 Task: Send an email with the signature Kate Phillips with the subject Follow-up on a service enhancement and the message Can you confirm the delivery date for the new shipment of products? from softage.5@softage.net to softage.9@softage.net and move the email from Sent Items to the folder Sustainability
Action: Mouse moved to (61, 64)
Screenshot: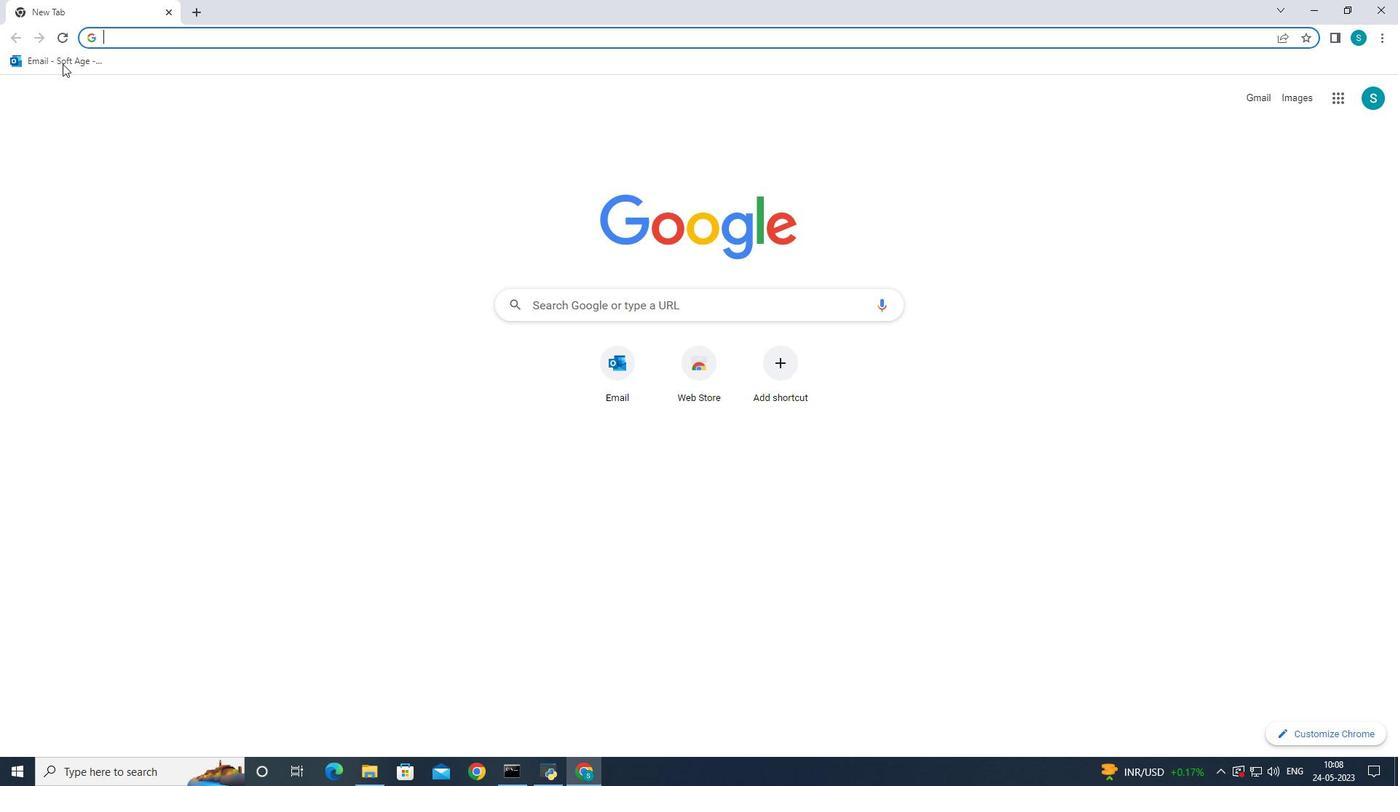 
Action: Mouse pressed left at (61, 64)
Screenshot: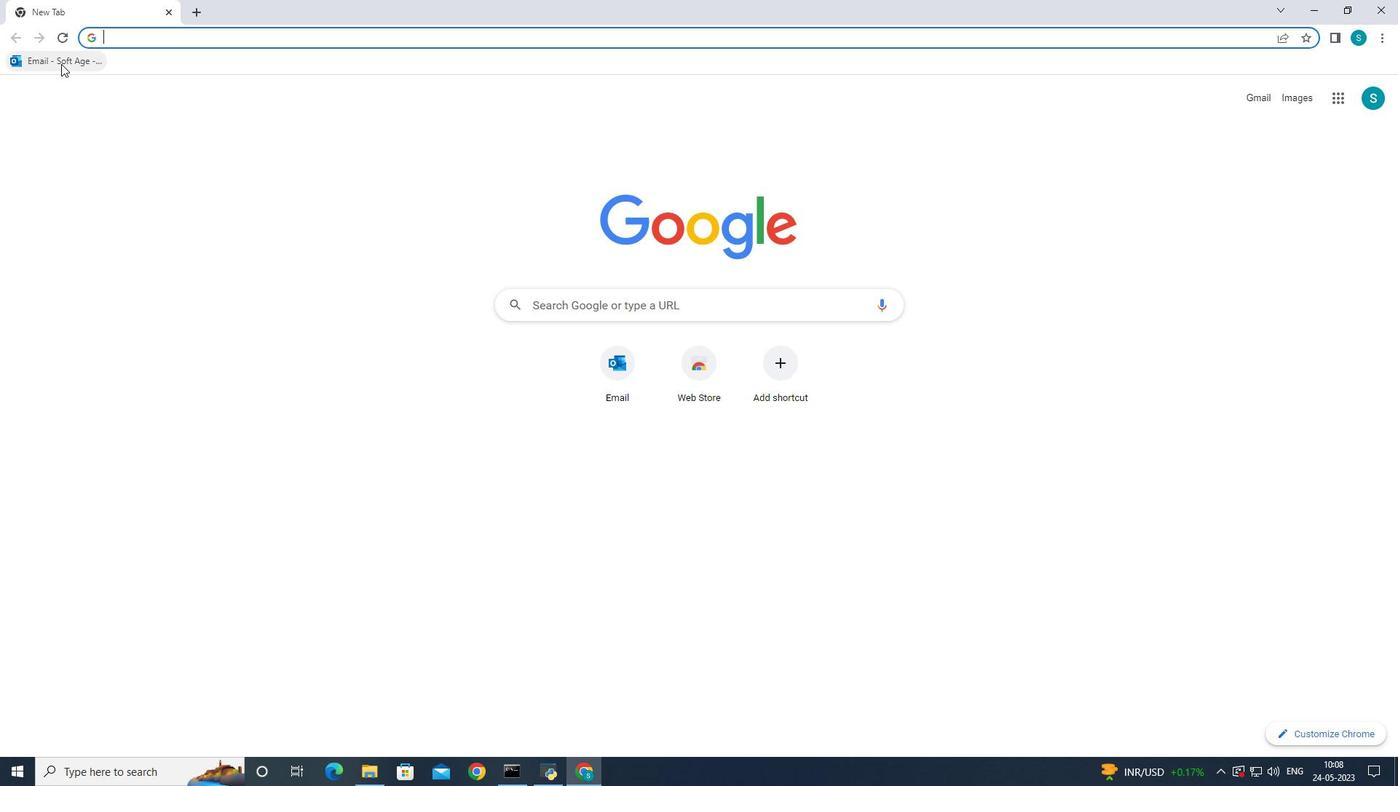 
Action: Mouse moved to (198, 117)
Screenshot: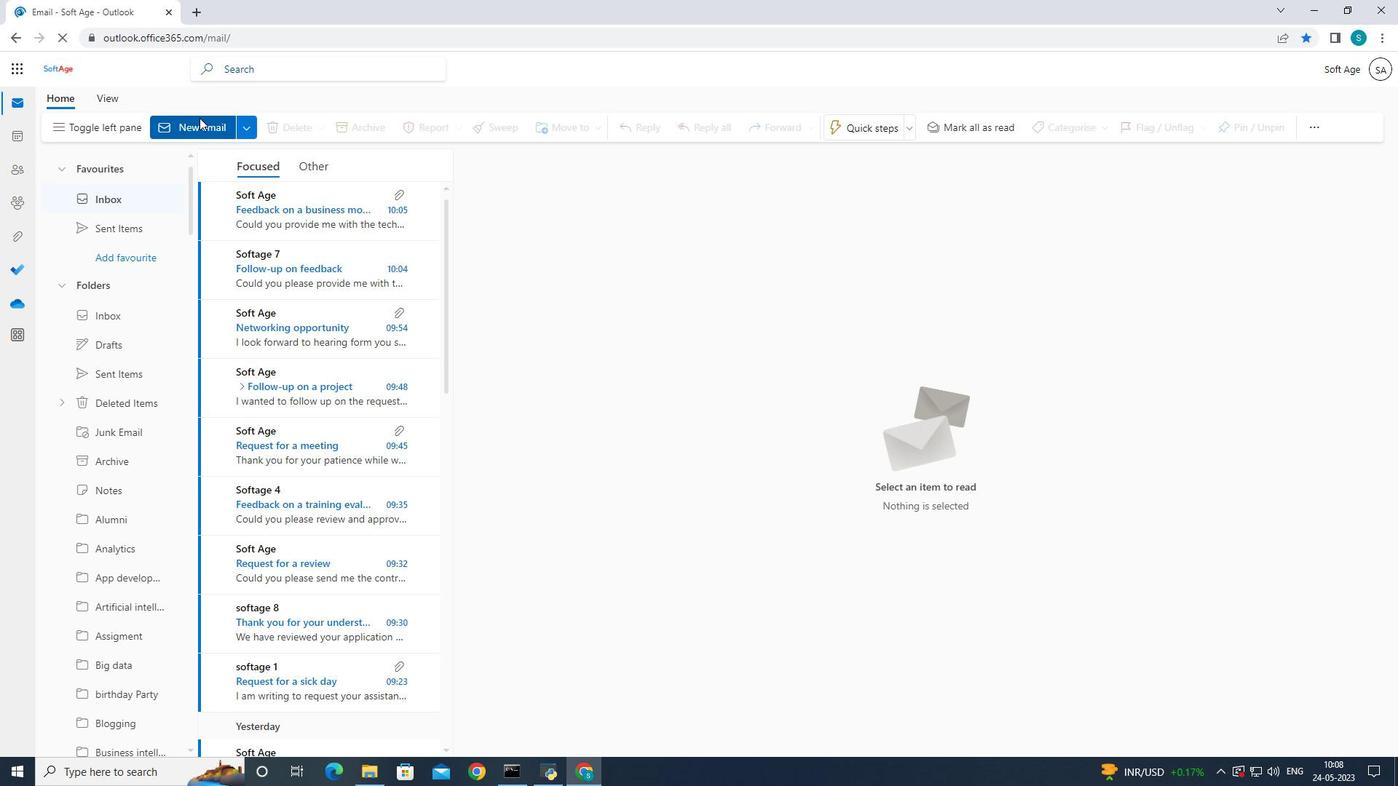 
Action: Mouse pressed left at (198, 117)
Screenshot: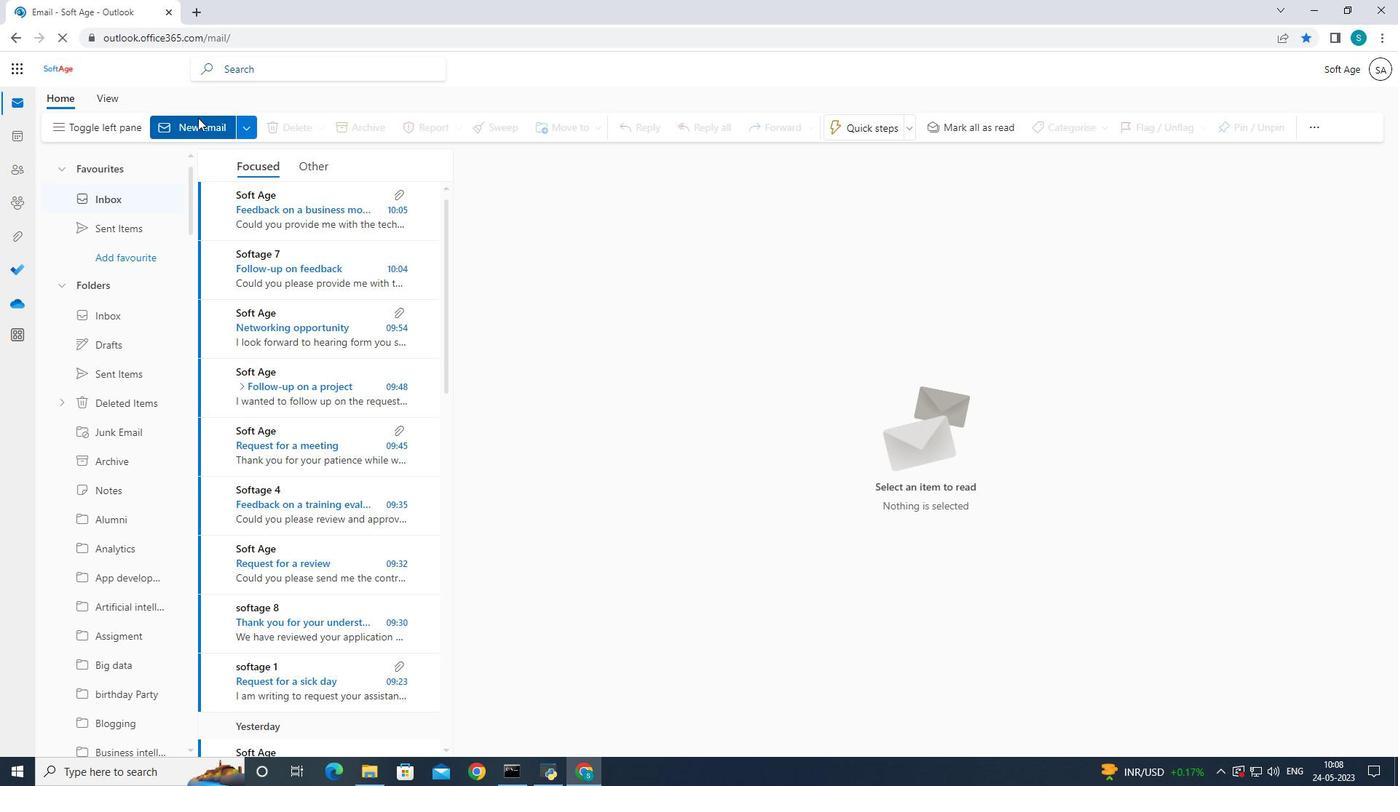 
Action: Mouse pressed left at (198, 117)
Screenshot: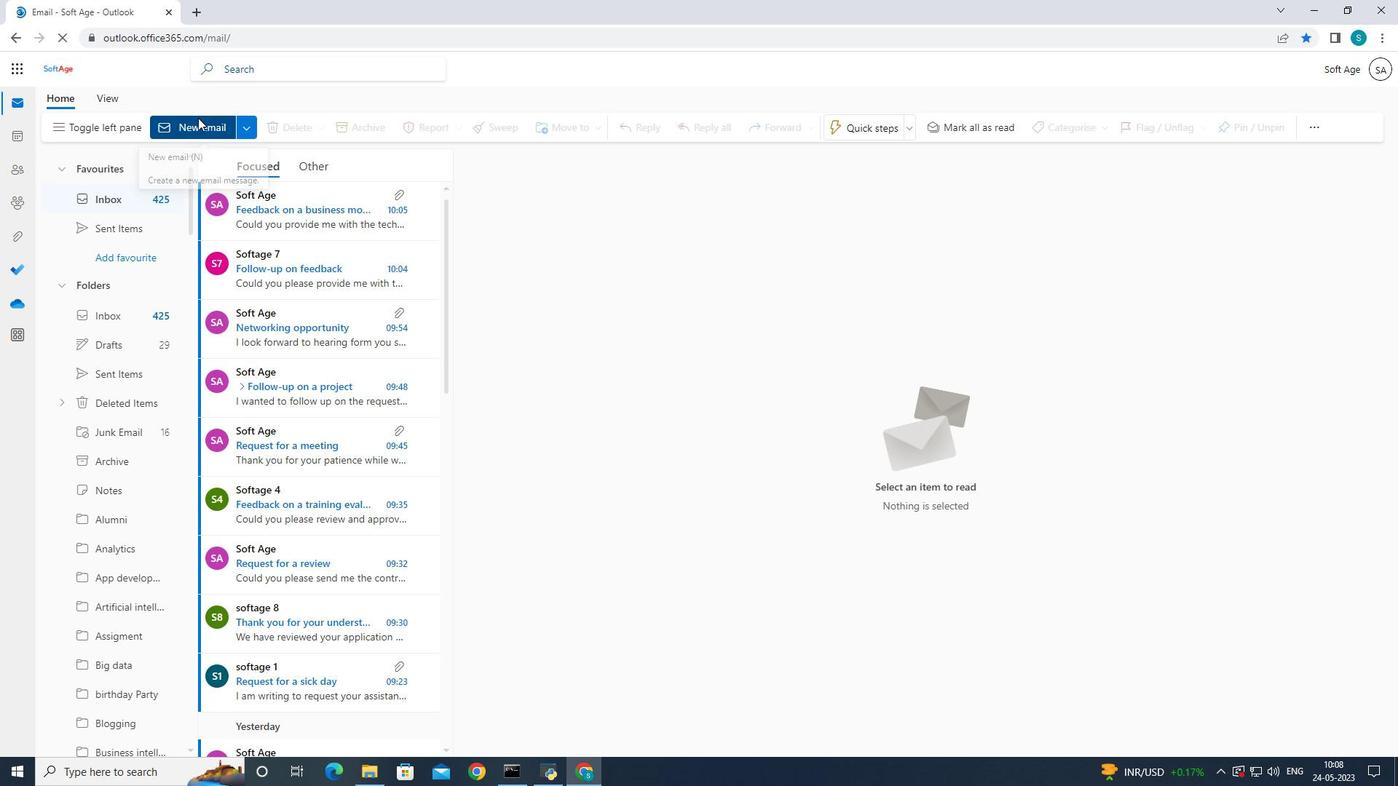 
Action: Mouse moved to (948, 127)
Screenshot: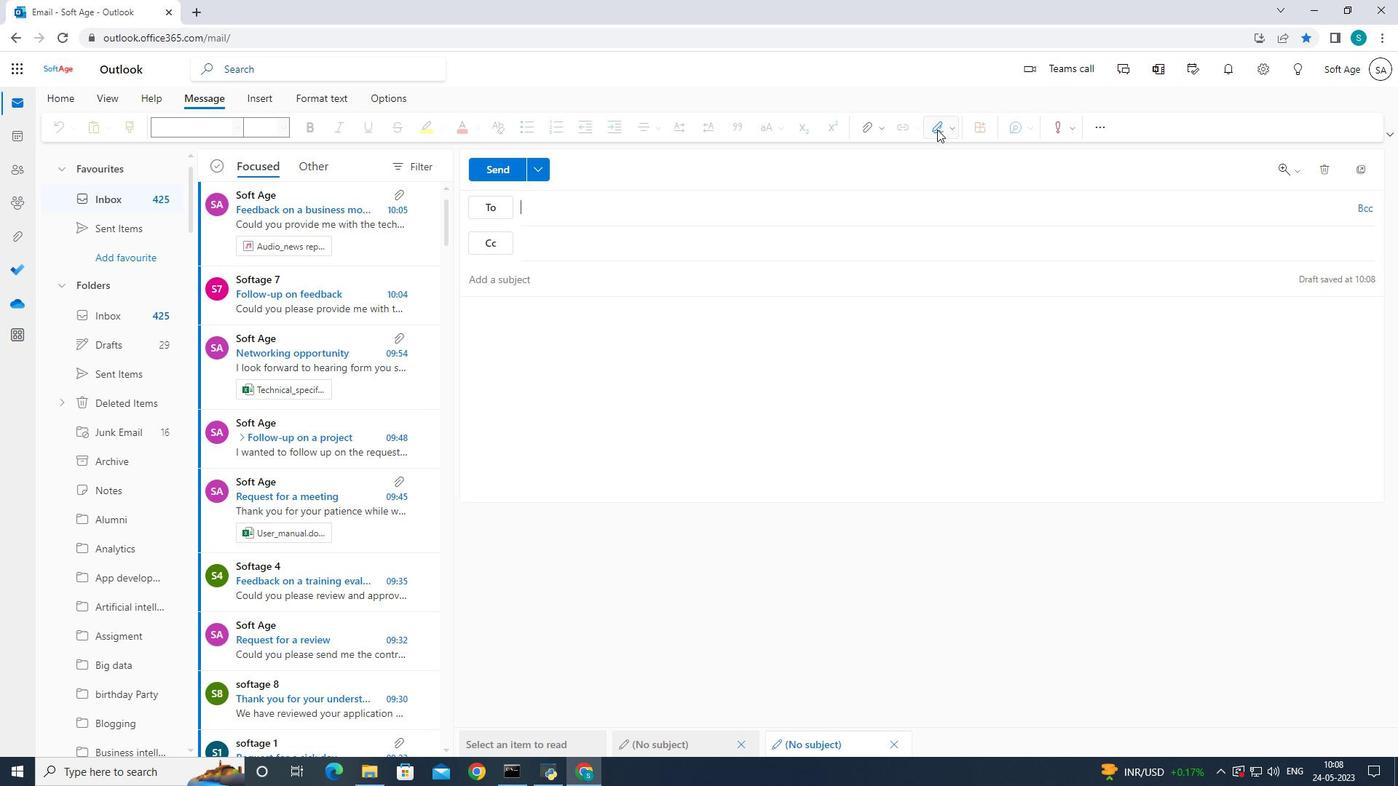 
Action: Mouse pressed left at (948, 127)
Screenshot: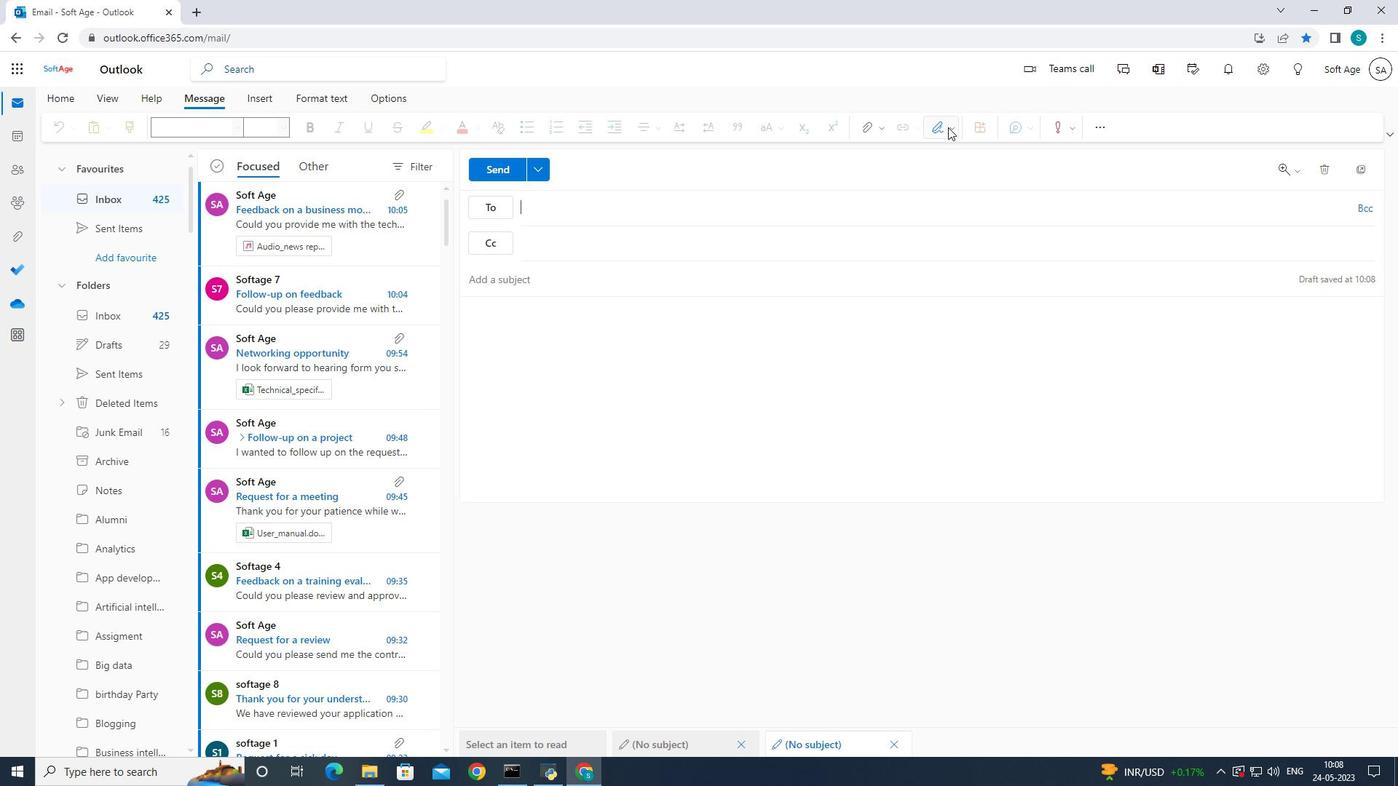 
Action: Mouse moved to (912, 192)
Screenshot: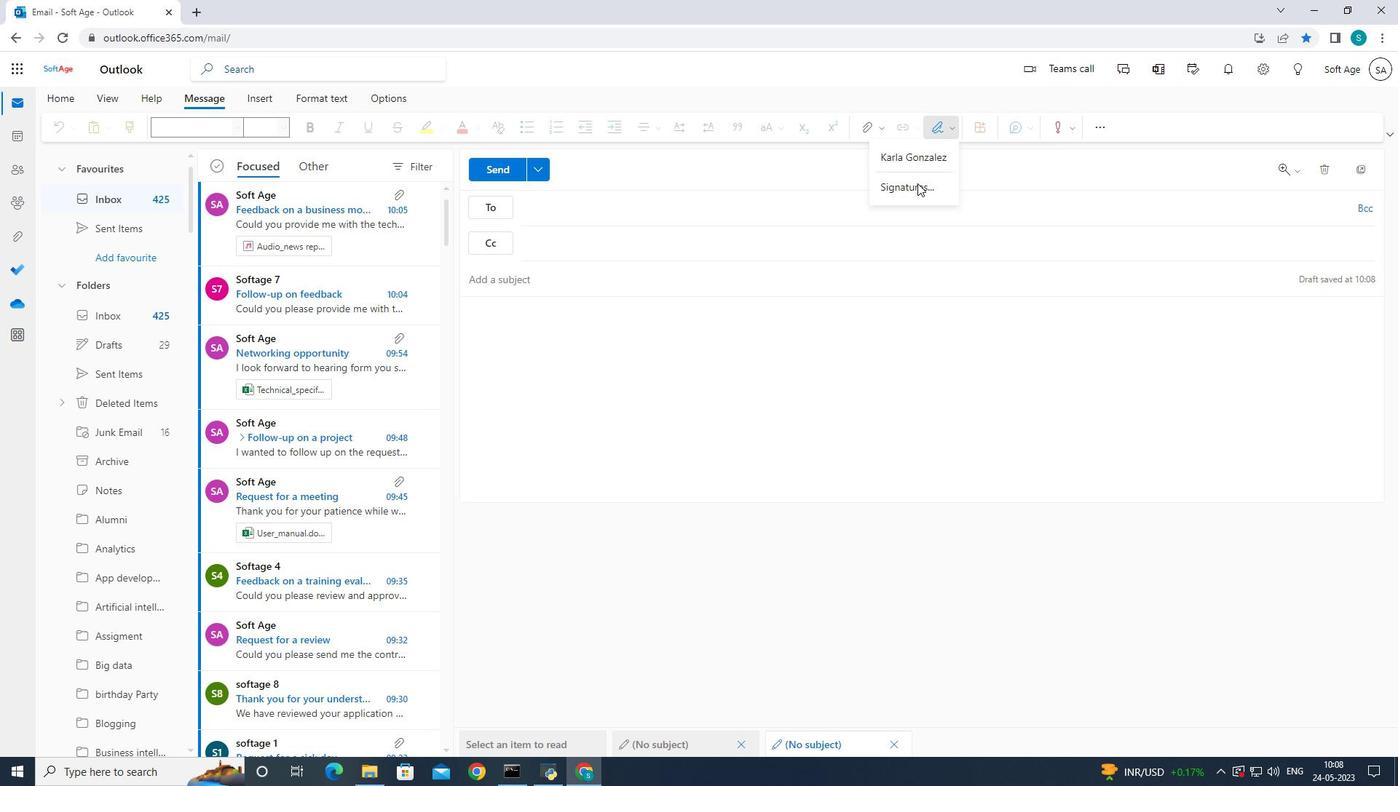 
Action: Mouse pressed left at (912, 192)
Screenshot: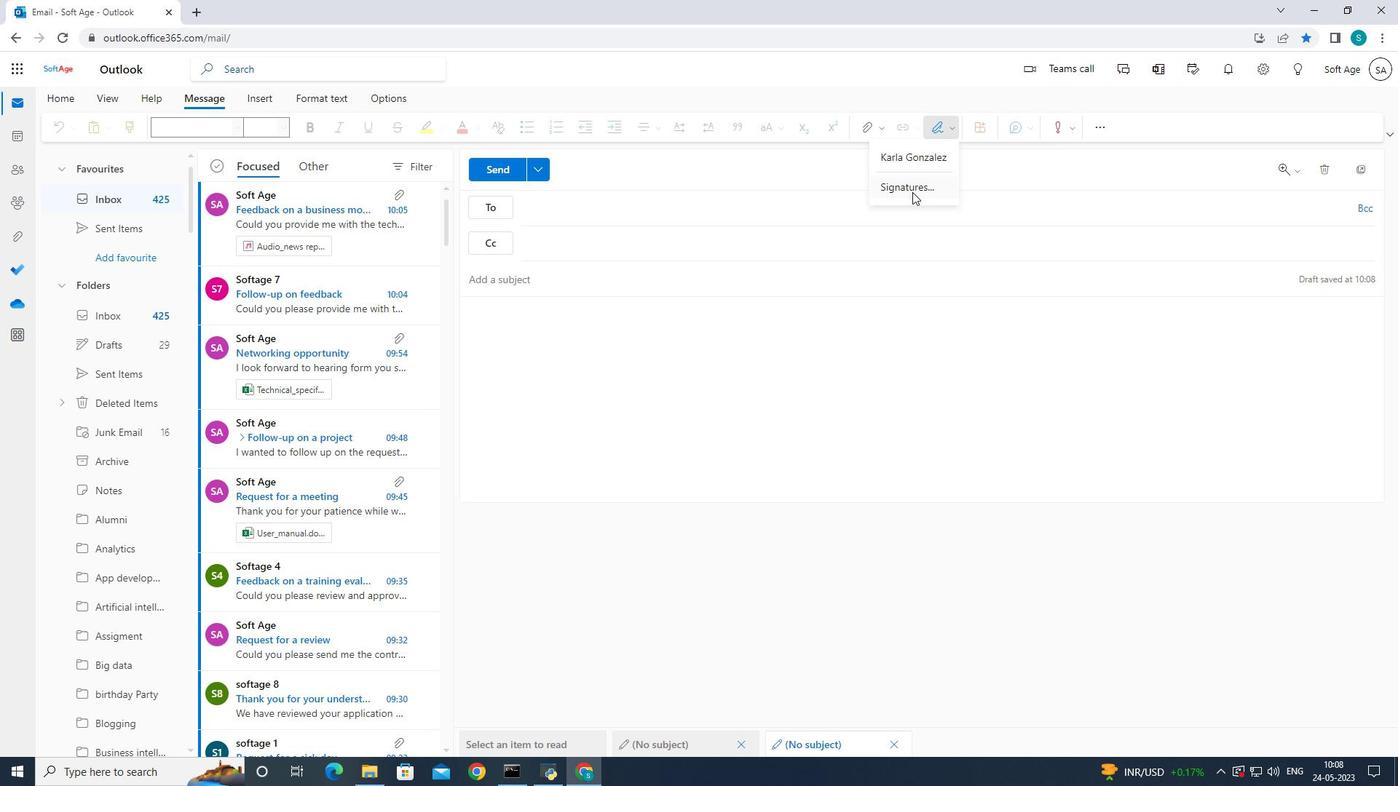 
Action: Mouse moved to (999, 243)
Screenshot: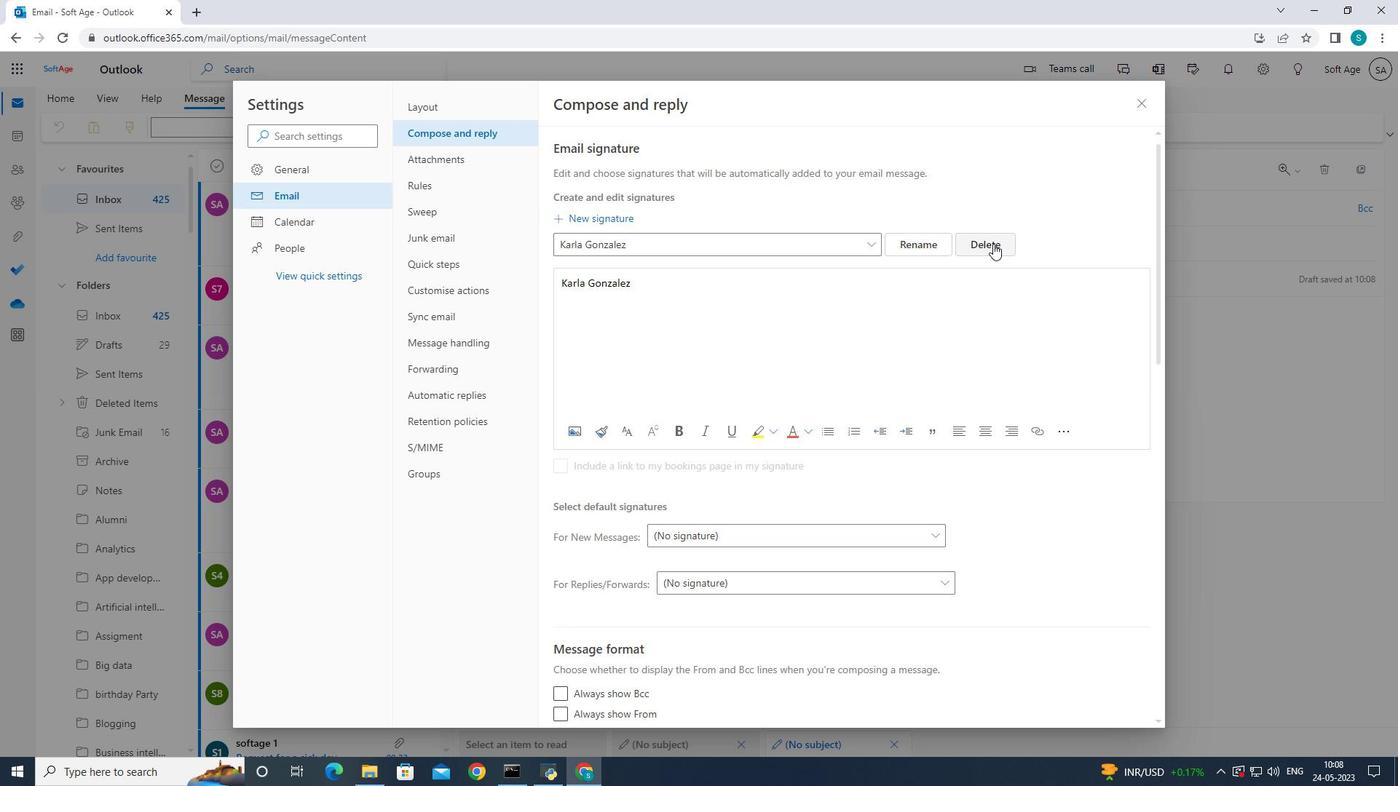 
Action: Mouse pressed left at (999, 243)
Screenshot: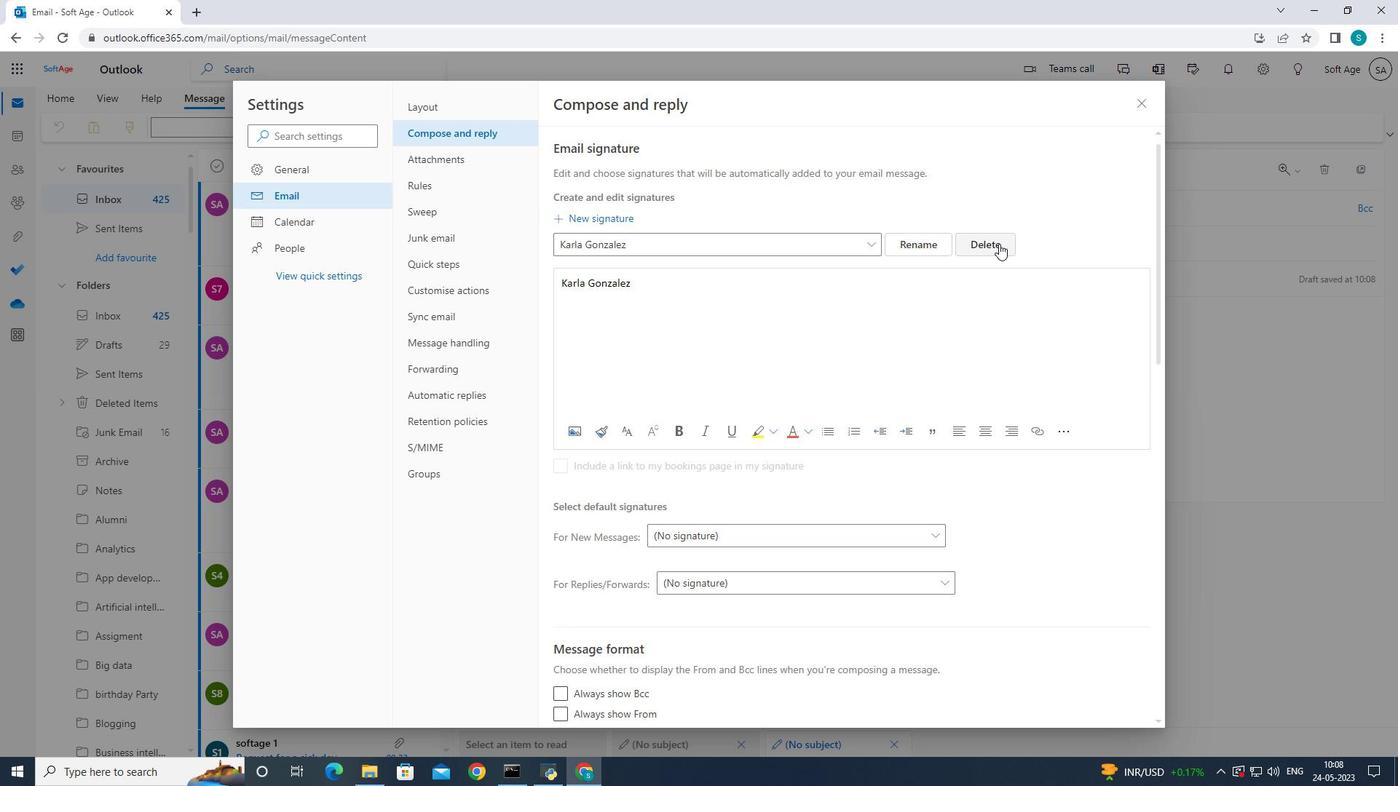
Action: Mouse moved to (943, 239)
Screenshot: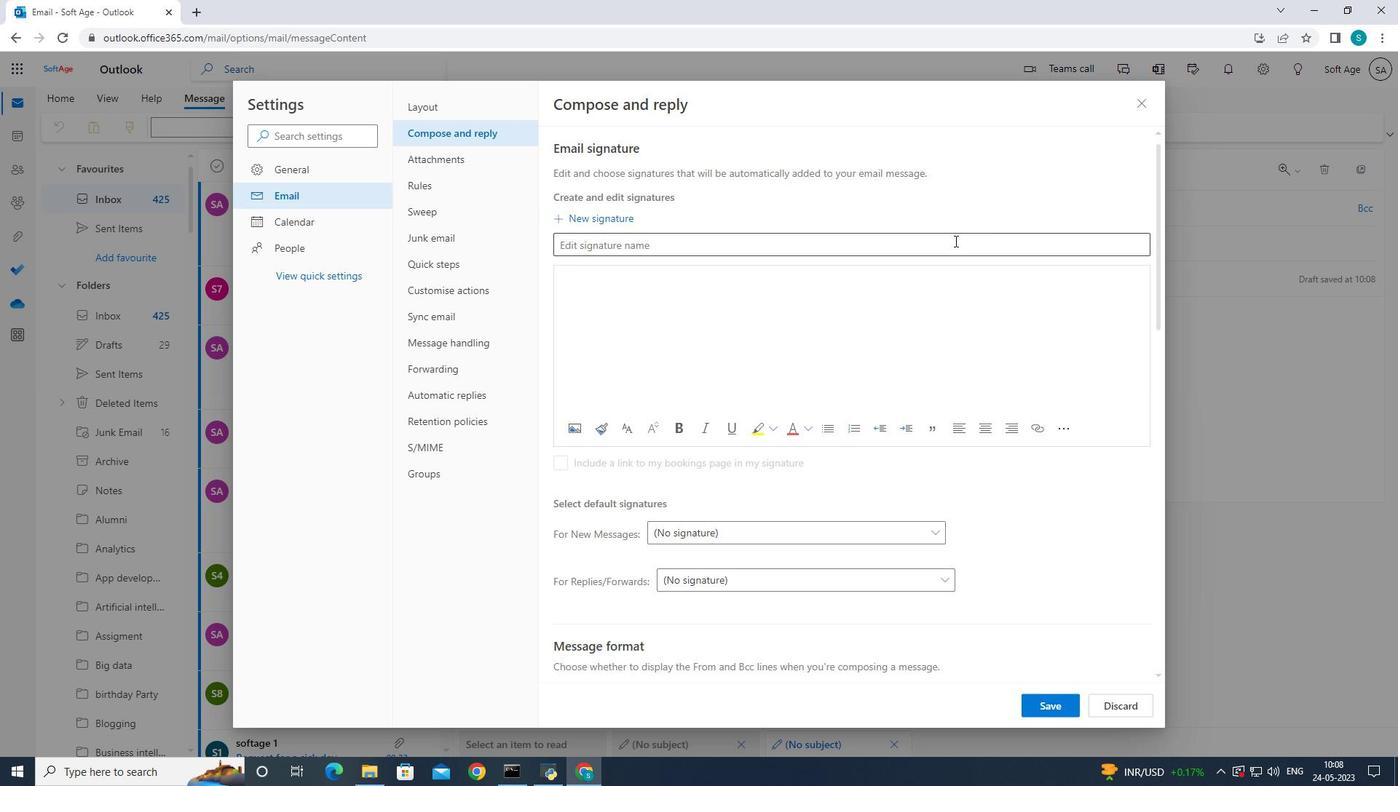 
Action: Mouse pressed left at (943, 239)
Screenshot: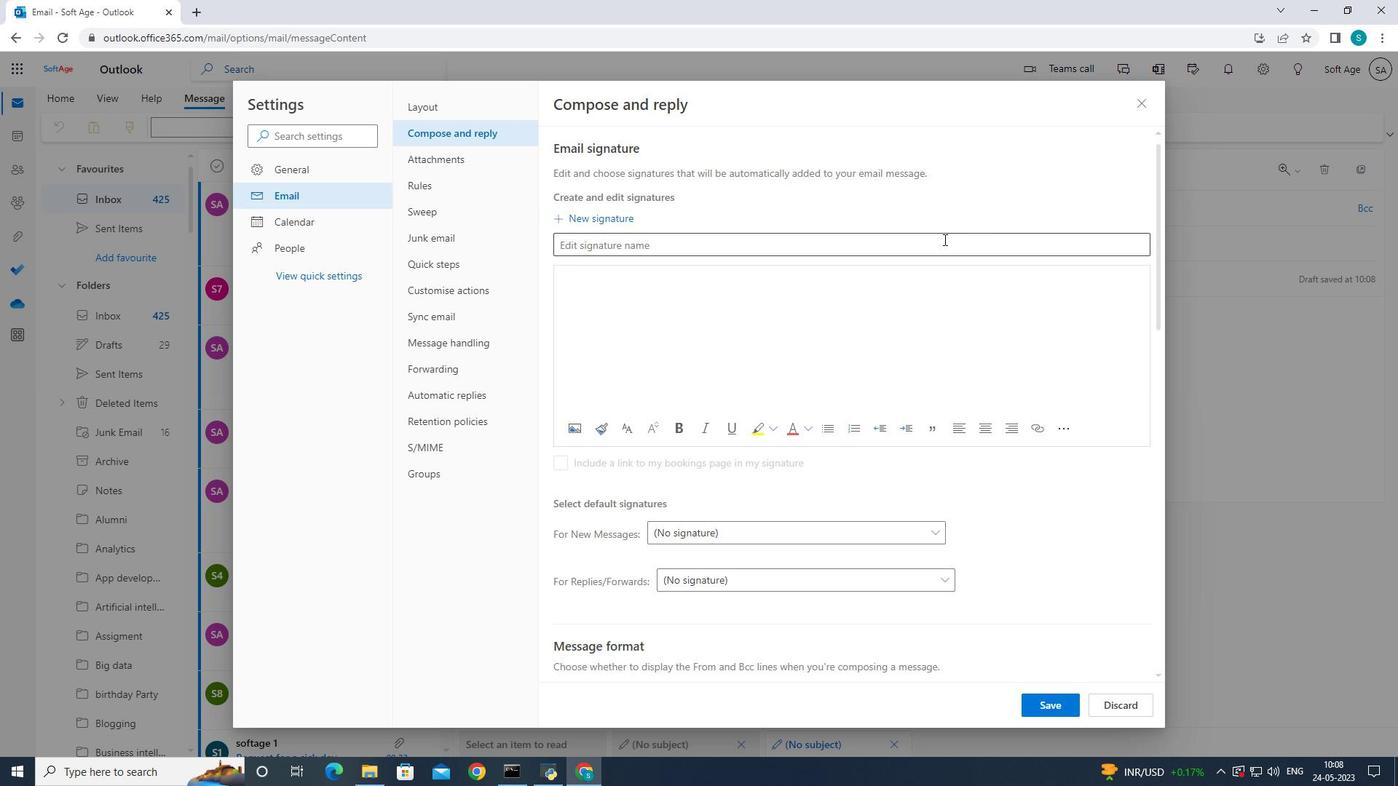 
Action: Mouse moved to (961, 243)
Screenshot: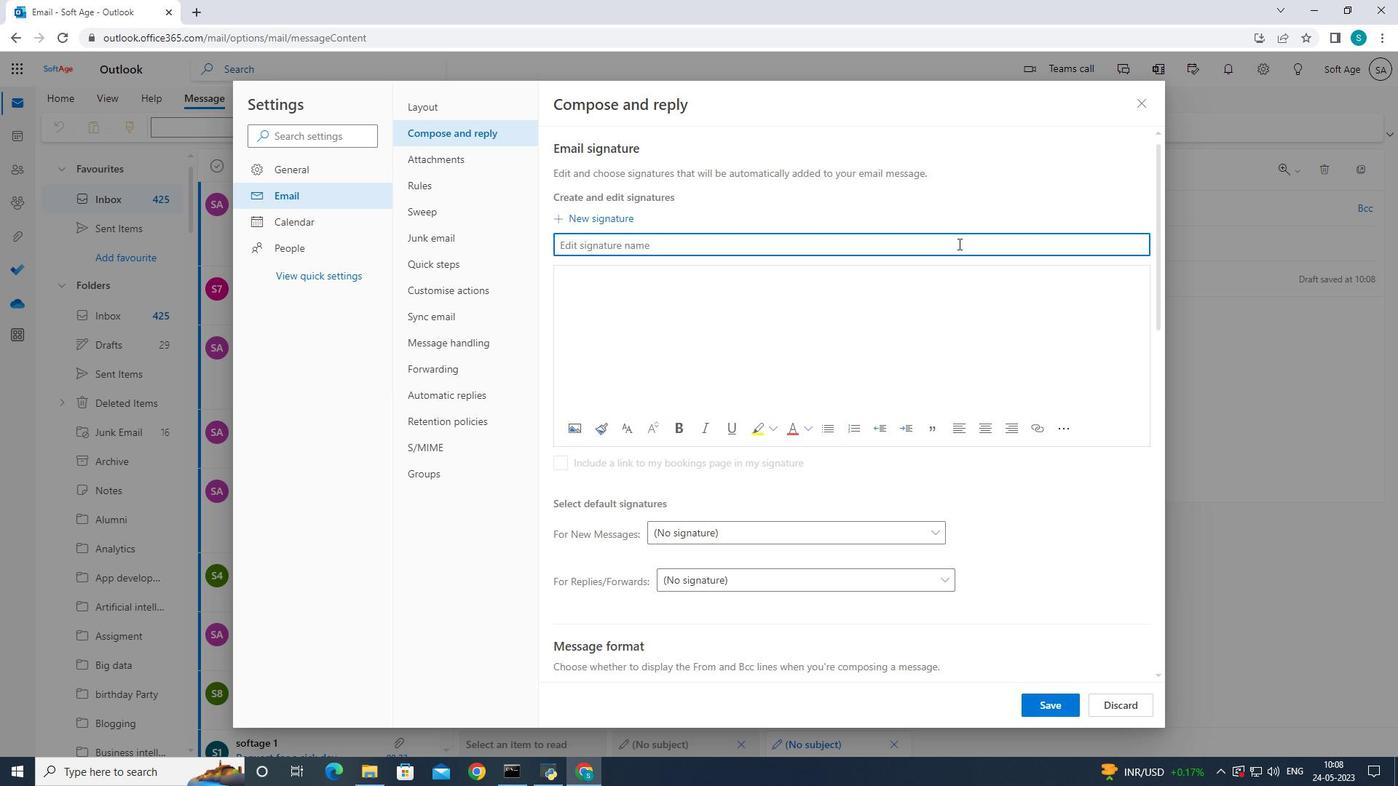 
Action: Key pressed <Key.caps_lock>K<Key.caps_lock>ate<Key.space><Key.caps_lock>P<Key.caps_lock>hillips
Screenshot: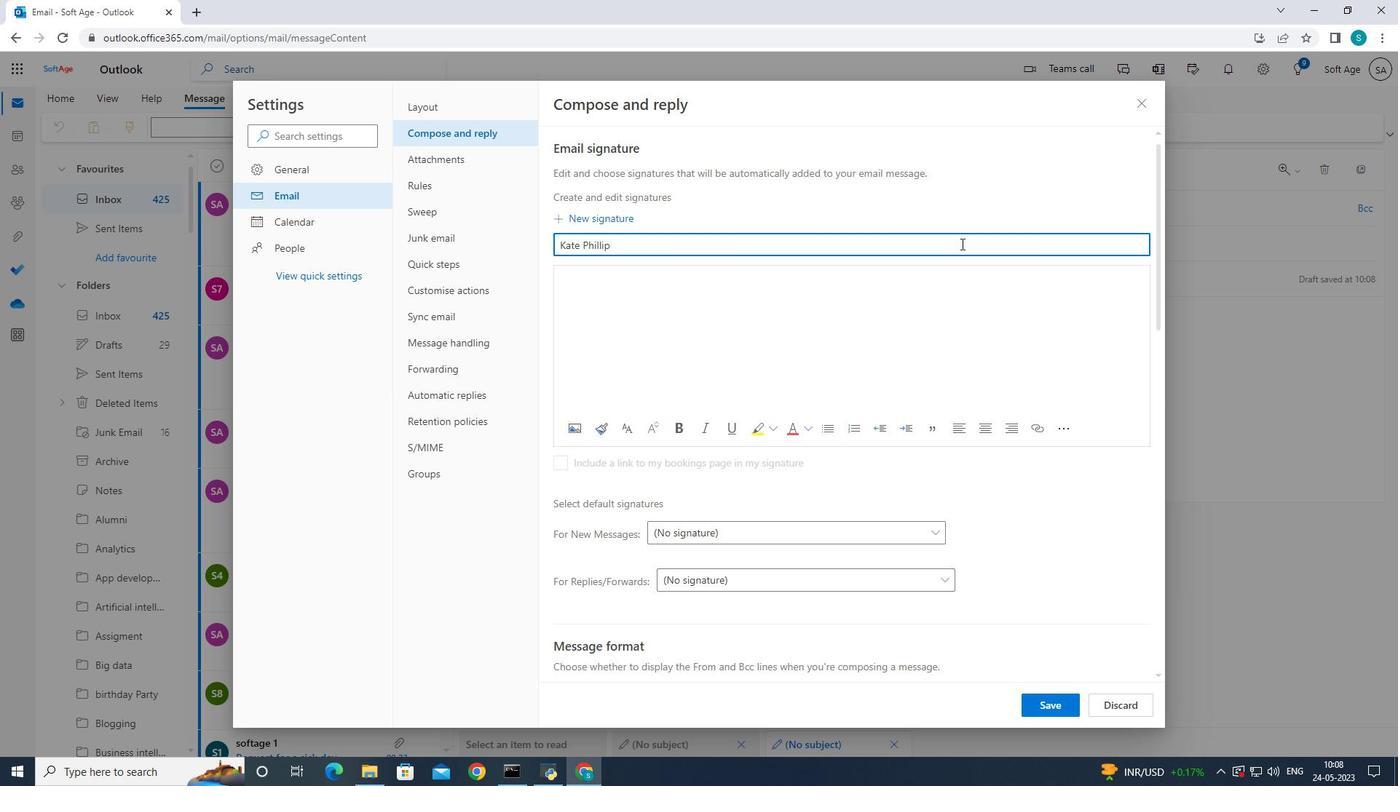 
Action: Mouse moved to (717, 286)
Screenshot: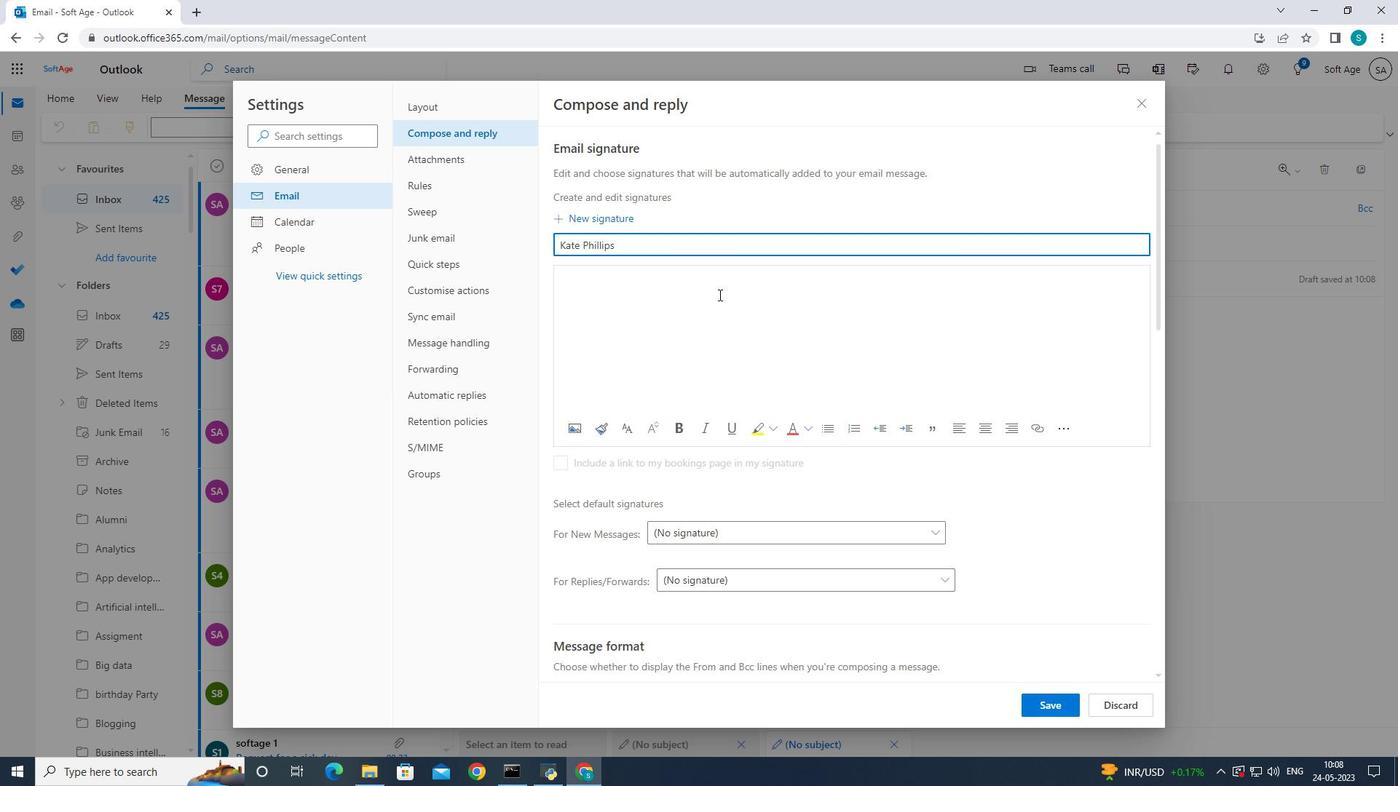 
Action: Mouse pressed left at (717, 286)
Screenshot: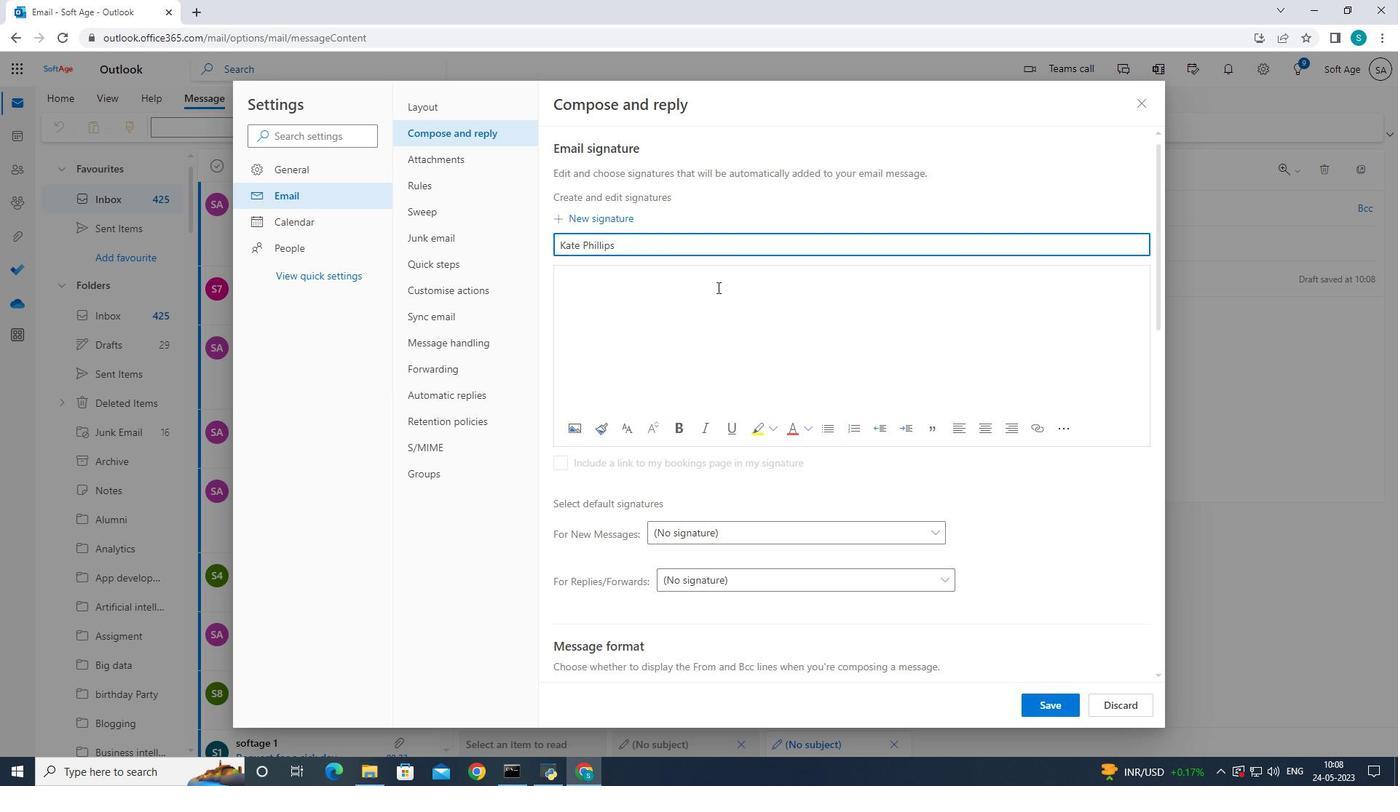 
Action: Mouse moved to (812, 255)
Screenshot: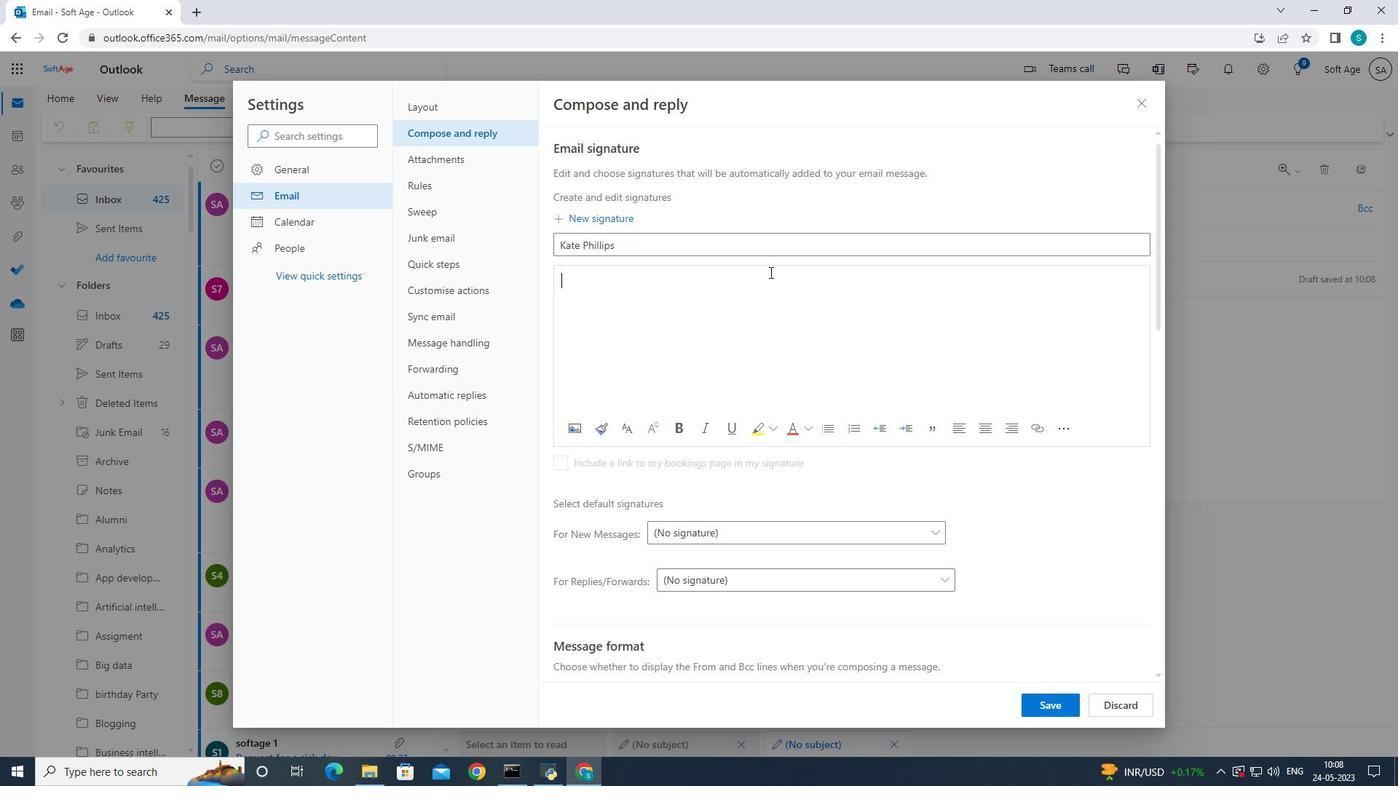 
Action: Key pressed <Key.caps_lock>K<Key.caps_lock>ate<Key.space><Key.caps_lock>P<Key.caps_lock>hillips
Screenshot: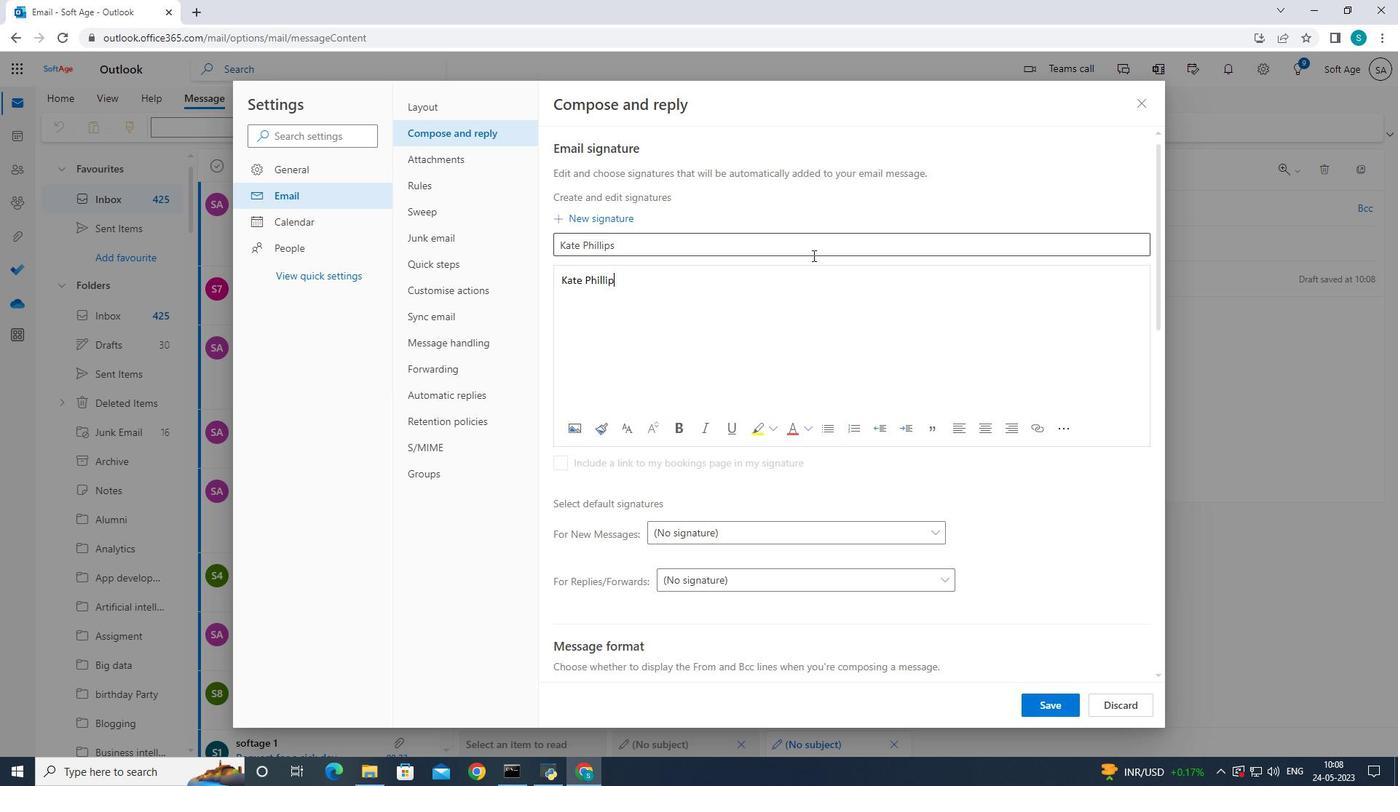 
Action: Mouse moved to (1038, 700)
Screenshot: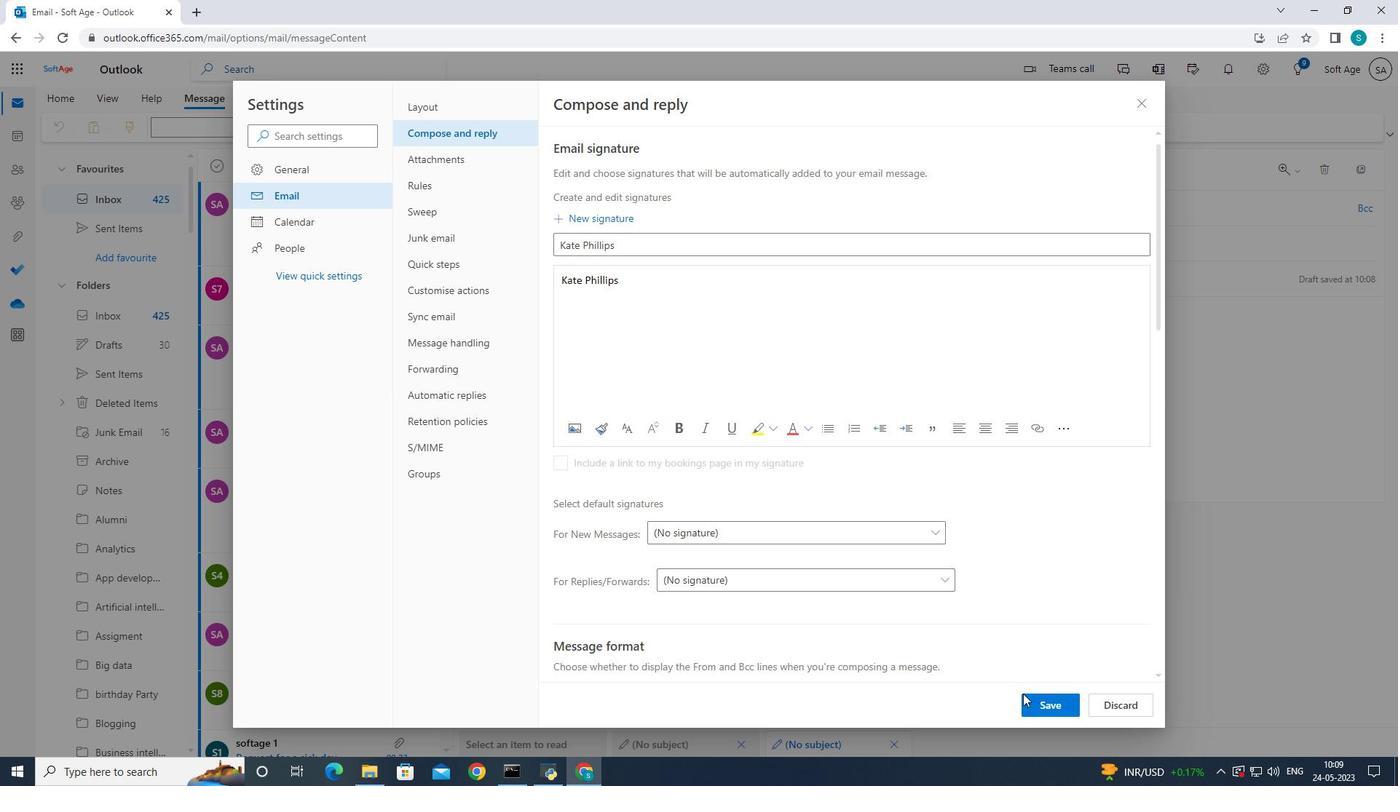 
Action: Mouse pressed left at (1038, 700)
Screenshot: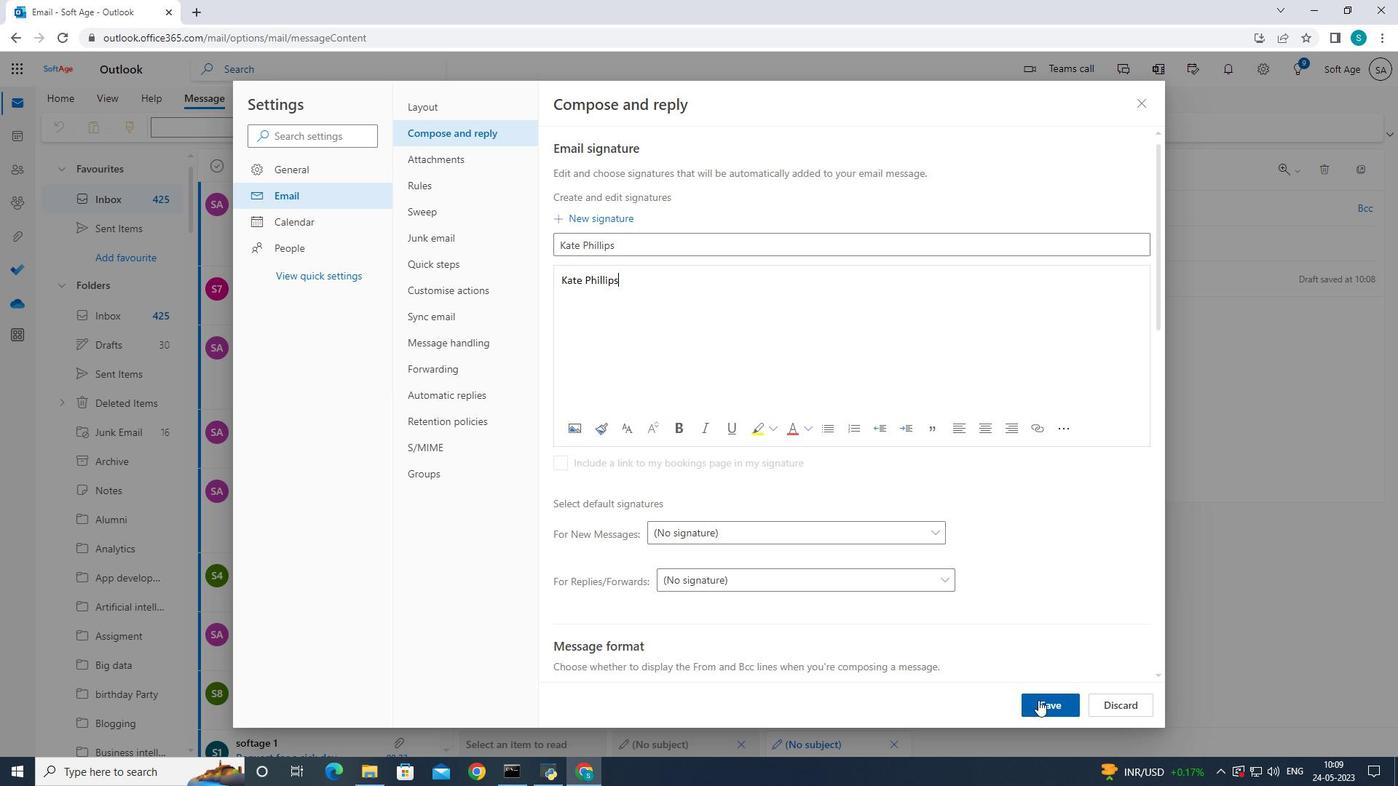 
Action: Mouse moved to (1146, 101)
Screenshot: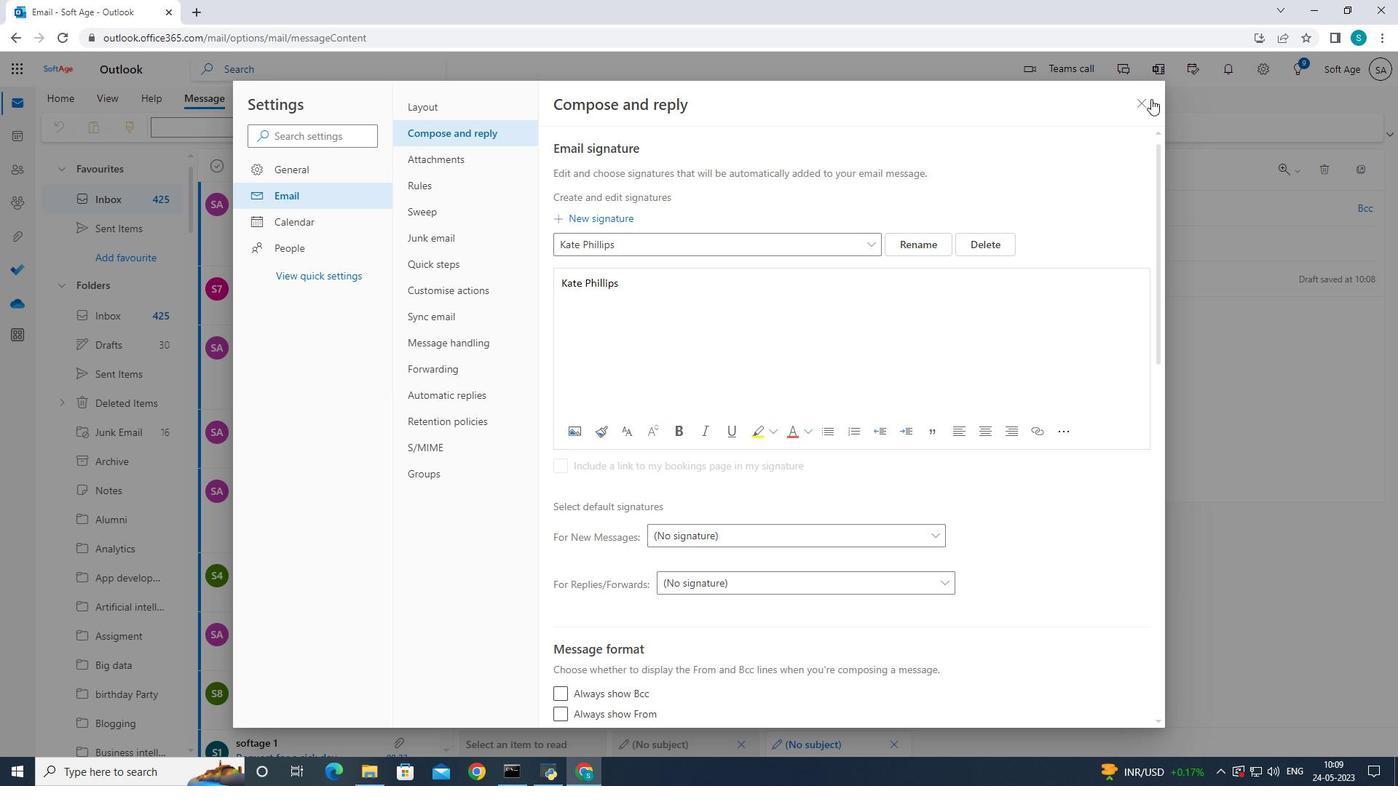
Action: Mouse pressed left at (1146, 101)
Screenshot: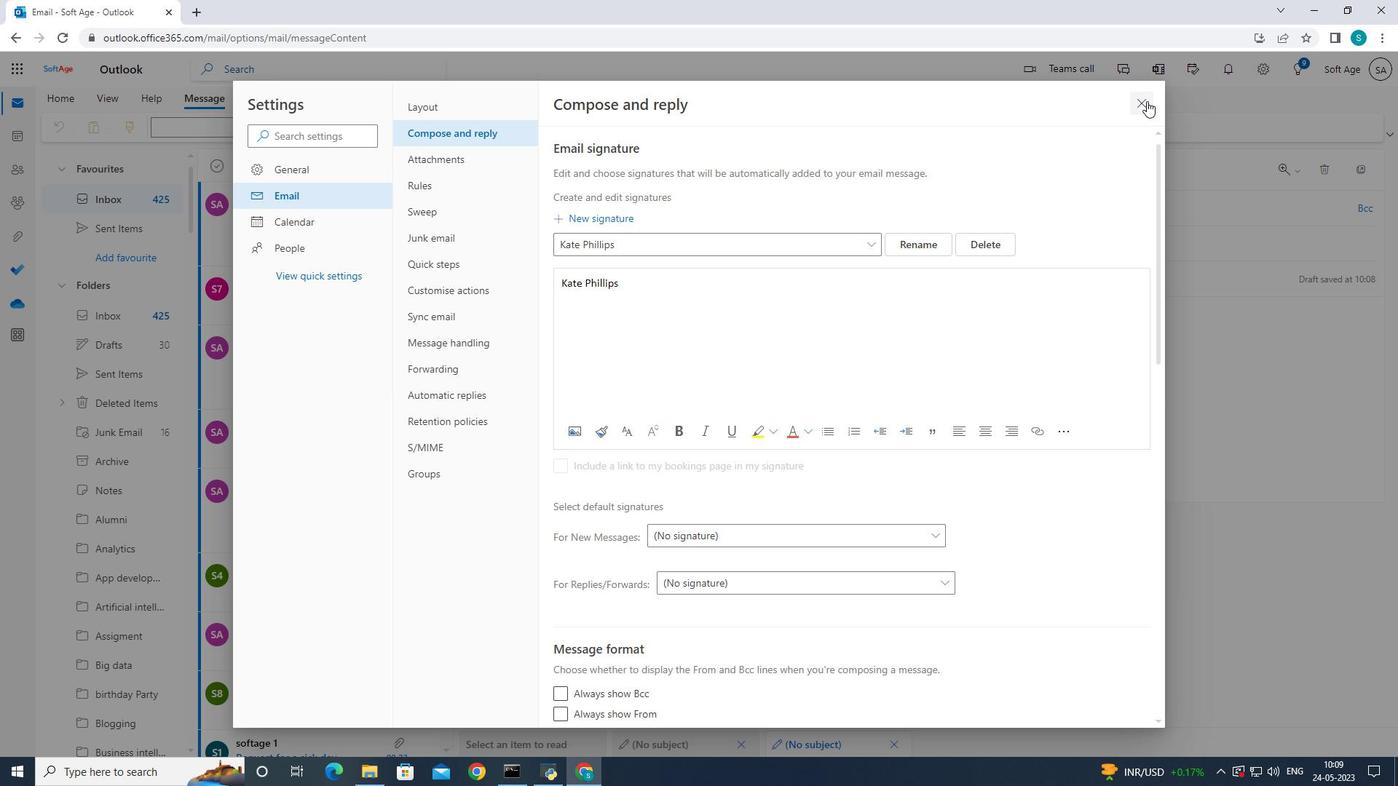 
Action: Mouse moved to (559, 318)
Screenshot: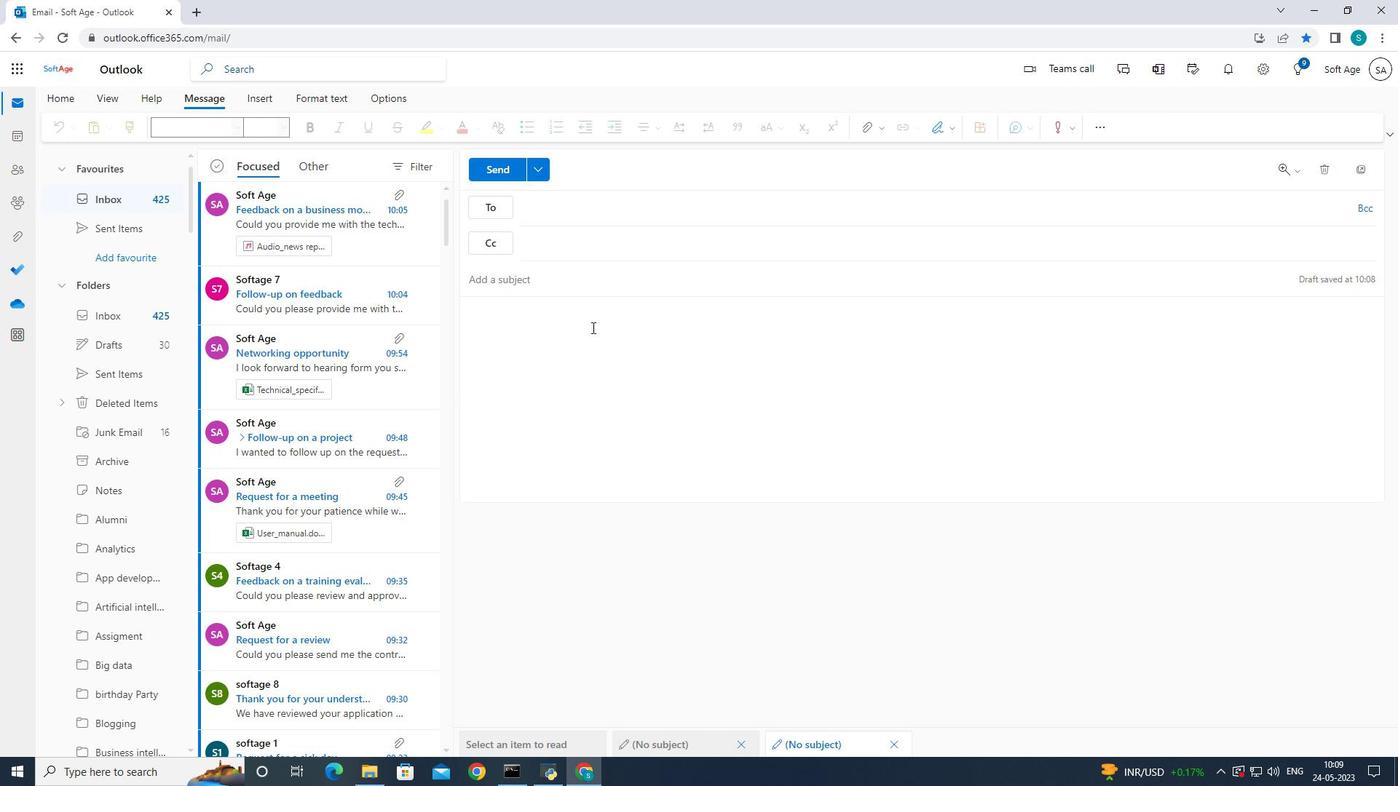 
Action: Mouse pressed left at (559, 318)
Screenshot: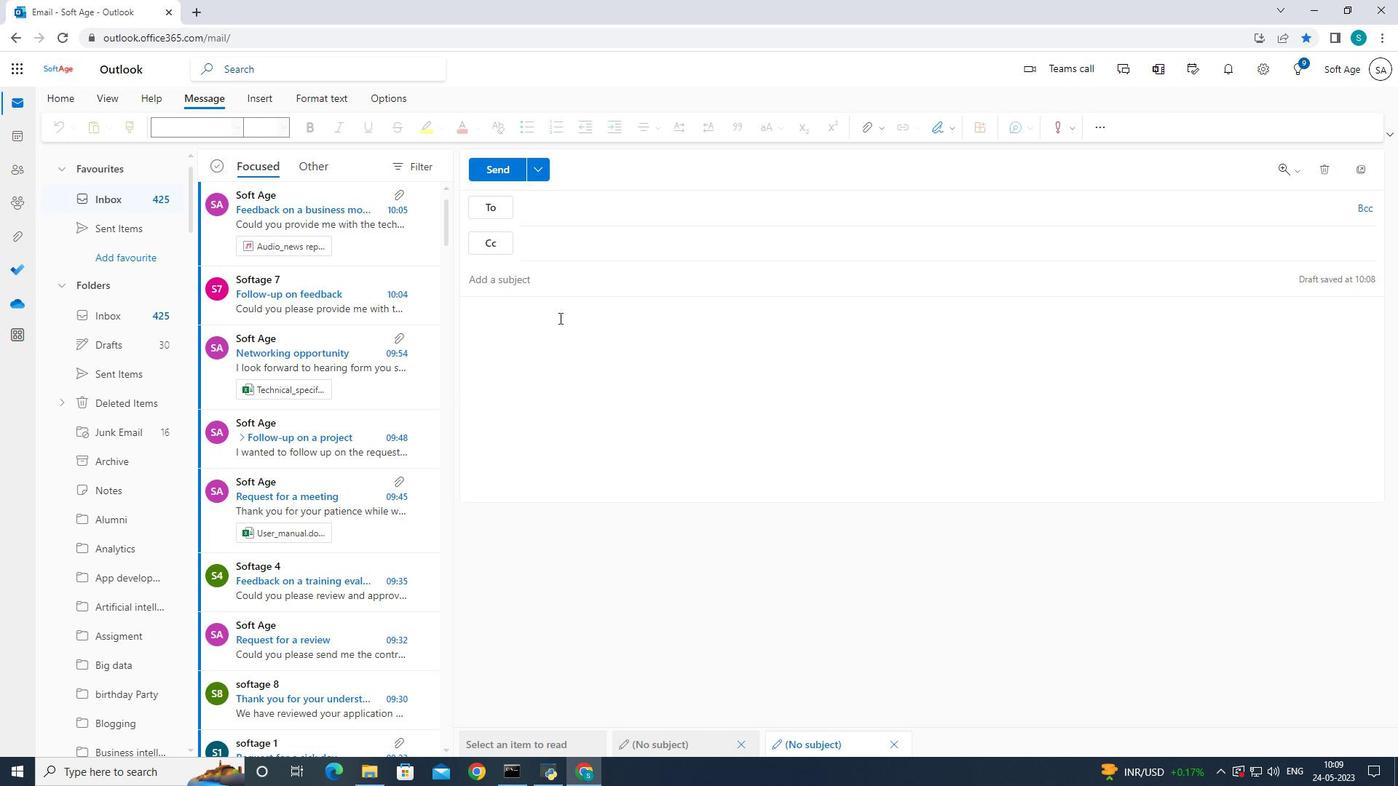 
Action: Mouse moved to (945, 133)
Screenshot: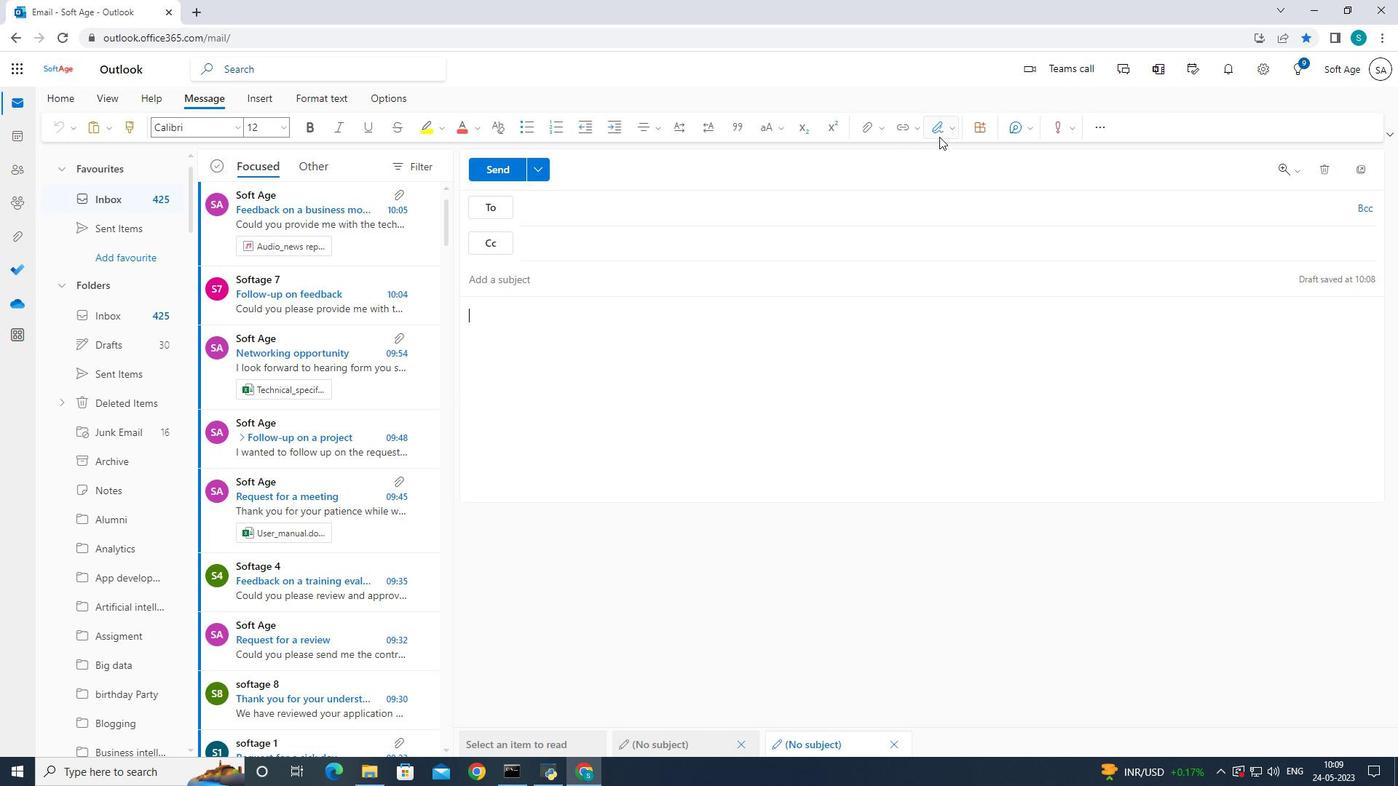 
Action: Mouse pressed left at (945, 133)
Screenshot: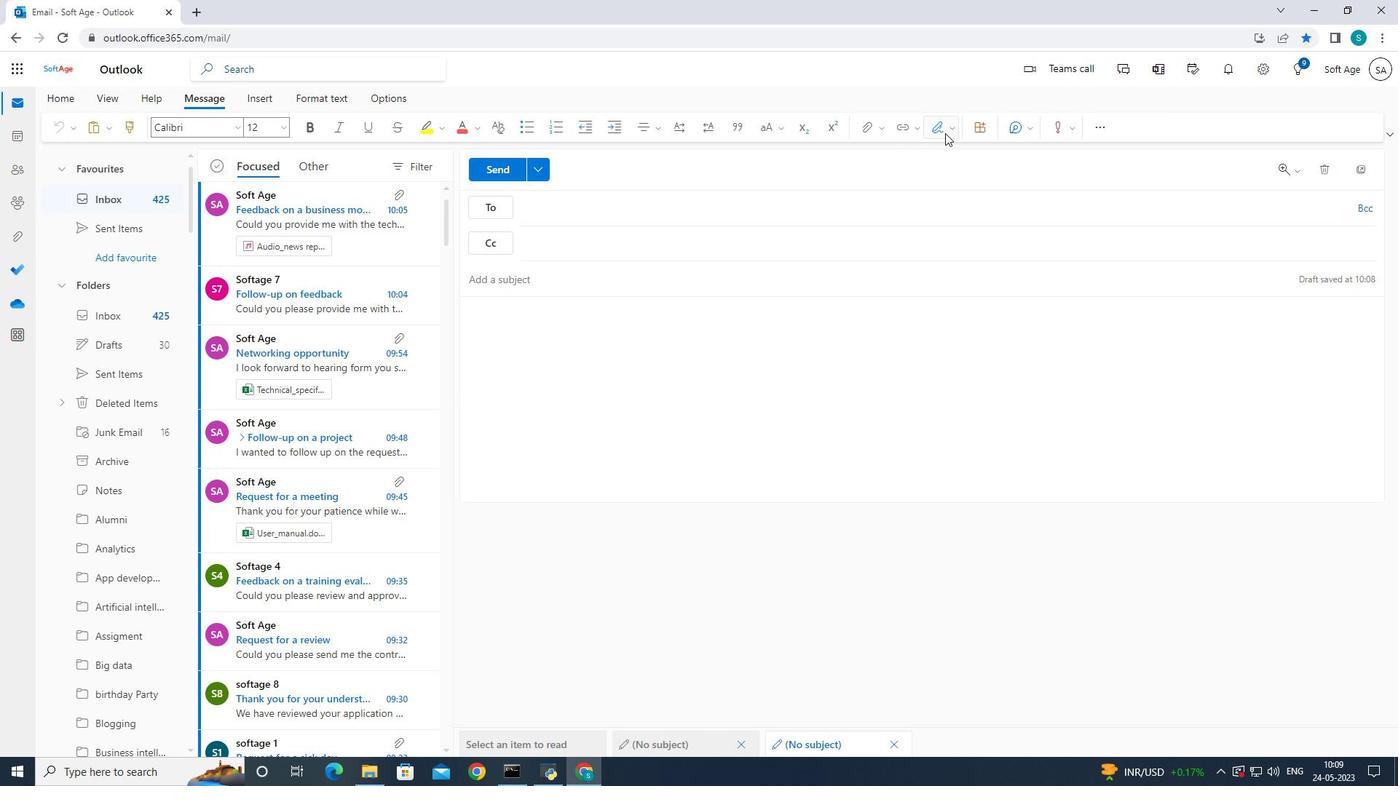 
Action: Mouse moved to (939, 152)
Screenshot: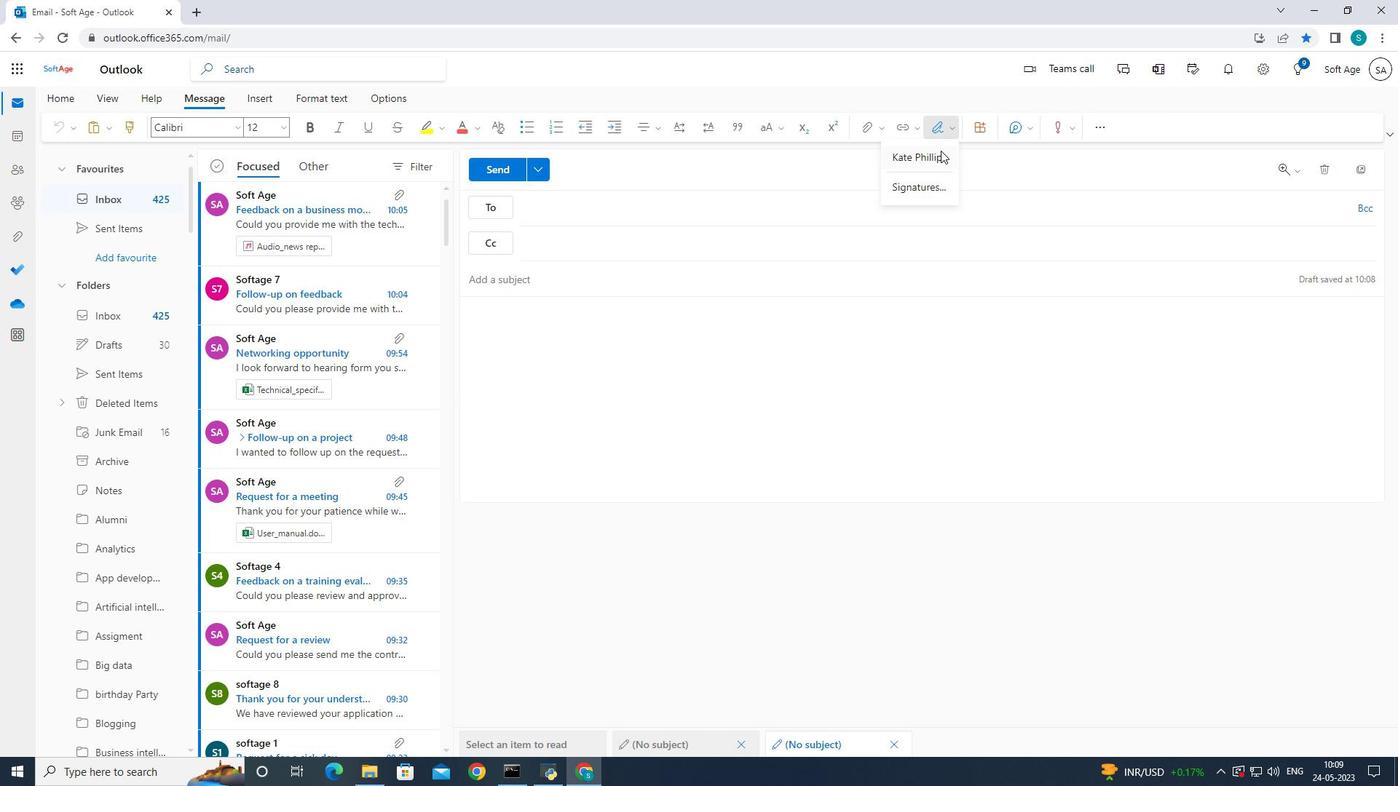 
Action: Mouse pressed left at (939, 152)
Screenshot: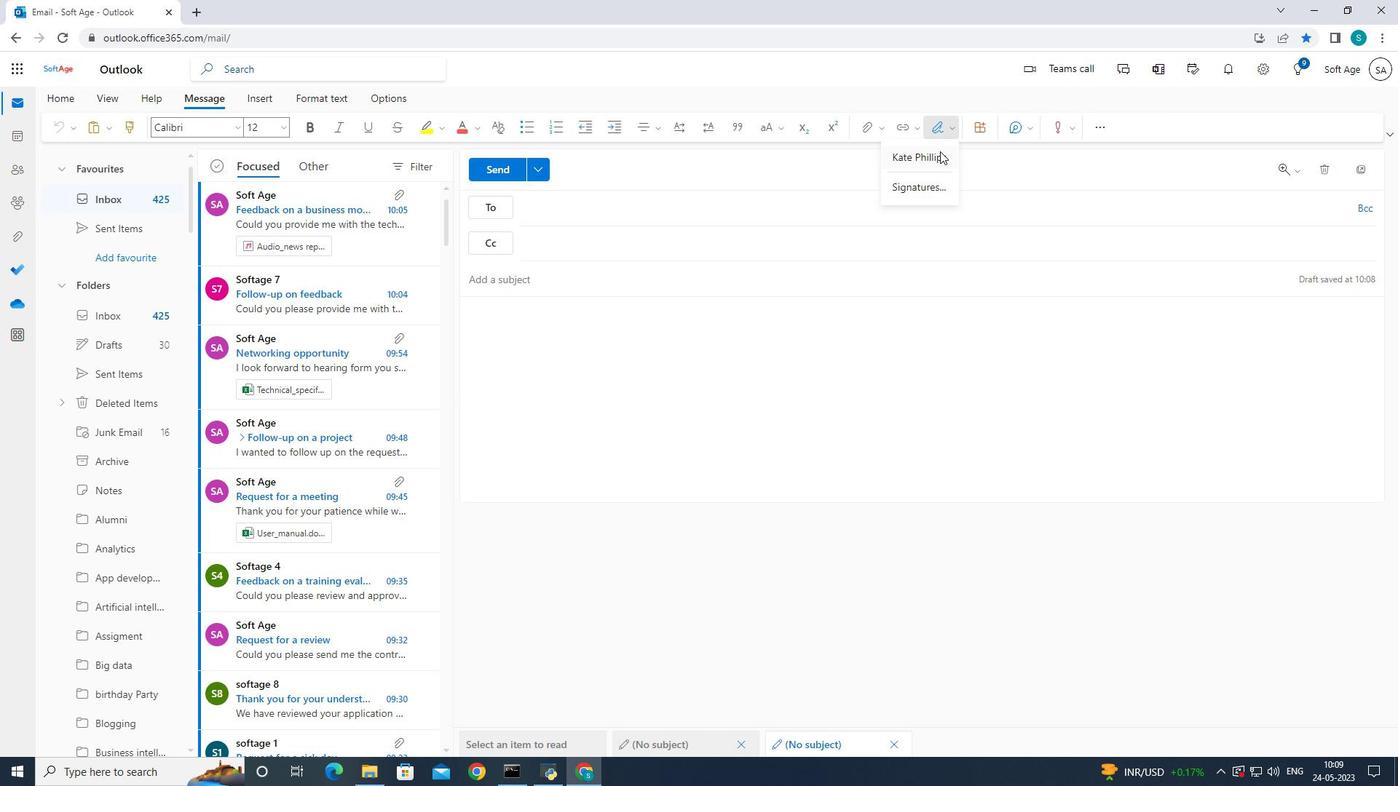 
Action: Mouse moved to (589, 274)
Screenshot: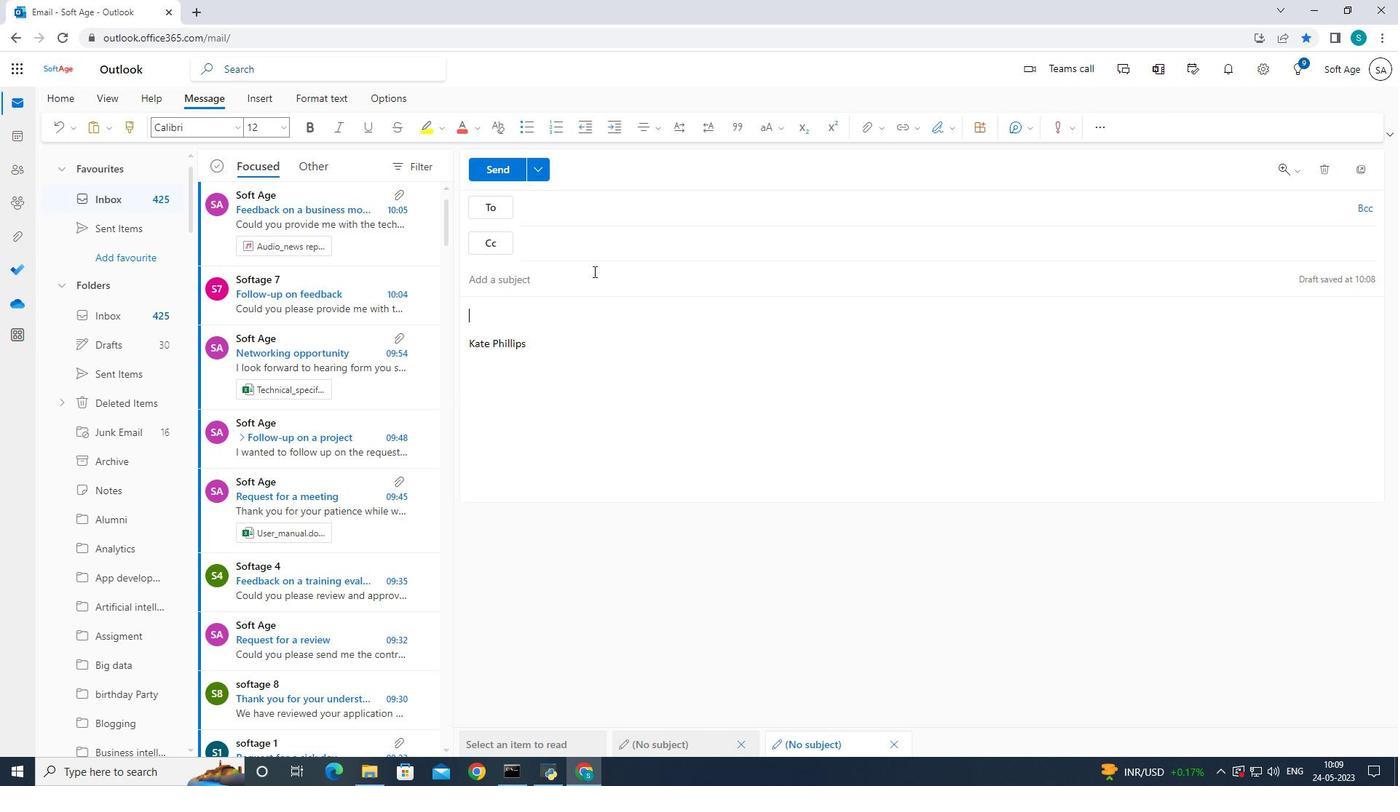 
Action: Mouse pressed left at (589, 274)
Screenshot: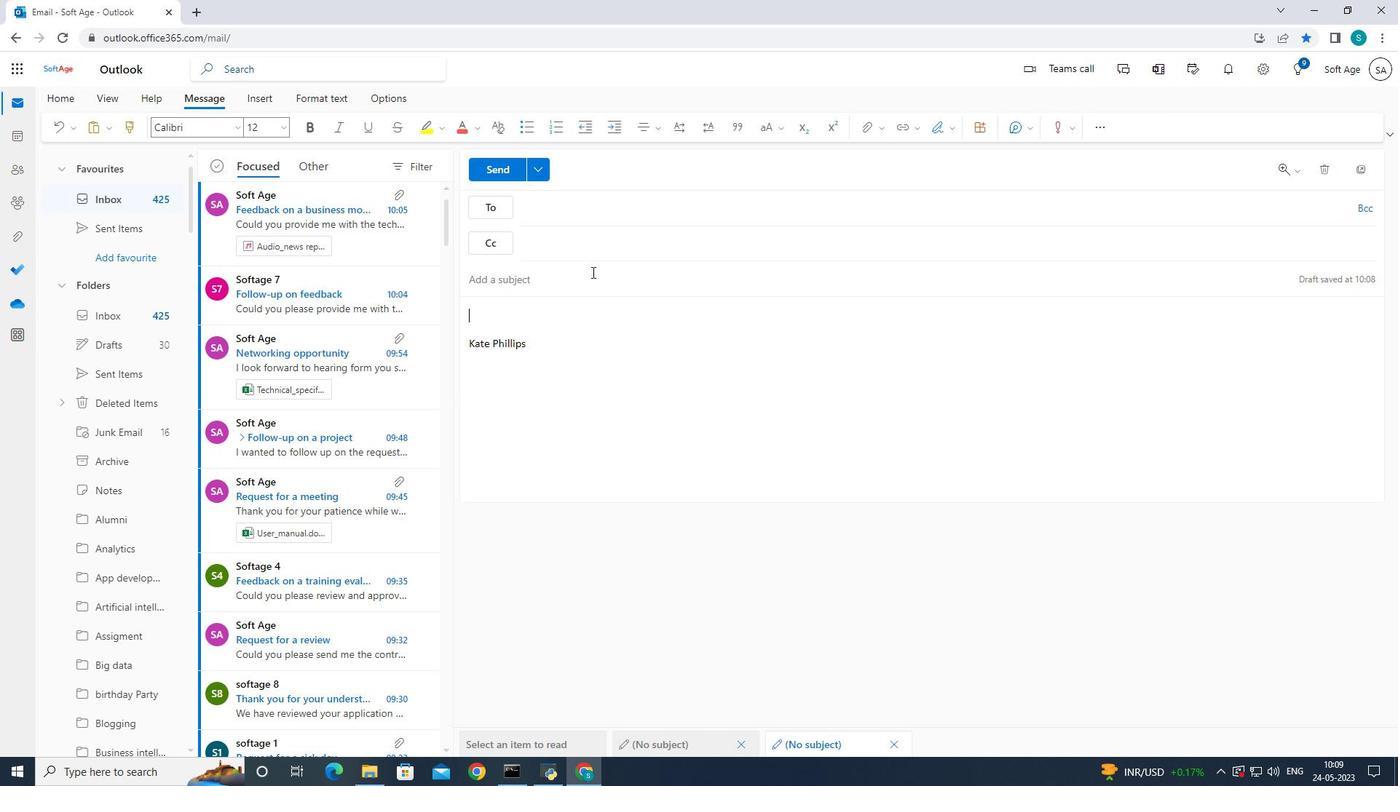 
Action: Mouse moved to (694, 318)
Screenshot: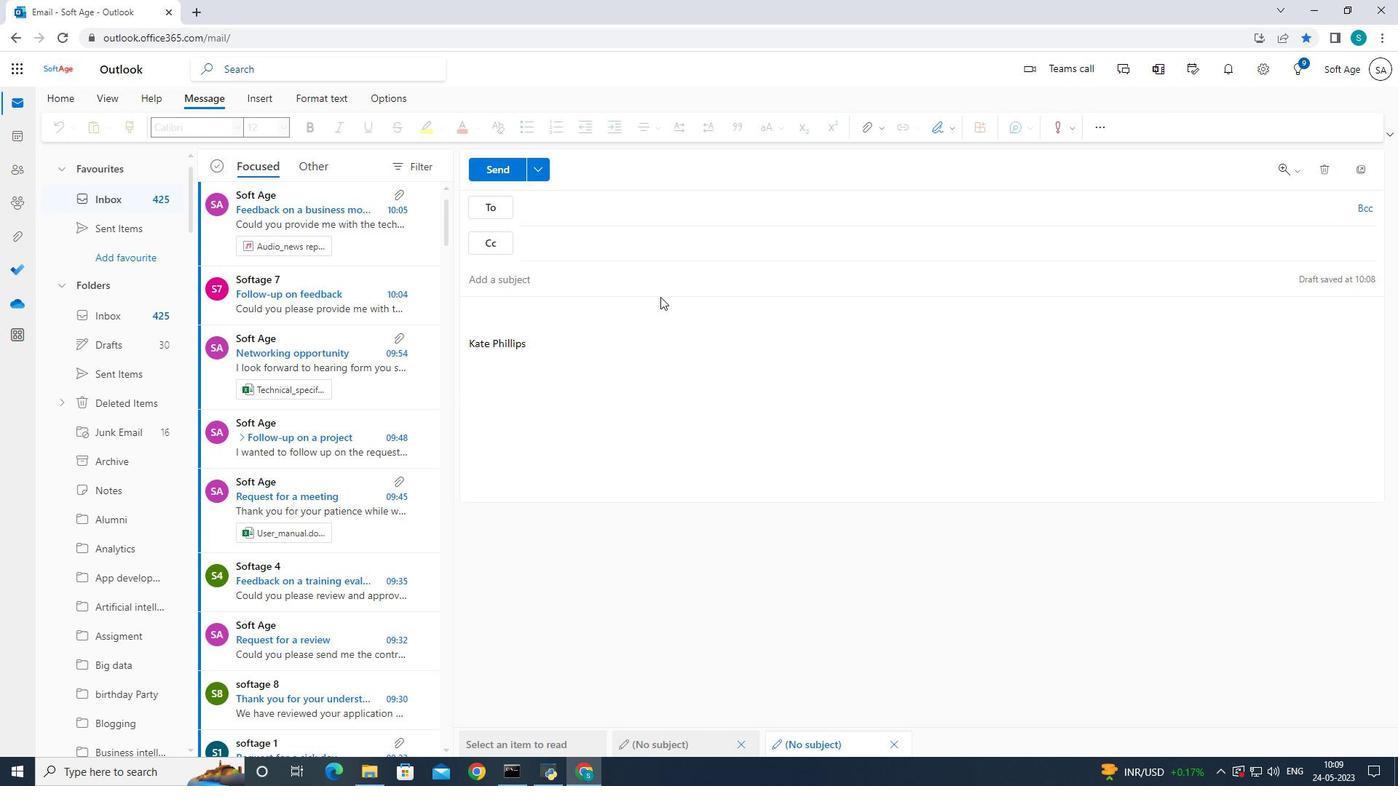 
Action: Key pressed <Key.caps_lock>F<Key.caps_lock>olo<Key.backspace>low-up<Key.space>on<Key.space>aservice<Key.left><Key.left><Key.left><Key.left><Key.left><Key.left><Key.left><Key.space><Key.right><Key.right><Key.right><Key.right><Key.right><Key.right><Key.right><Key.right><Key.space>enhancement
Screenshot: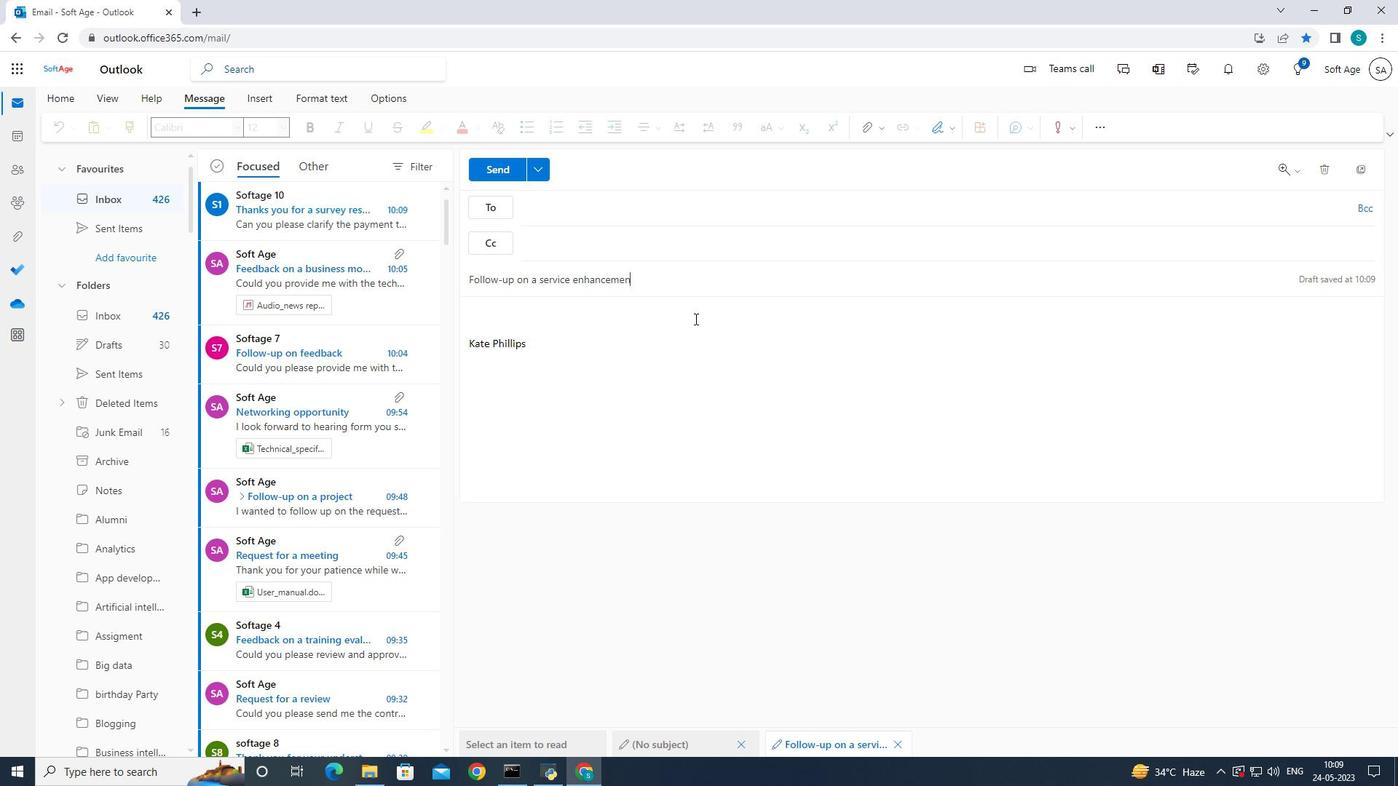 
Action: Mouse moved to (599, 322)
Screenshot: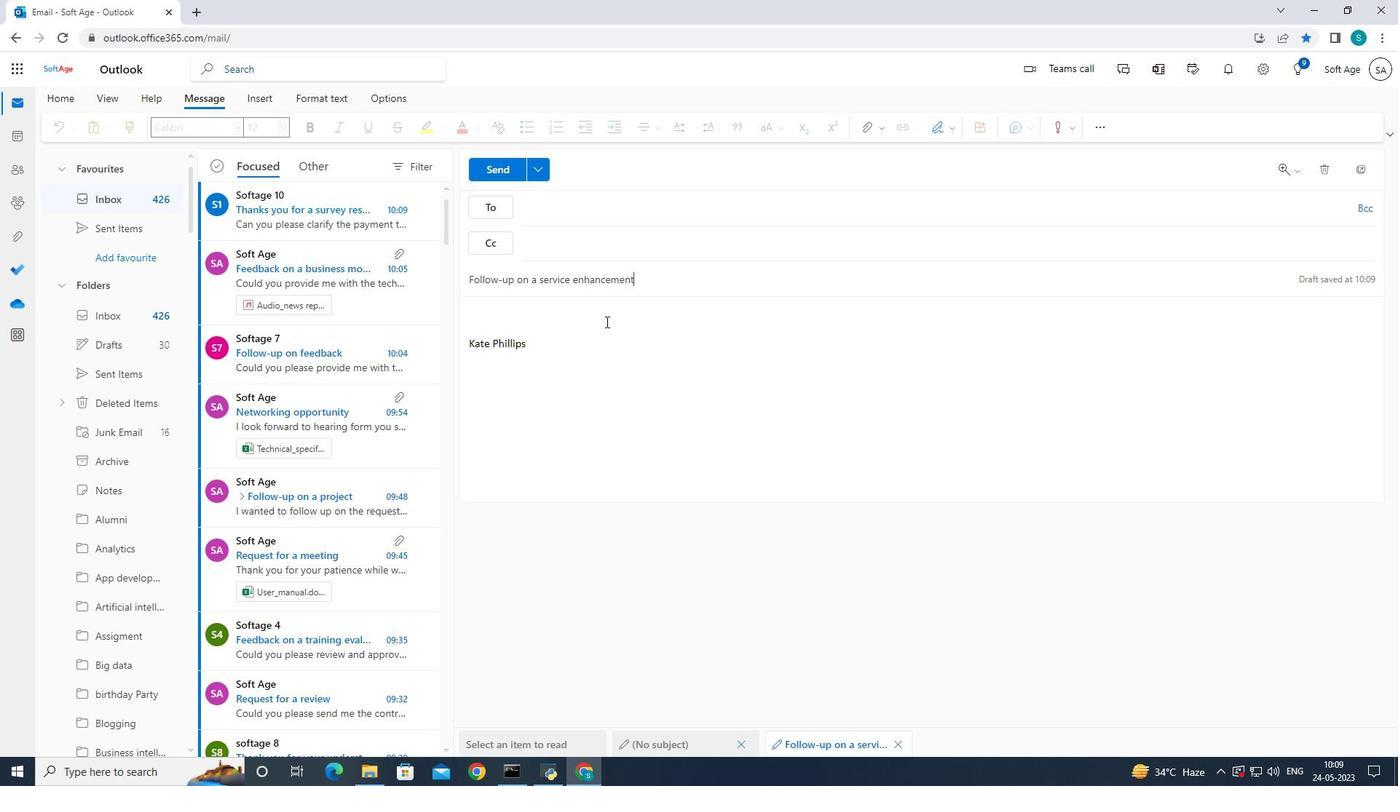 
Action: Mouse pressed left at (599, 322)
Screenshot: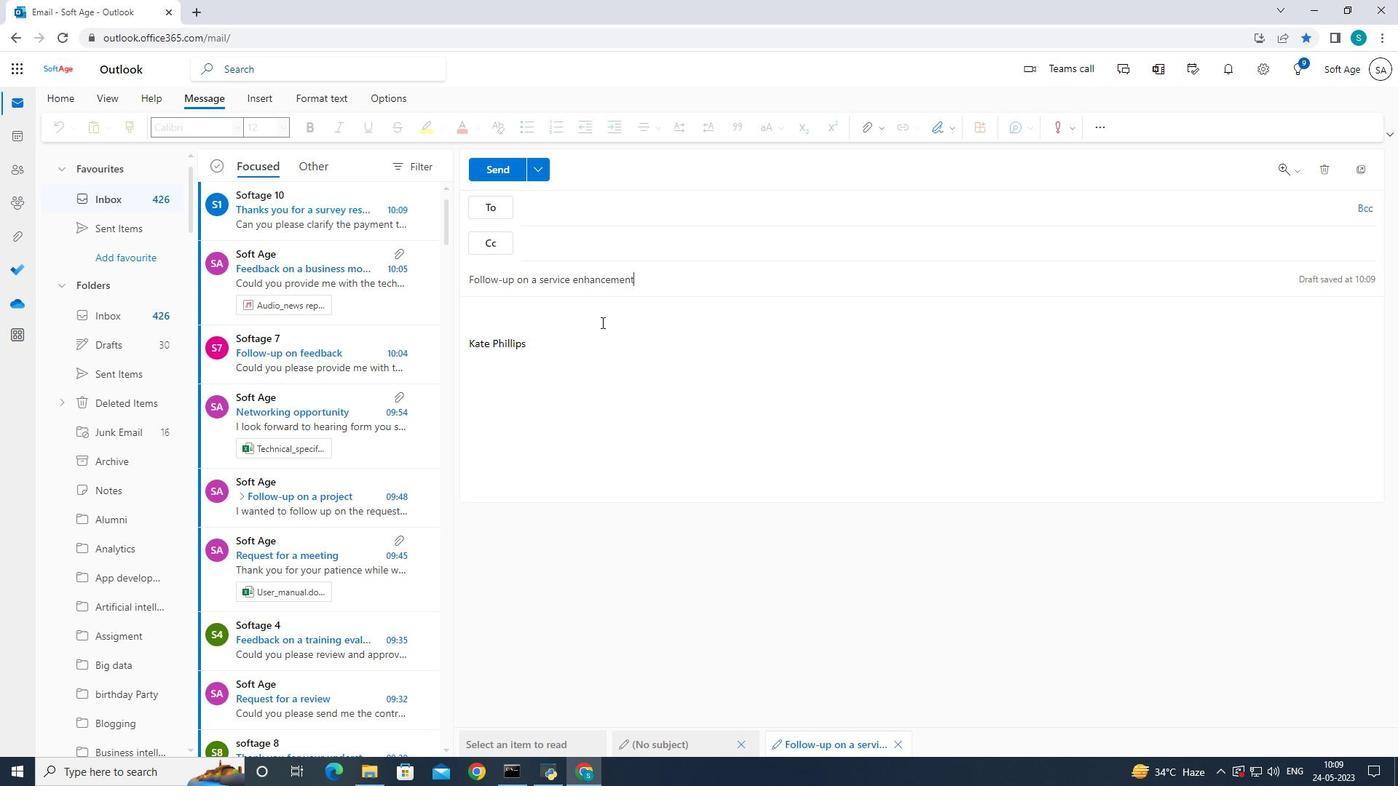 
Action: Mouse moved to (785, 351)
Screenshot: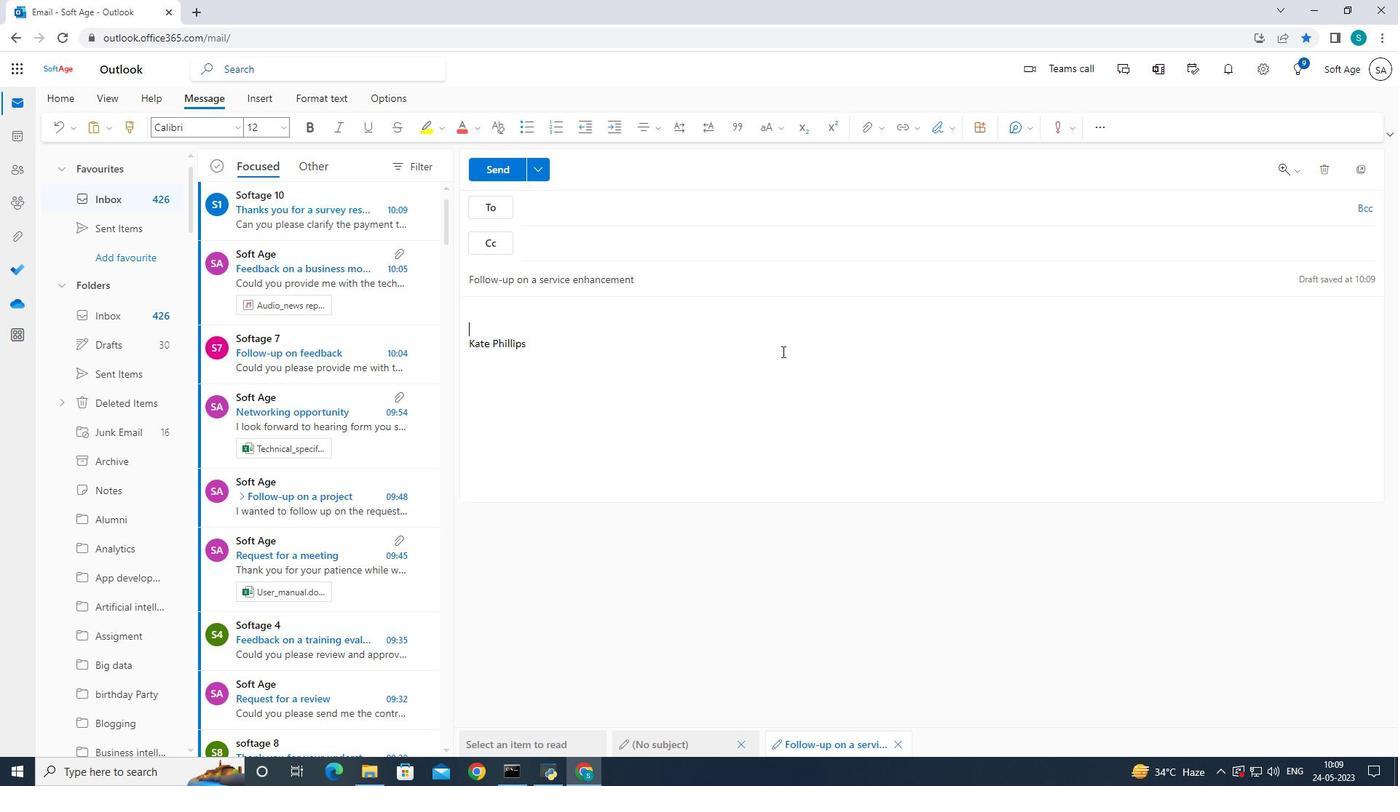 
Action: Key pressed <Key.caps_lock>C<Key.caps_lock>an<Key.space>you<Key.space>confie<Key.backspace>rm<Key.space>the<Key.space>di<Key.backspace>elivery<Key.space>data<Key.space>for<Key.space>the<Key.space>new<Key.space>shipment<Key.space>of<Key.space>product<Key.shift_r><Key.shift_r>?
Screenshot: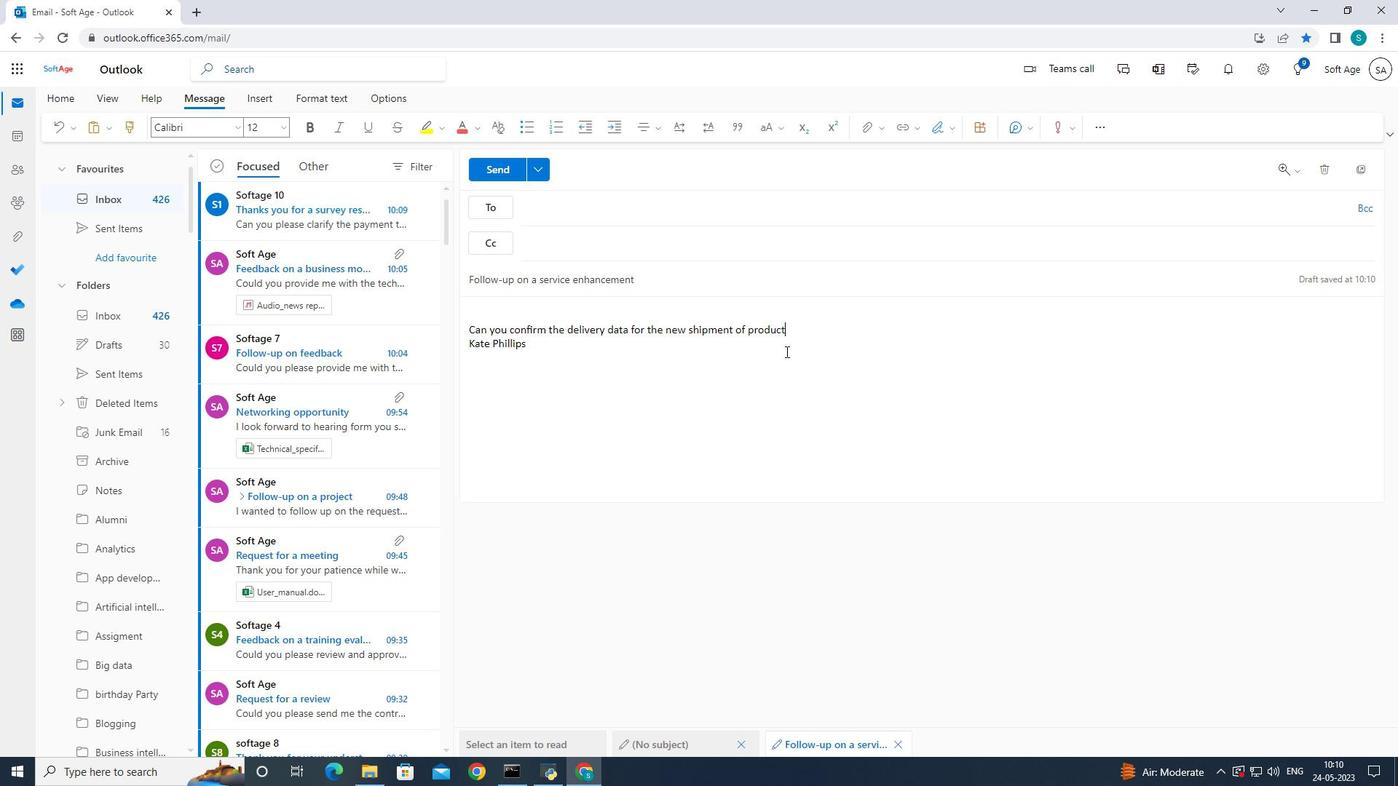 
Action: Mouse moved to (608, 208)
Screenshot: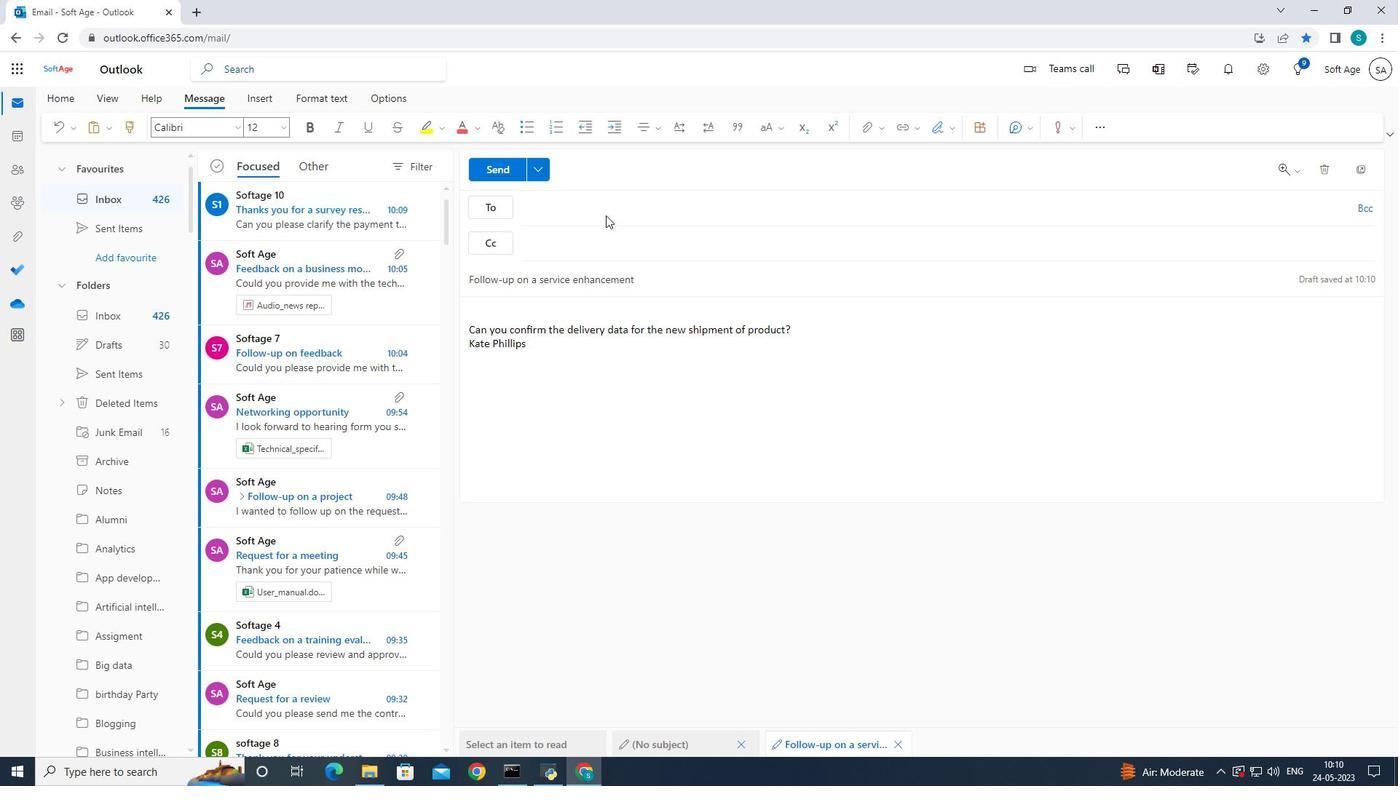 
Action: Mouse pressed left at (608, 208)
Screenshot: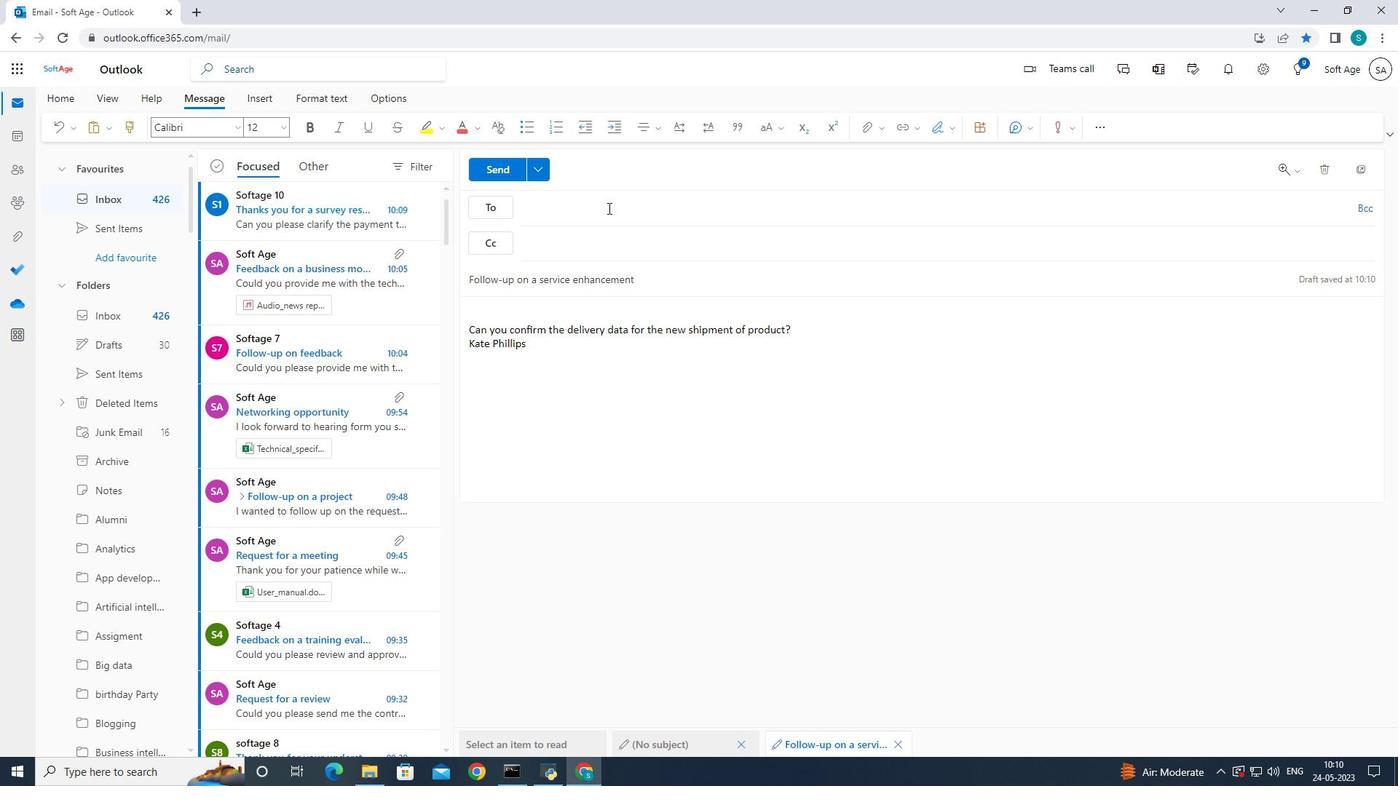 
Action: Mouse moved to (823, 246)
Screenshot: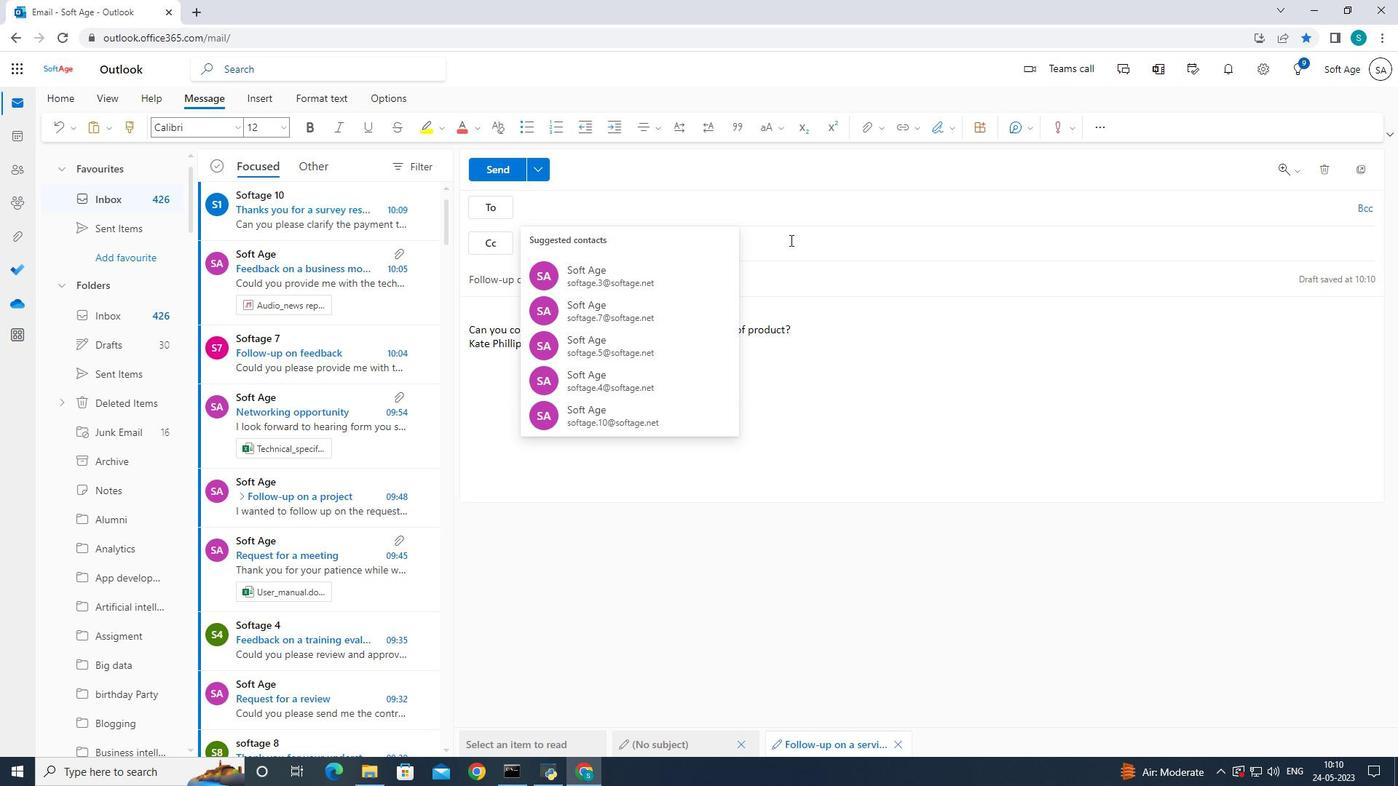 
Action: Key pressed softage.9<Key.shift>@sog<Key.backspace>ftage.net
Screenshot: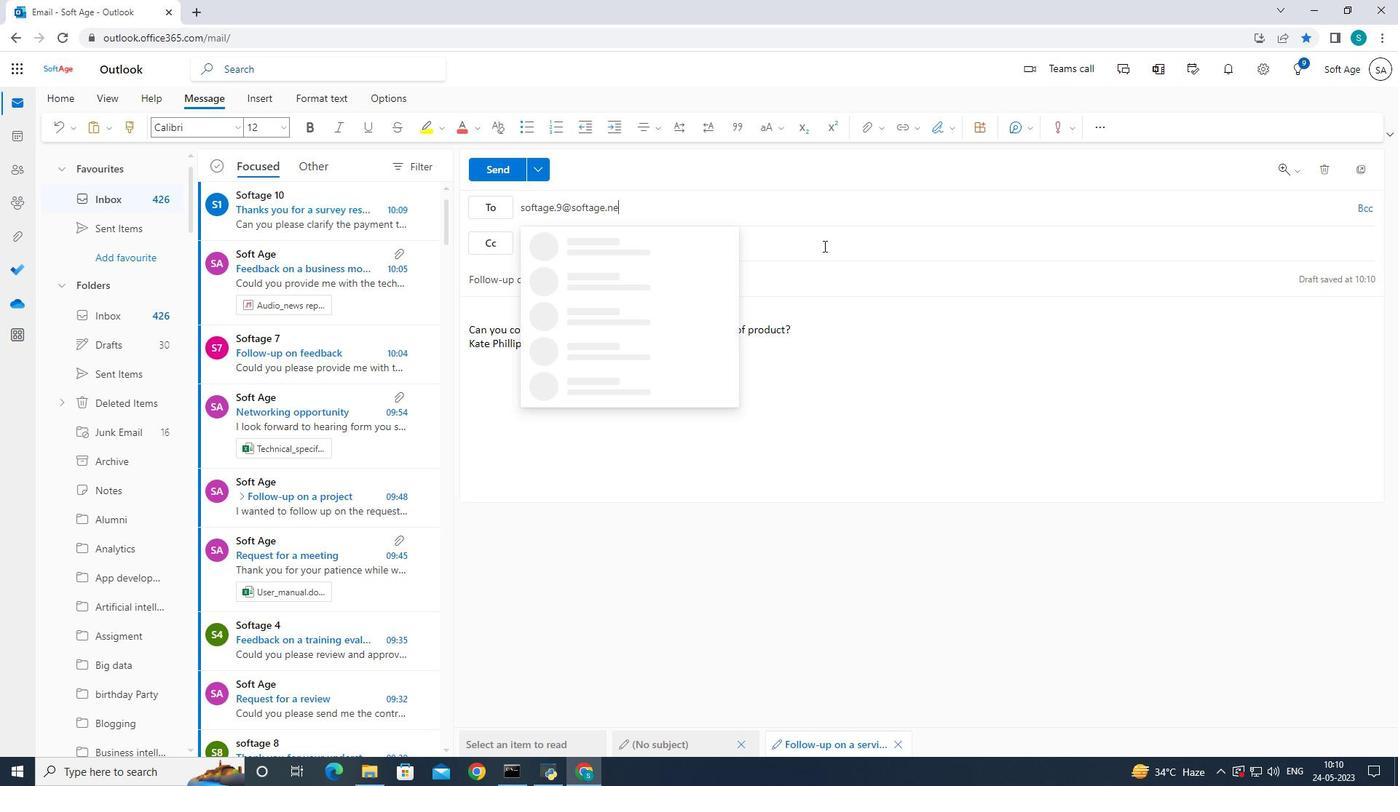 
Action: Mouse moved to (642, 235)
Screenshot: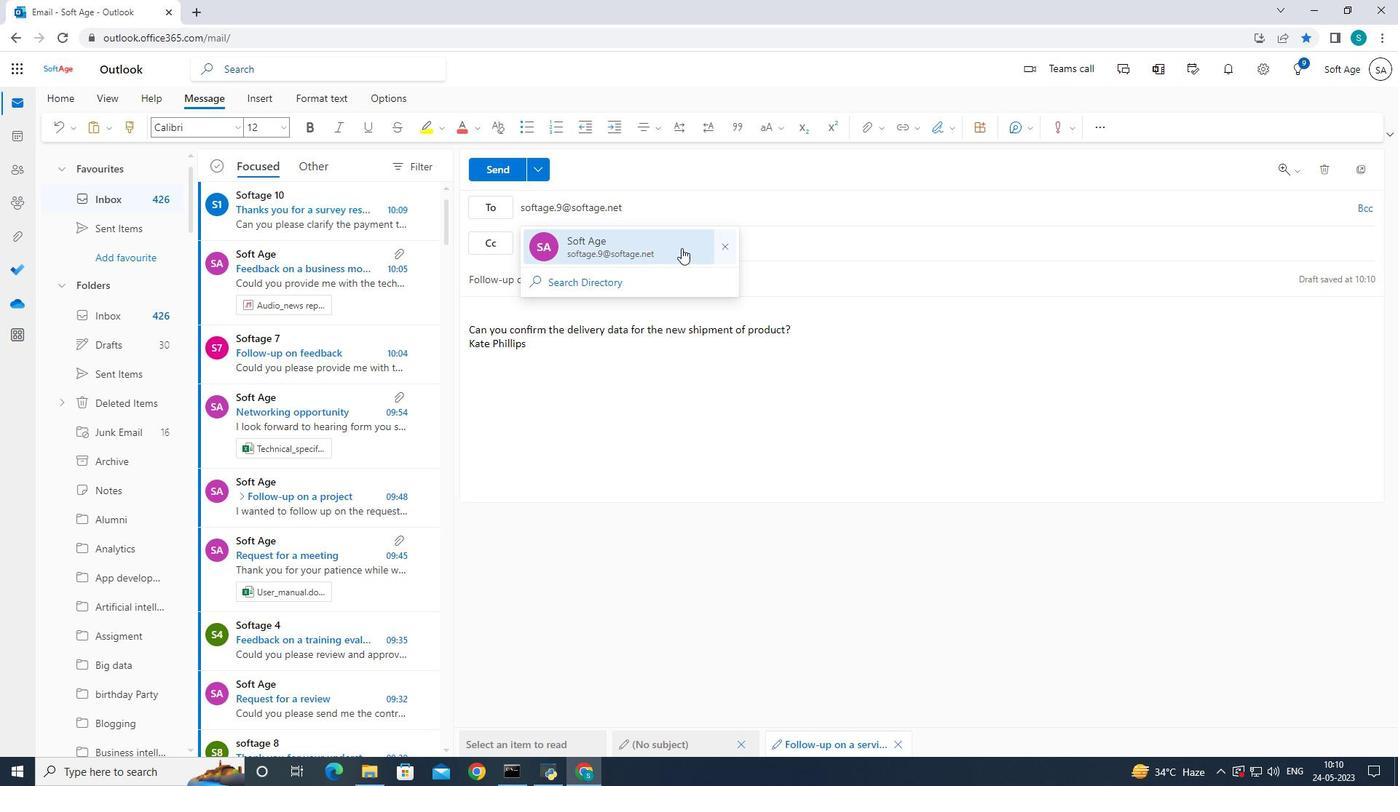 
Action: Mouse pressed left at (642, 235)
Screenshot: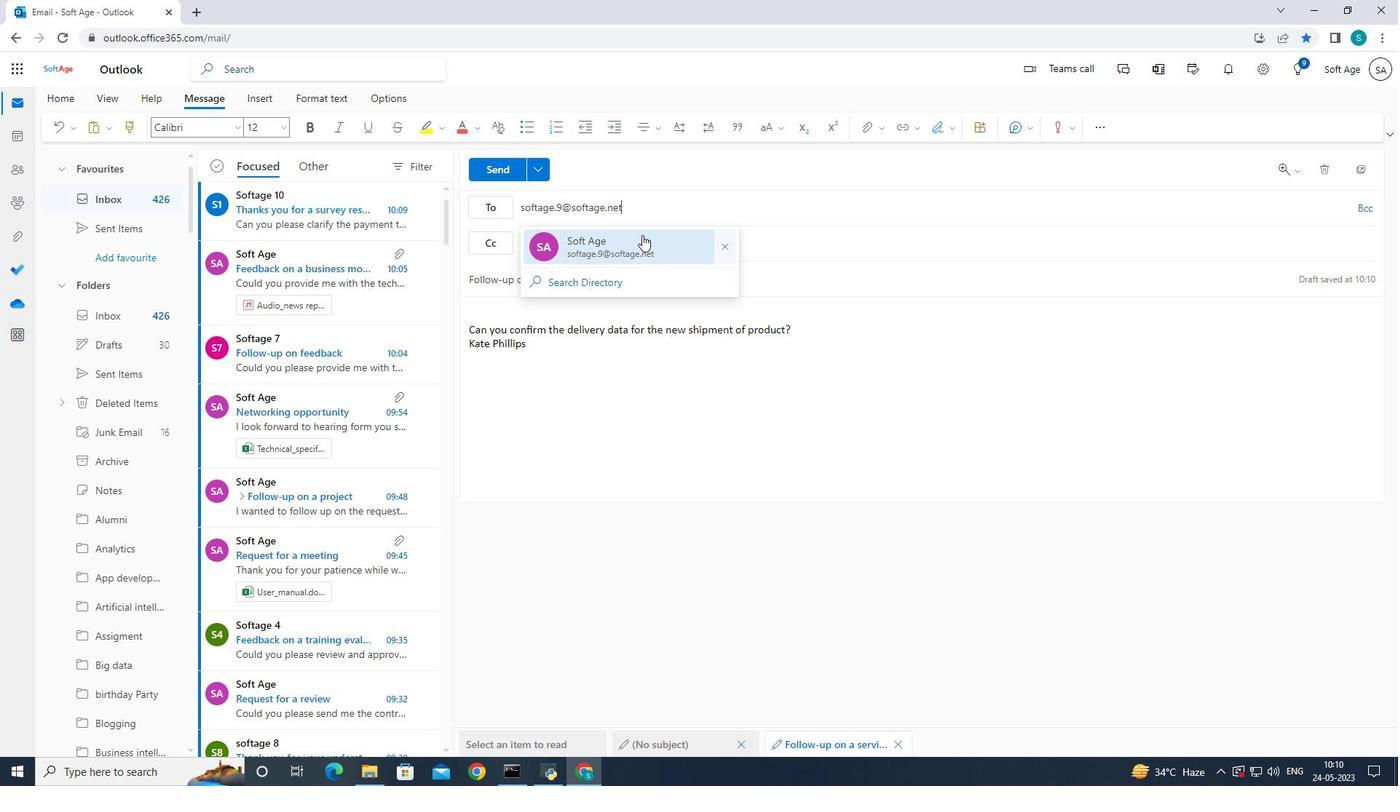 
Action: Mouse moved to (168, 417)
Screenshot: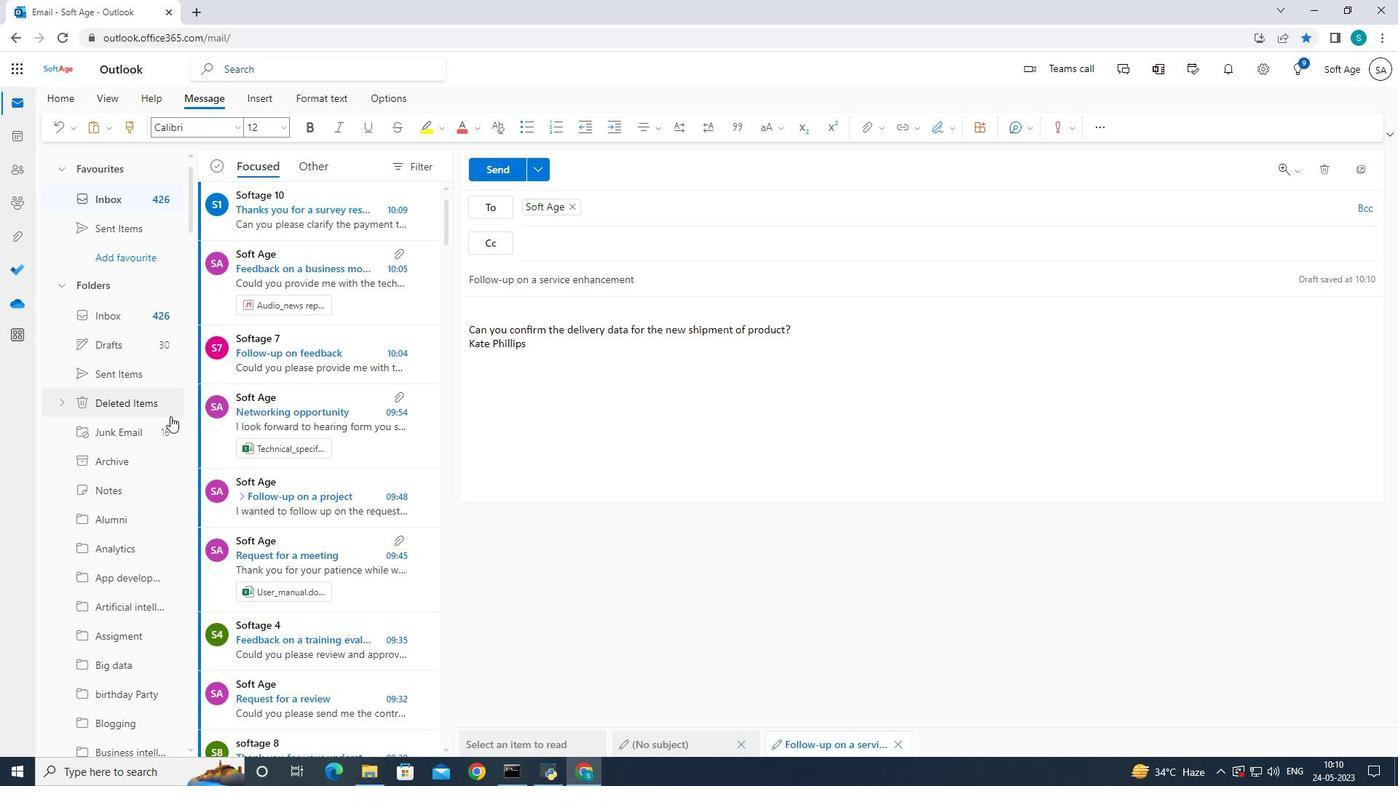 
Action: Mouse scrolled (168, 416) with delta (0, 0)
Screenshot: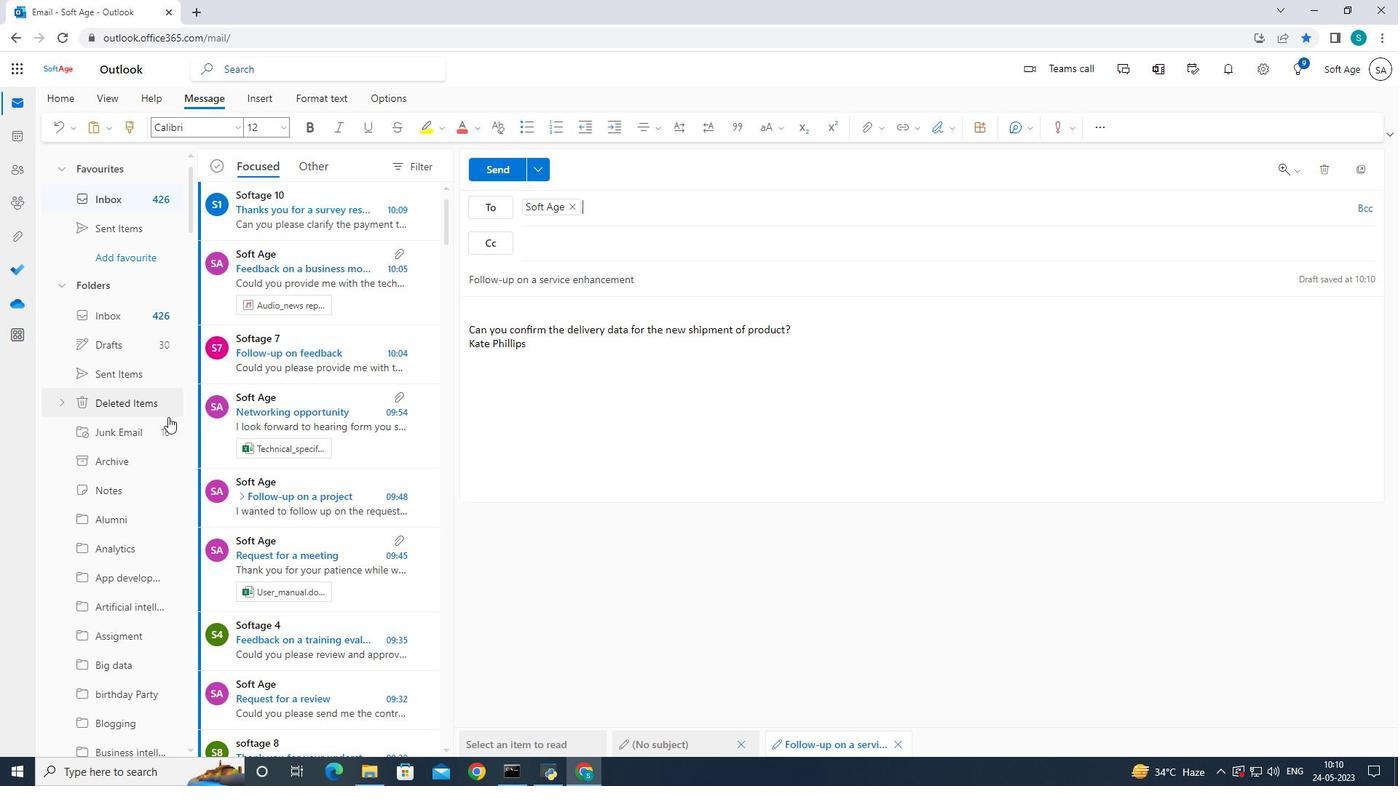 
Action: Mouse scrolled (168, 416) with delta (0, 0)
Screenshot: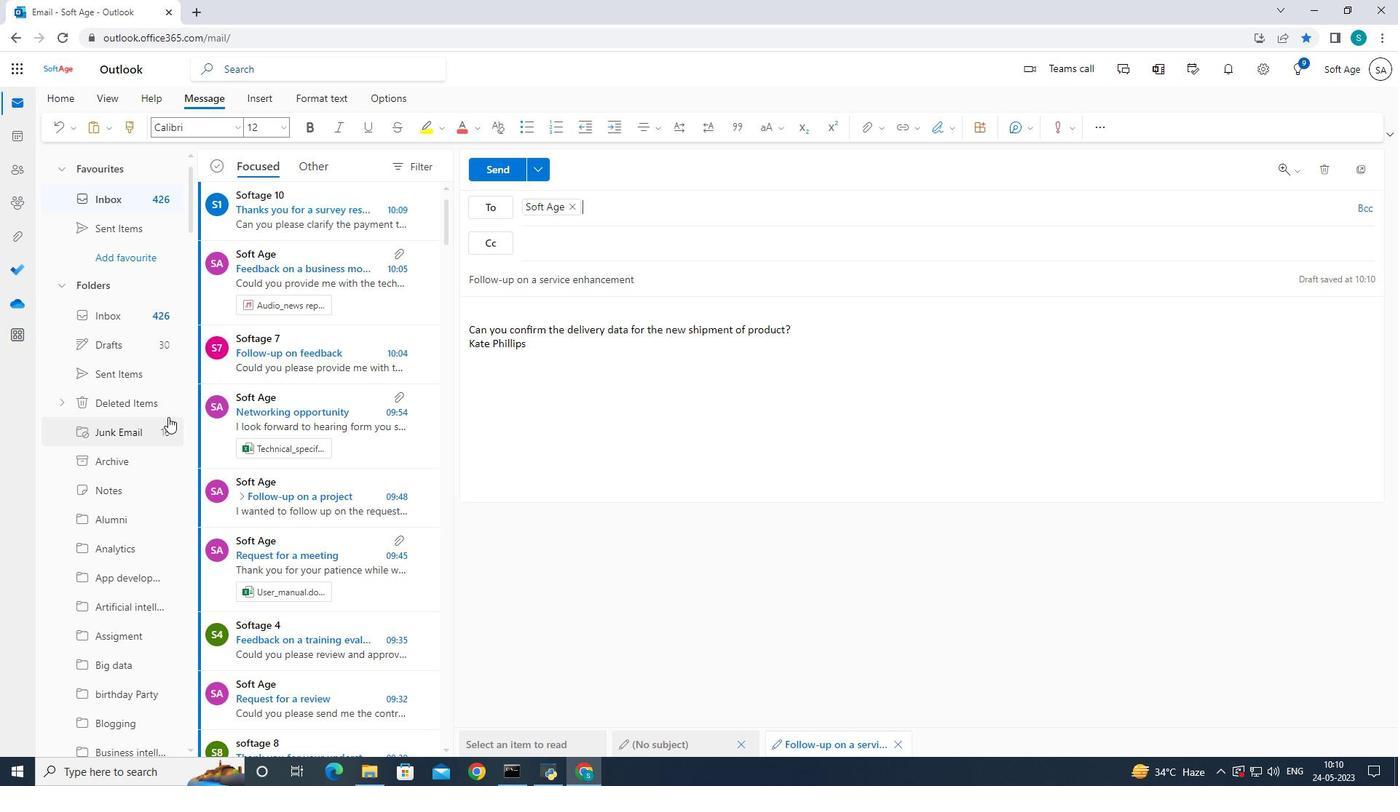 
Action: Mouse scrolled (168, 416) with delta (0, 0)
Screenshot: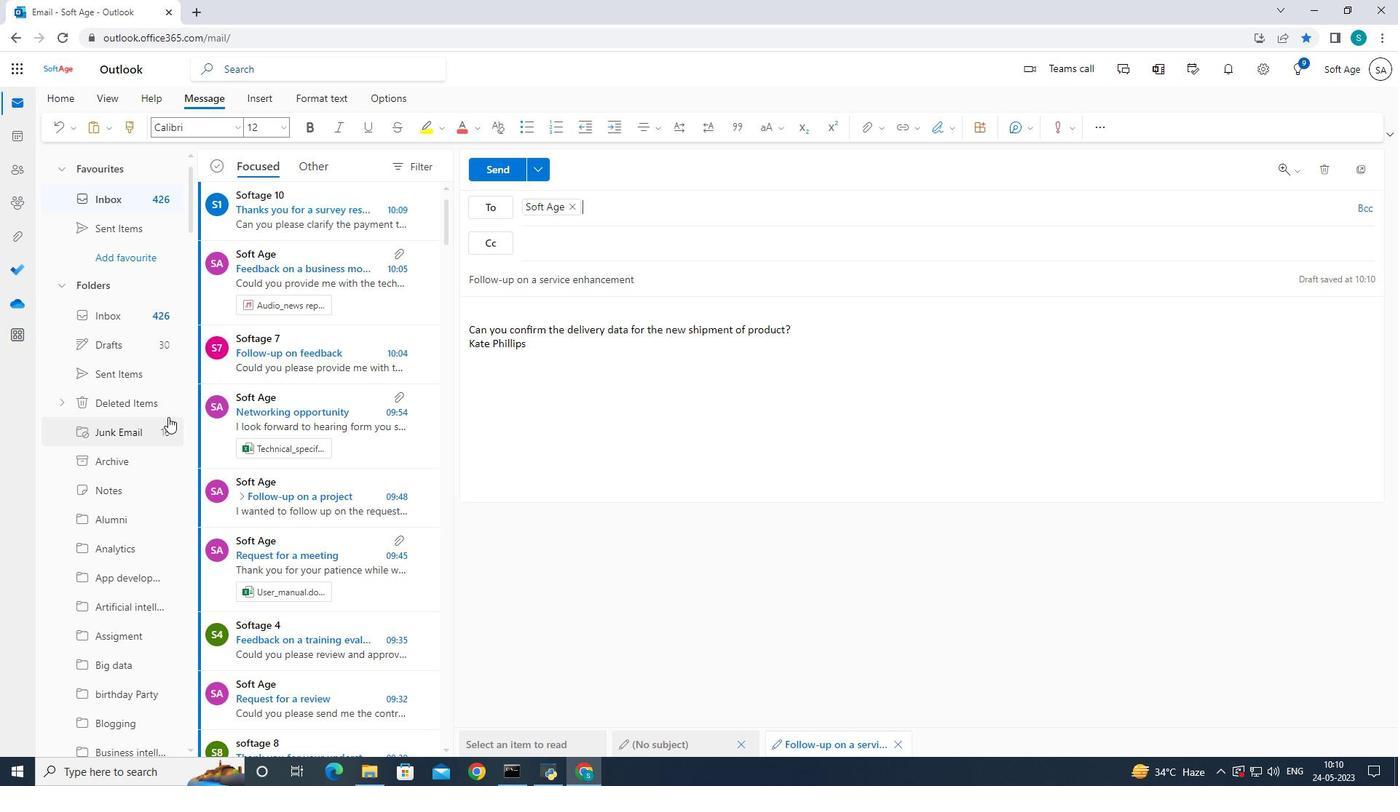 
Action: Mouse moved to (168, 416)
Screenshot: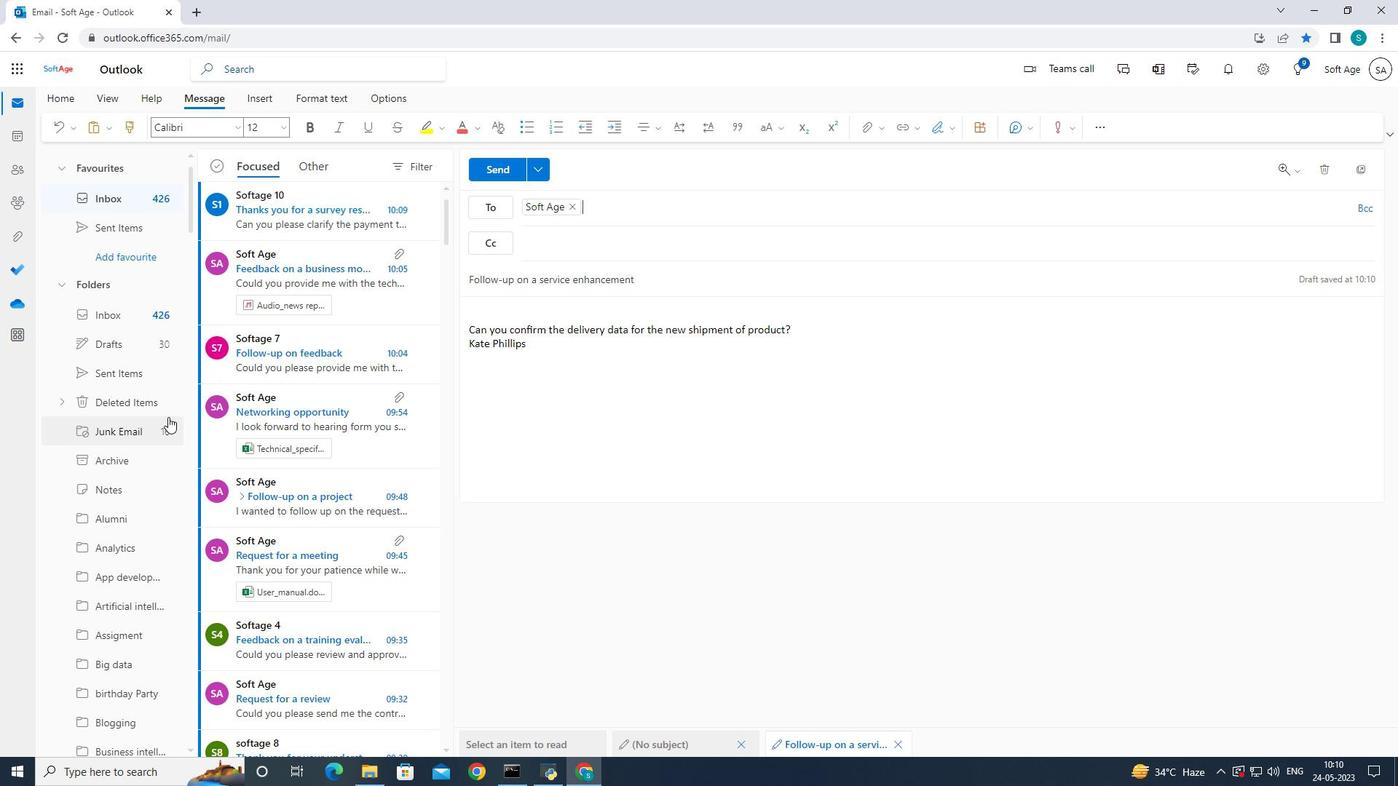 
Action: Mouse scrolled (168, 415) with delta (0, 0)
Screenshot: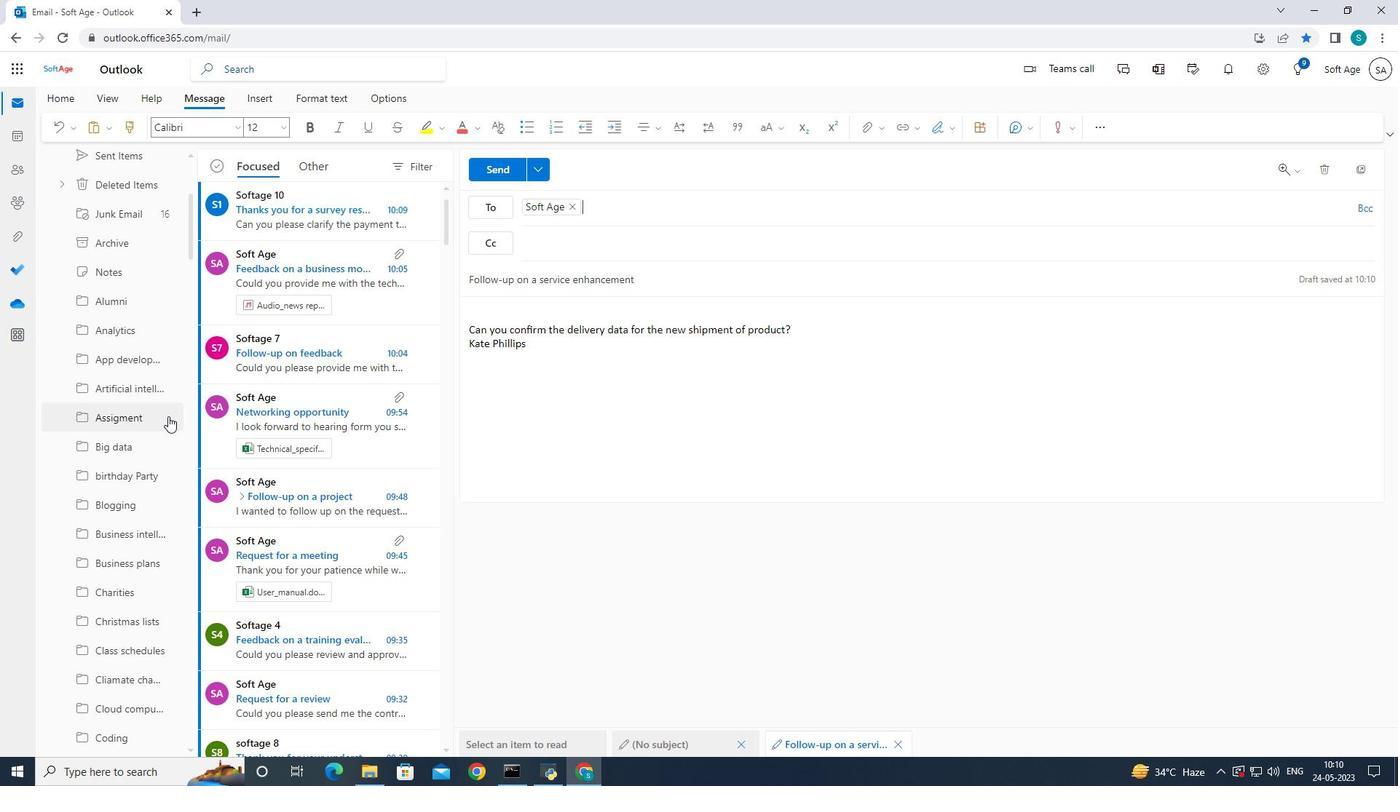 
Action: Mouse scrolled (168, 415) with delta (0, 0)
Screenshot: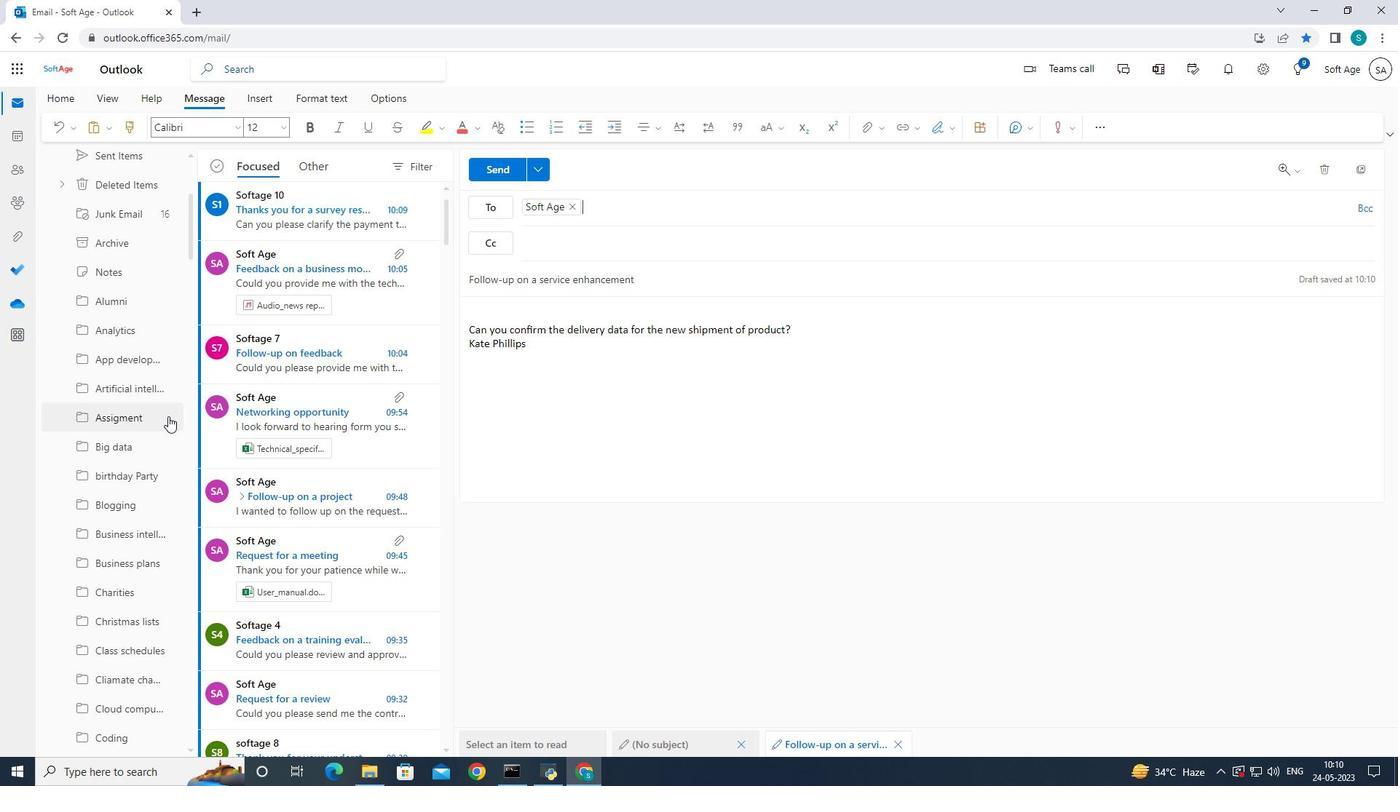 
Action: Mouse scrolled (168, 415) with delta (0, 0)
Screenshot: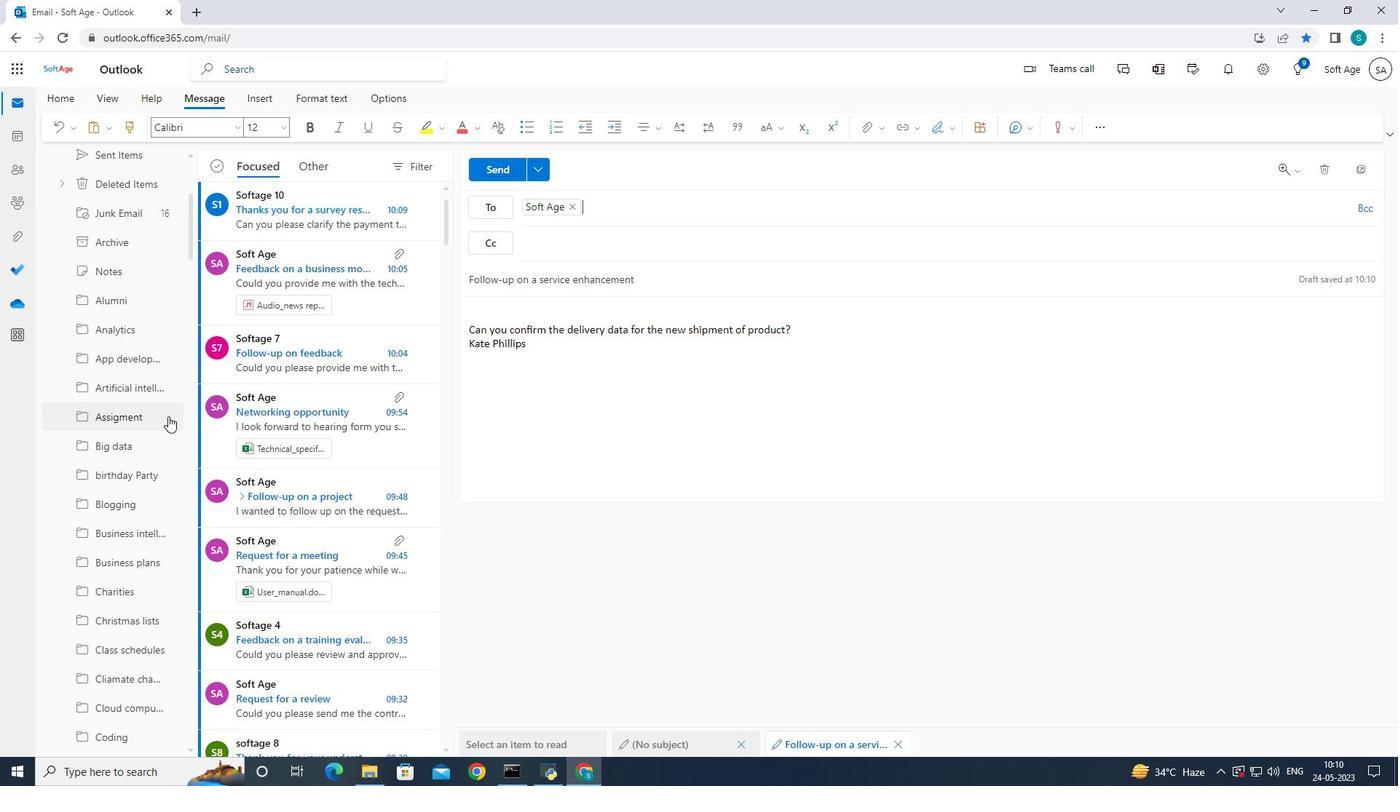 
Action: Mouse moved to (168, 415)
Screenshot: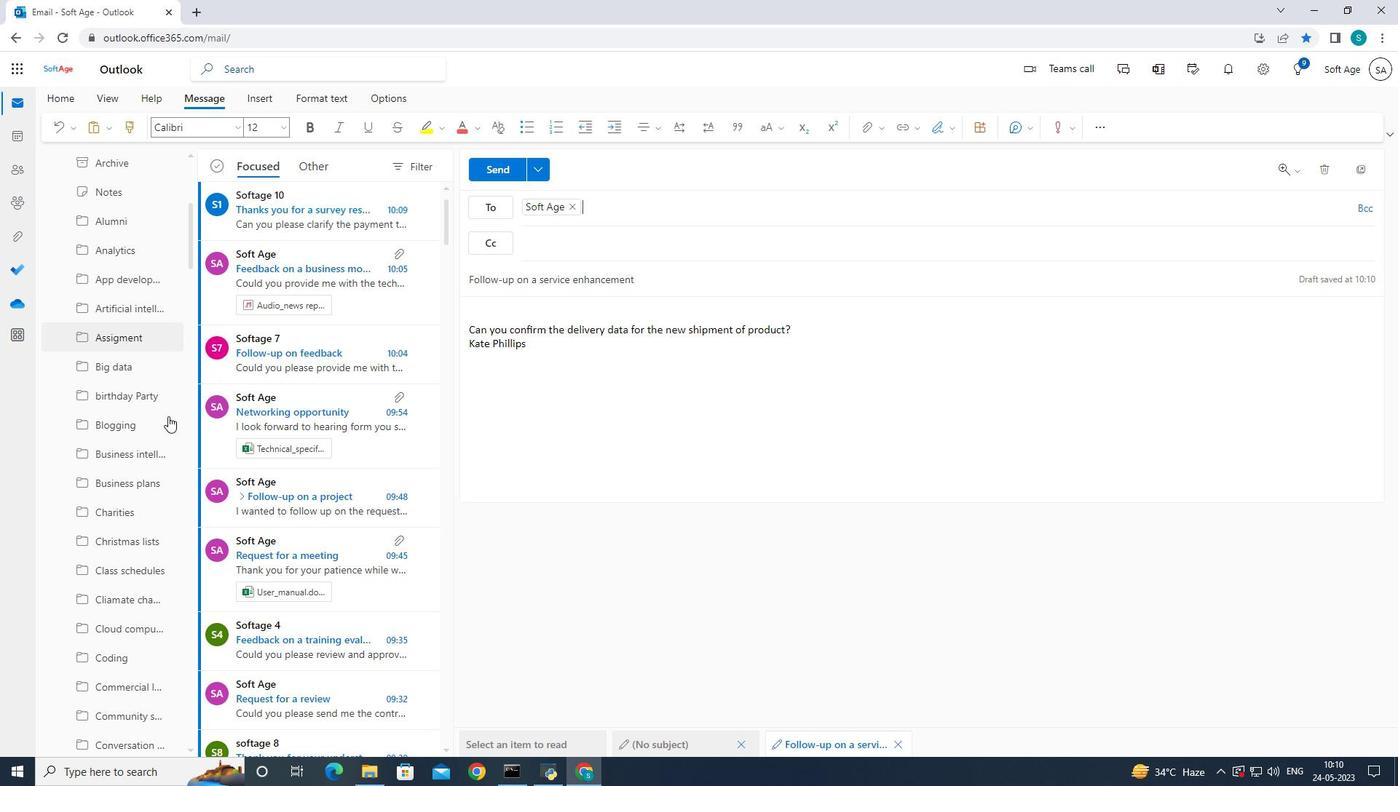 
Action: Mouse scrolled (168, 414) with delta (0, 0)
Screenshot: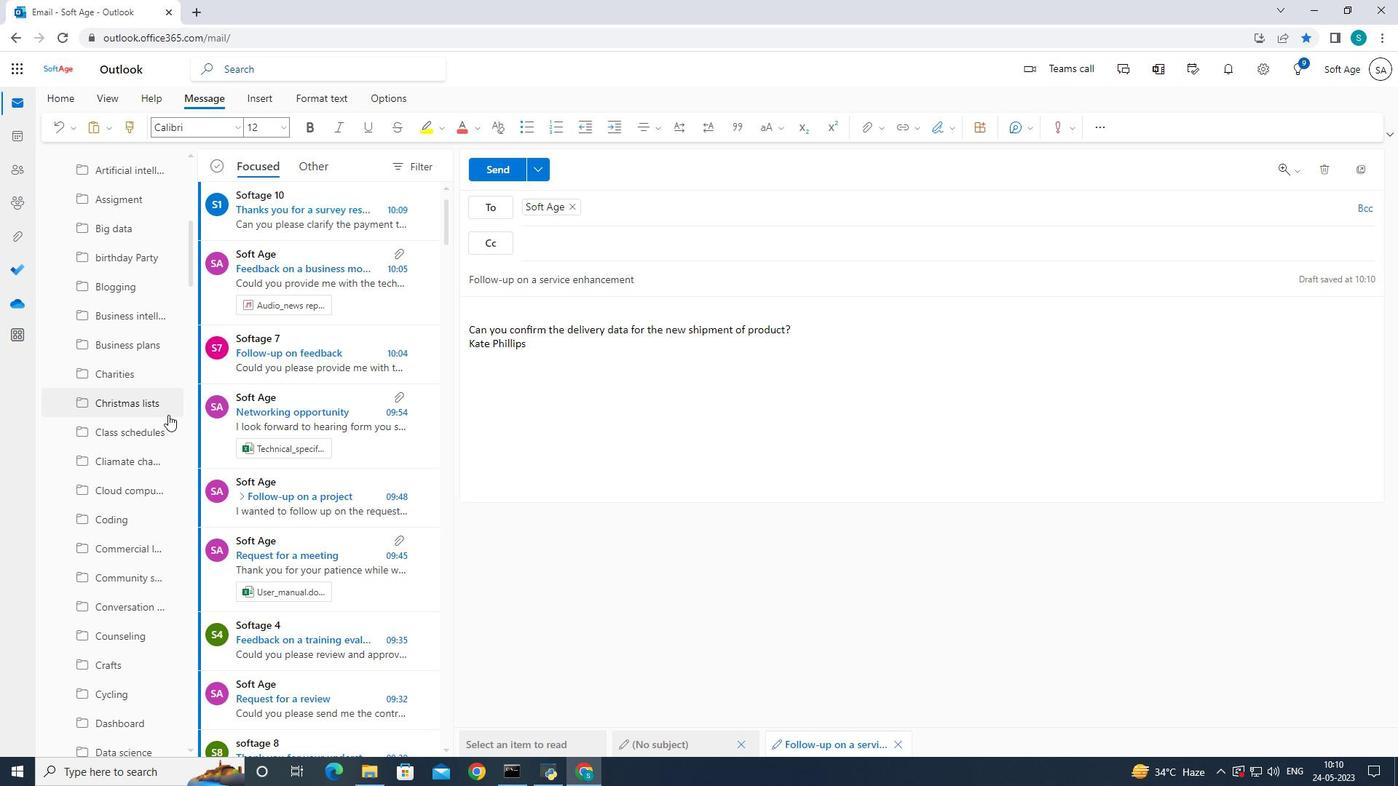 
Action: Mouse scrolled (168, 414) with delta (0, 0)
Screenshot: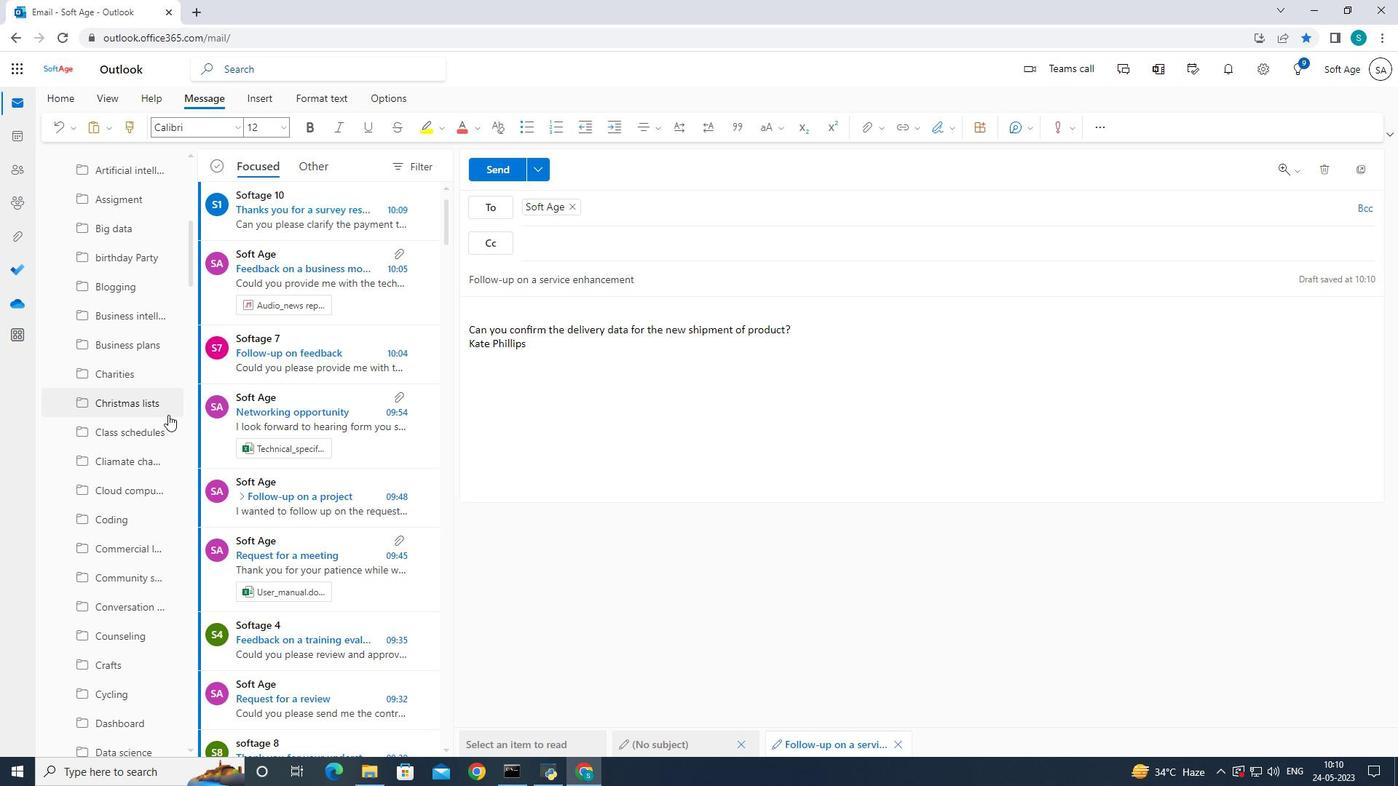 
Action: Mouse scrolled (168, 414) with delta (0, 0)
Screenshot: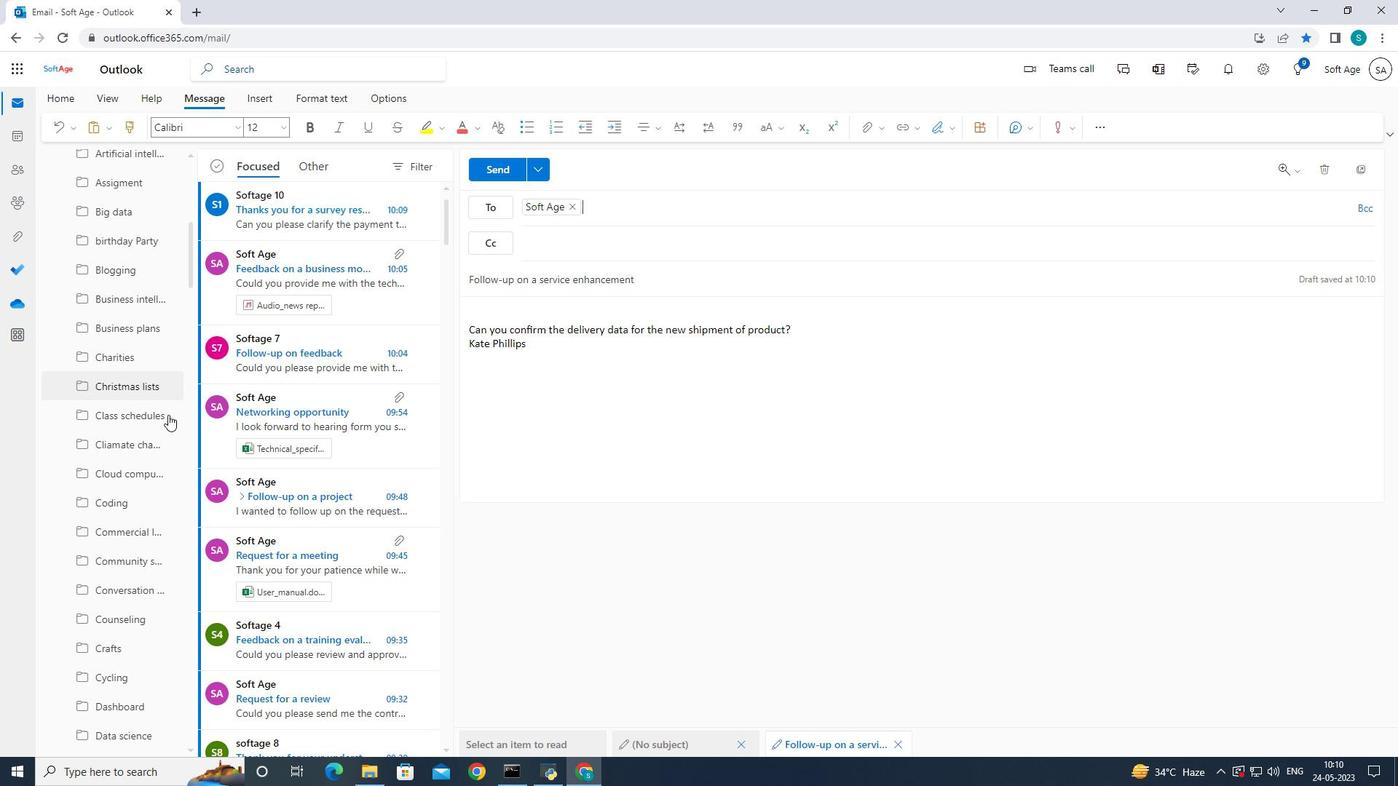 
Action: Mouse scrolled (168, 414) with delta (0, 0)
Screenshot: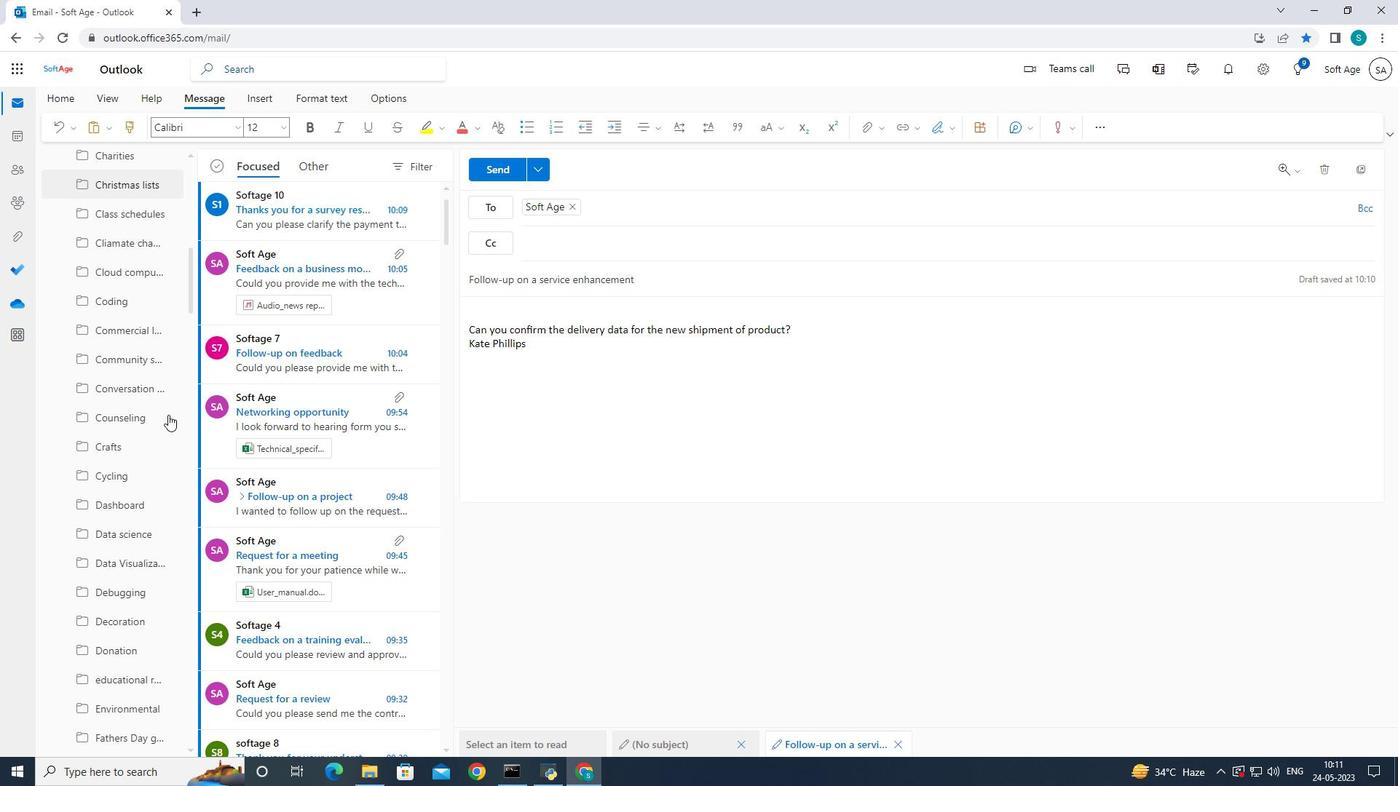 
Action: Mouse scrolled (168, 414) with delta (0, 0)
Screenshot: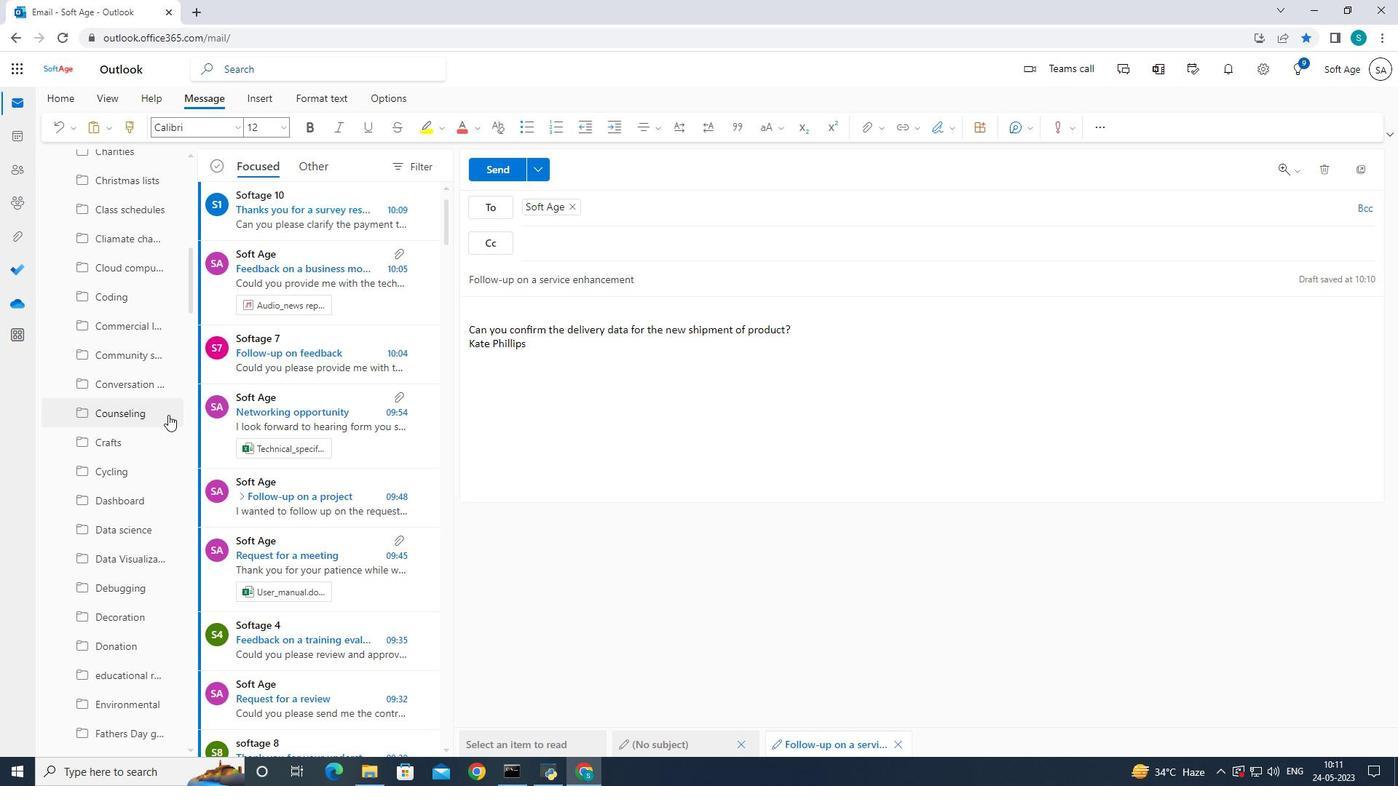 
Action: Mouse scrolled (168, 414) with delta (0, 0)
Screenshot: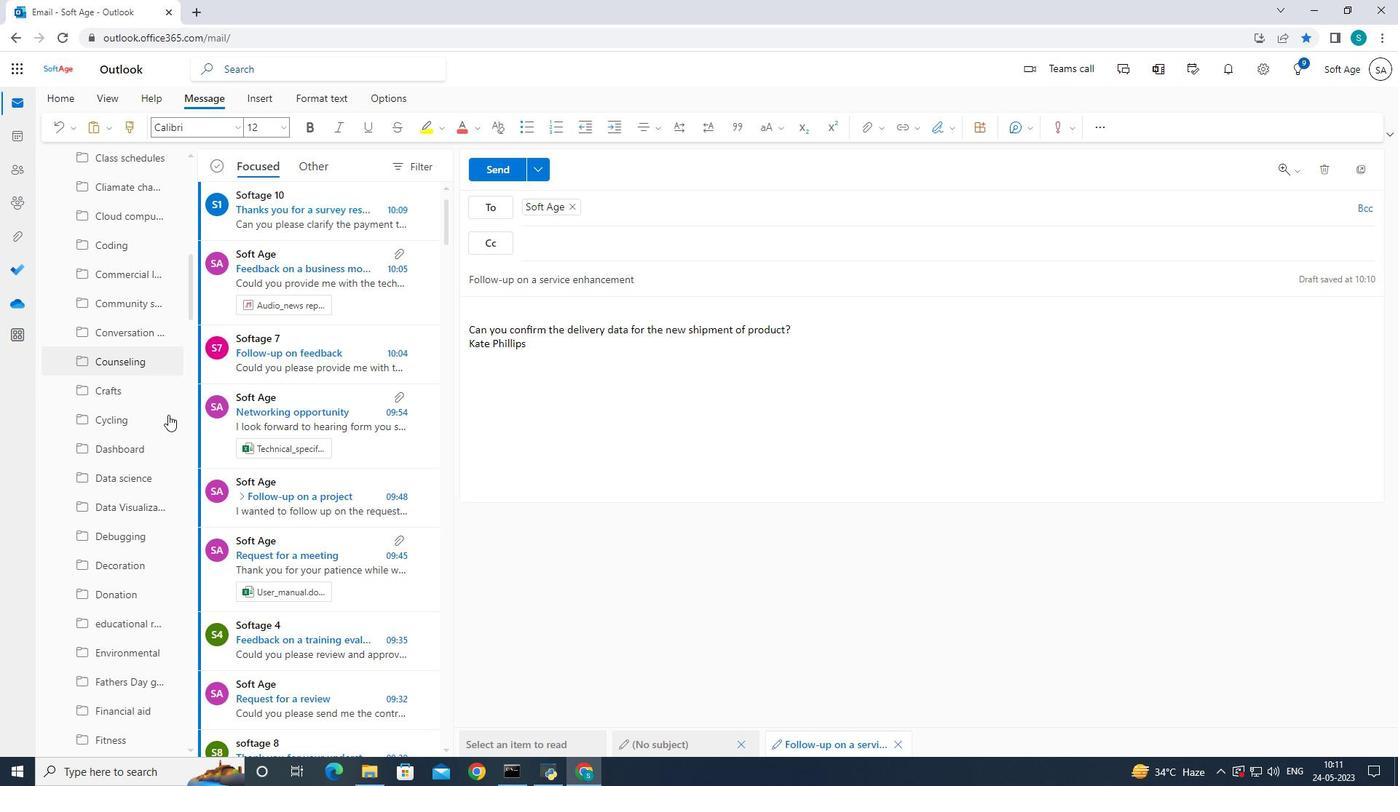 
Action: Mouse moved to (168, 412)
Screenshot: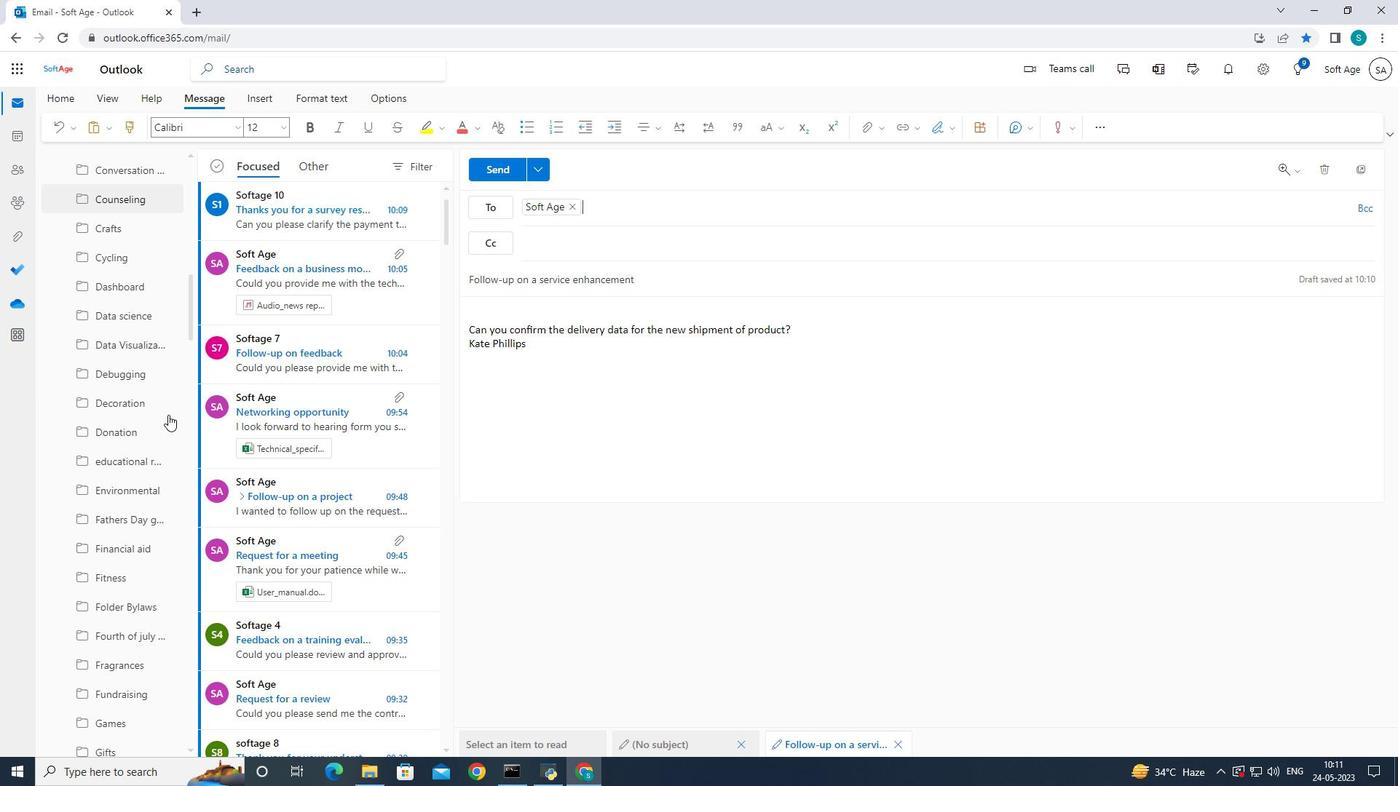 
Action: Mouse scrolled (168, 412) with delta (0, 0)
Screenshot: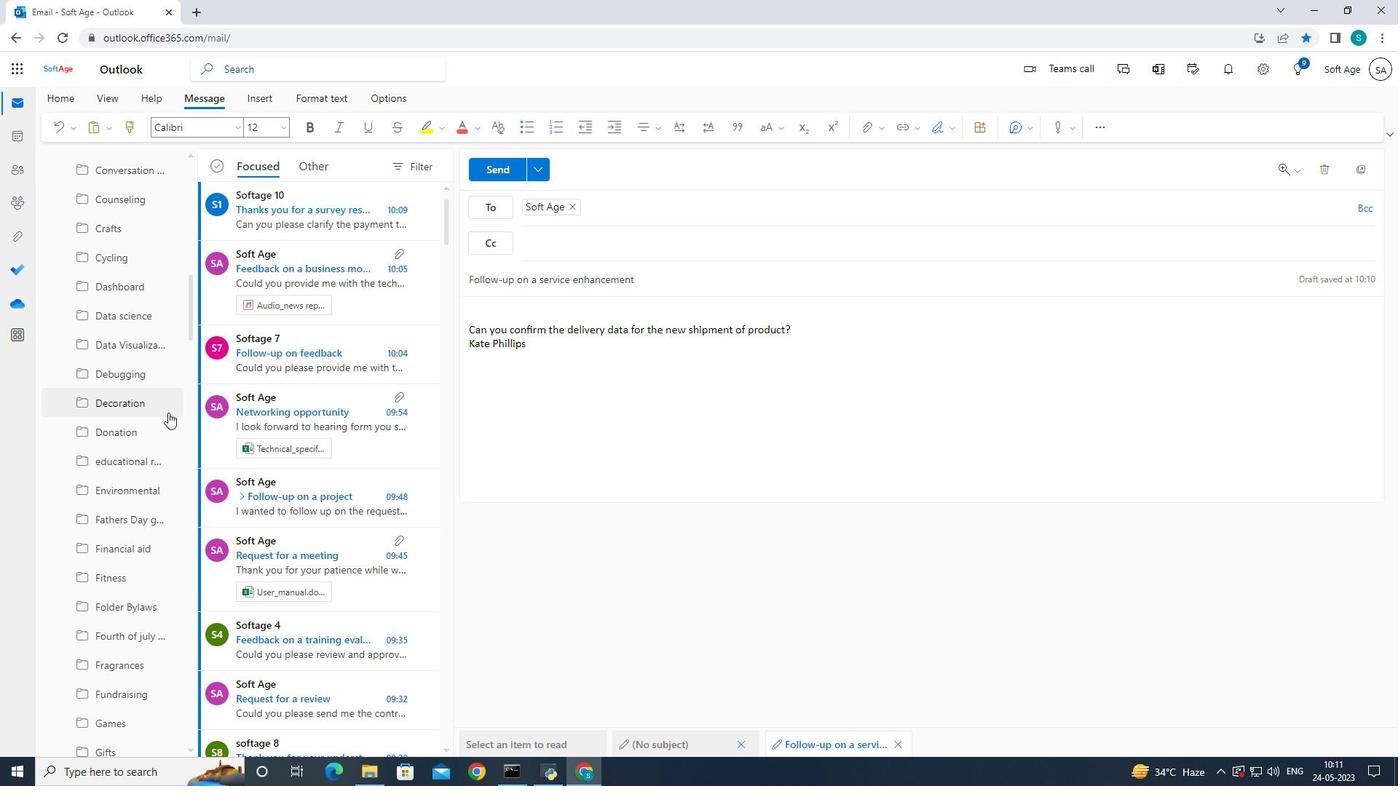 
Action: Mouse scrolled (168, 412) with delta (0, 0)
Screenshot: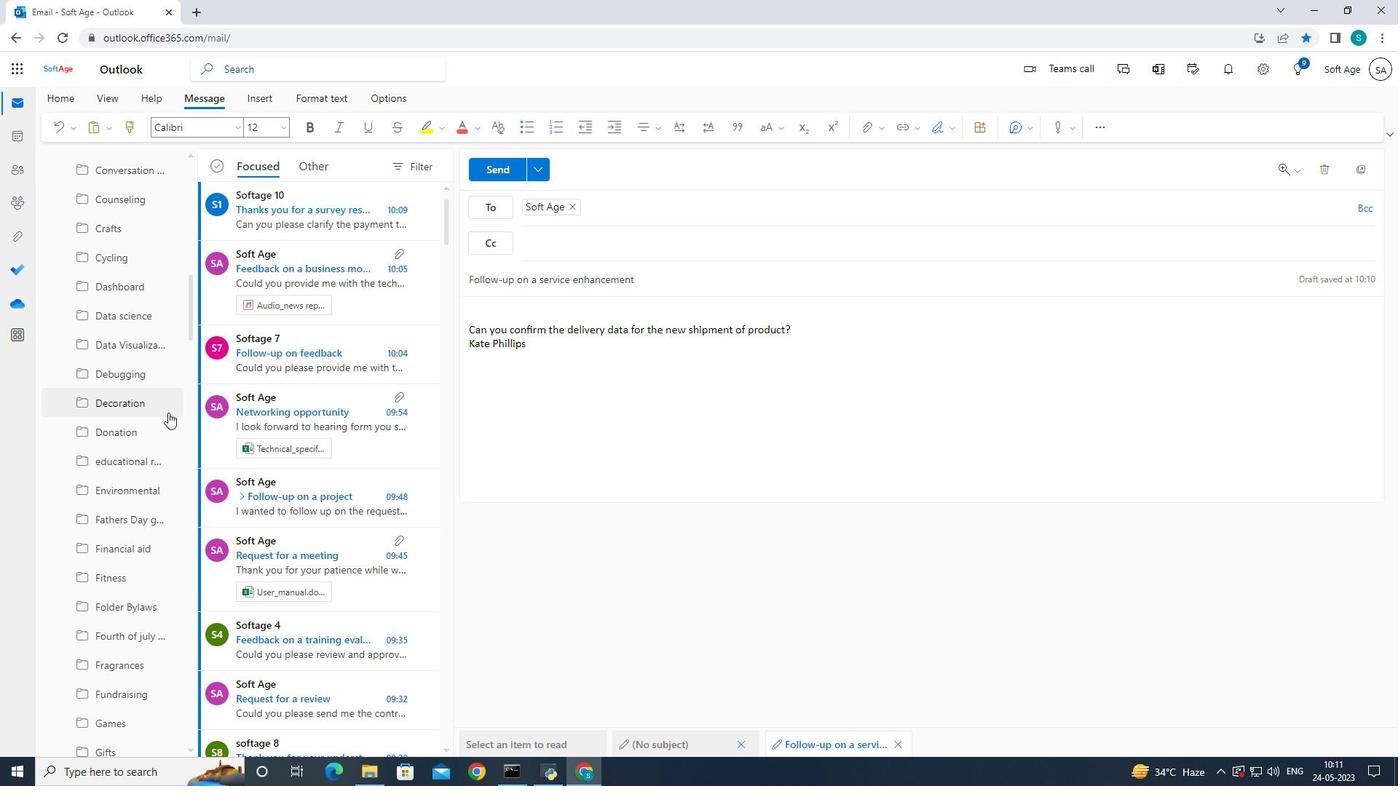 
Action: Mouse scrolled (168, 412) with delta (0, 0)
Screenshot: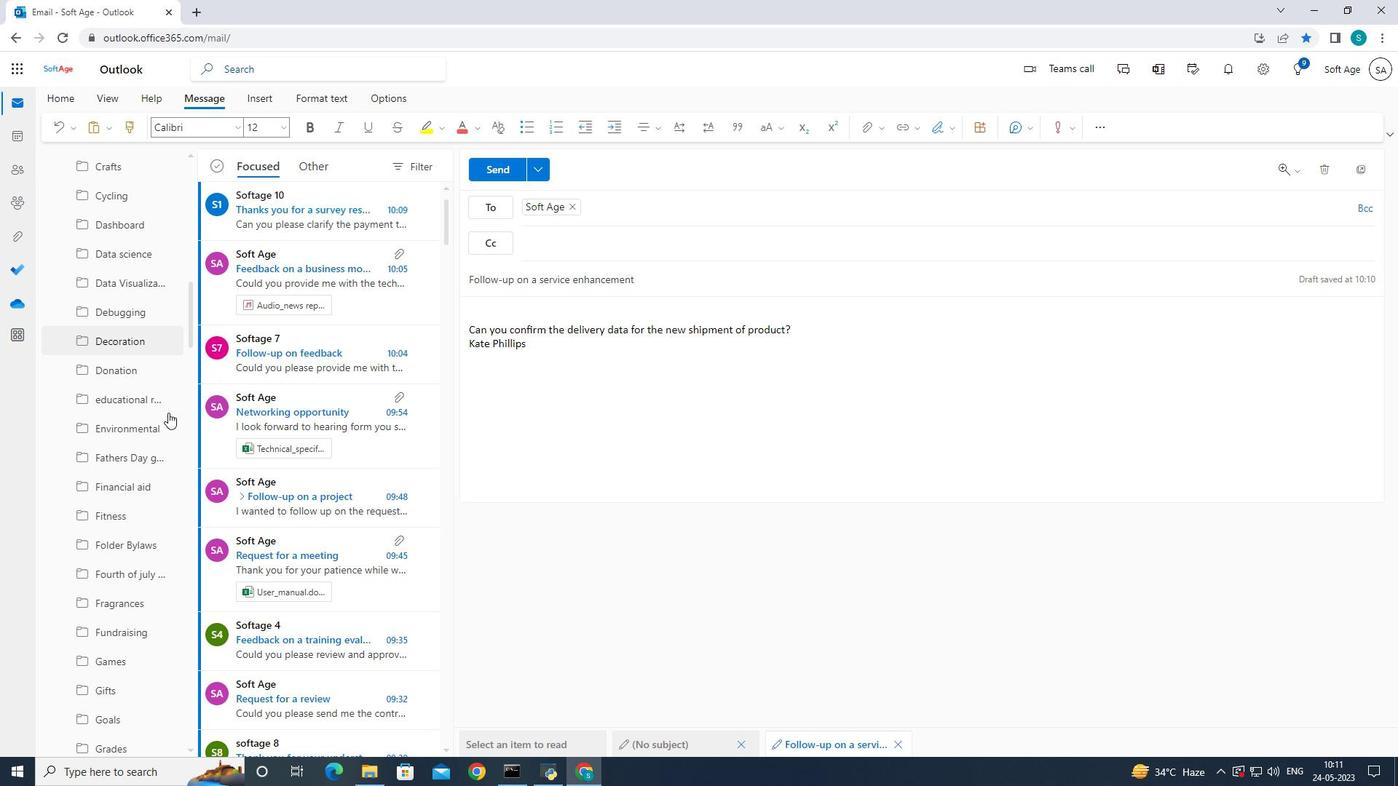 
Action: Mouse scrolled (168, 412) with delta (0, 0)
Screenshot: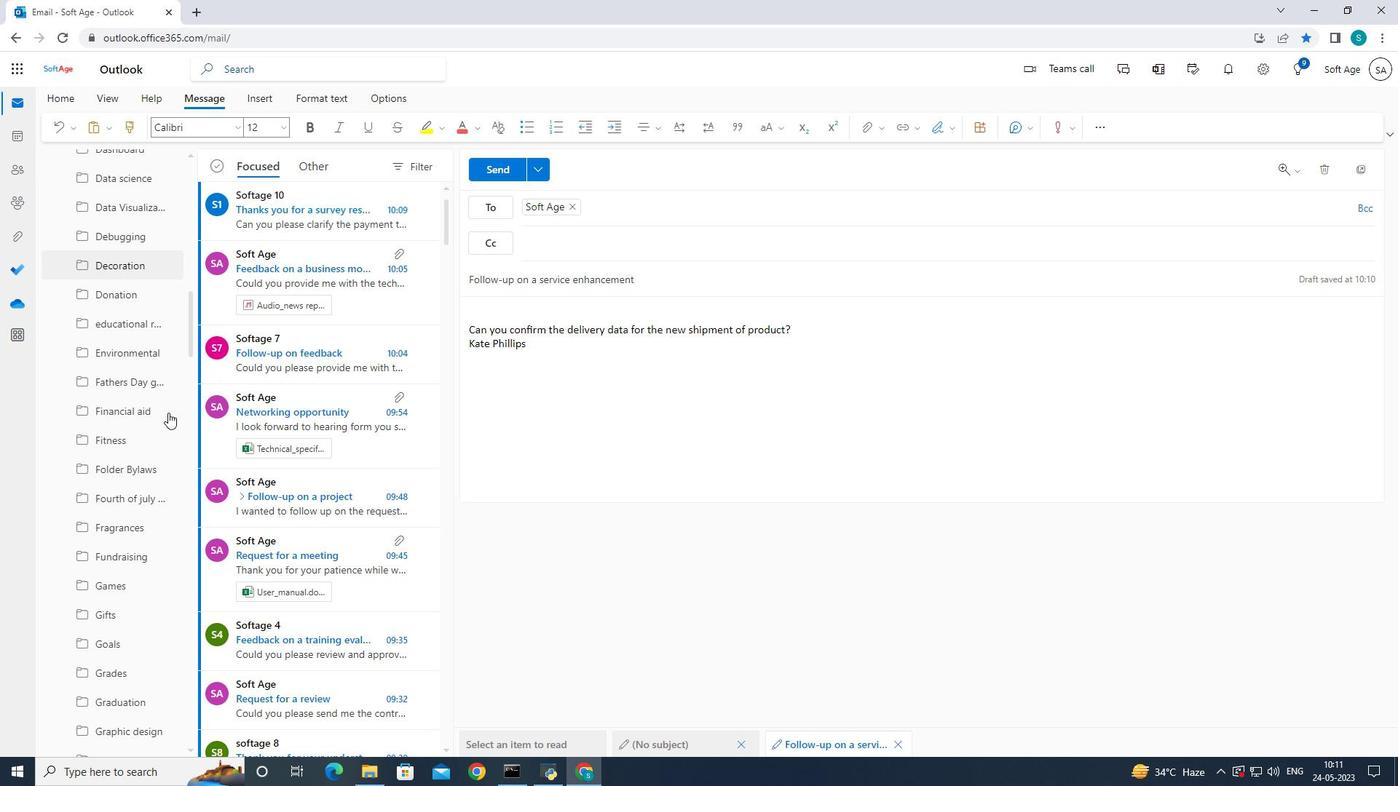 
Action: Mouse scrolled (168, 412) with delta (0, 0)
Screenshot: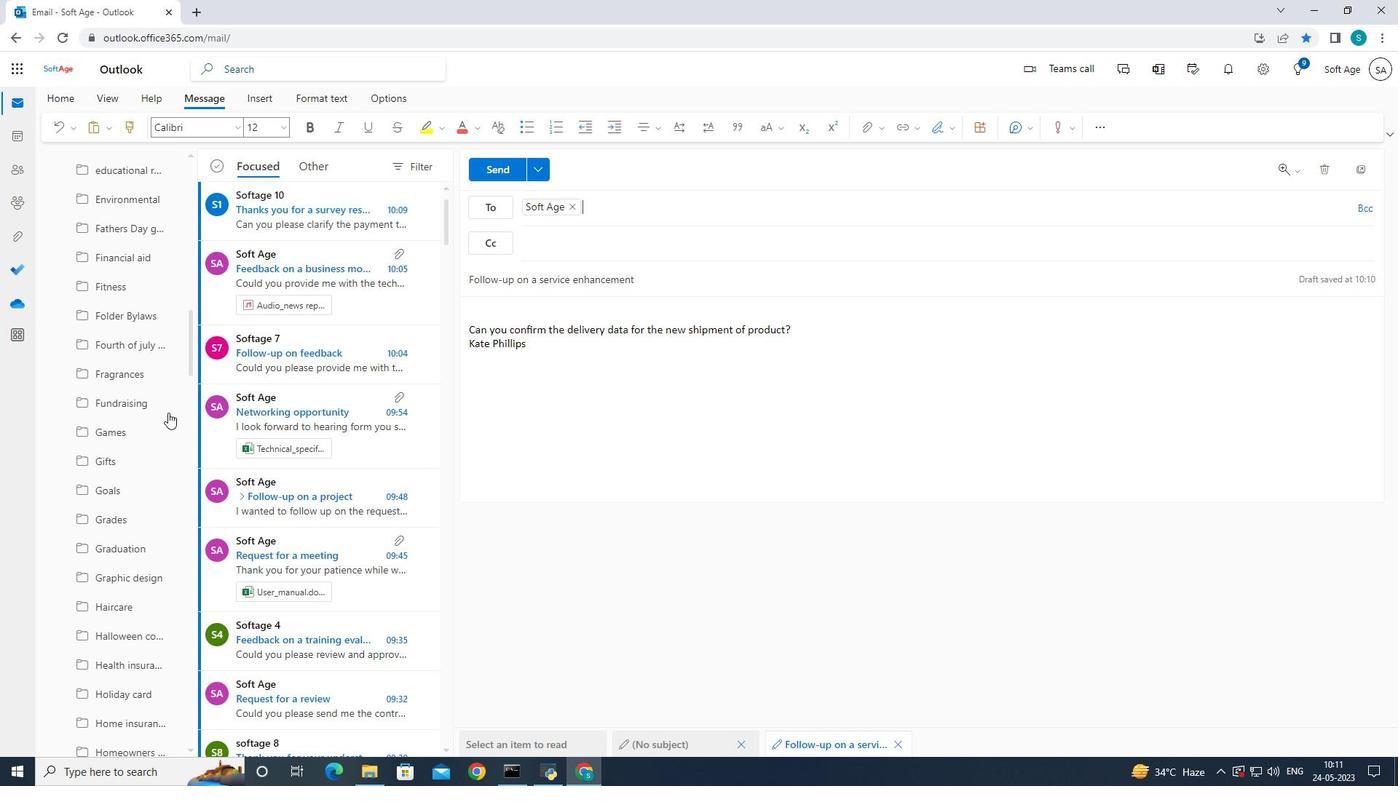 
Action: Mouse scrolled (168, 412) with delta (0, 0)
Screenshot: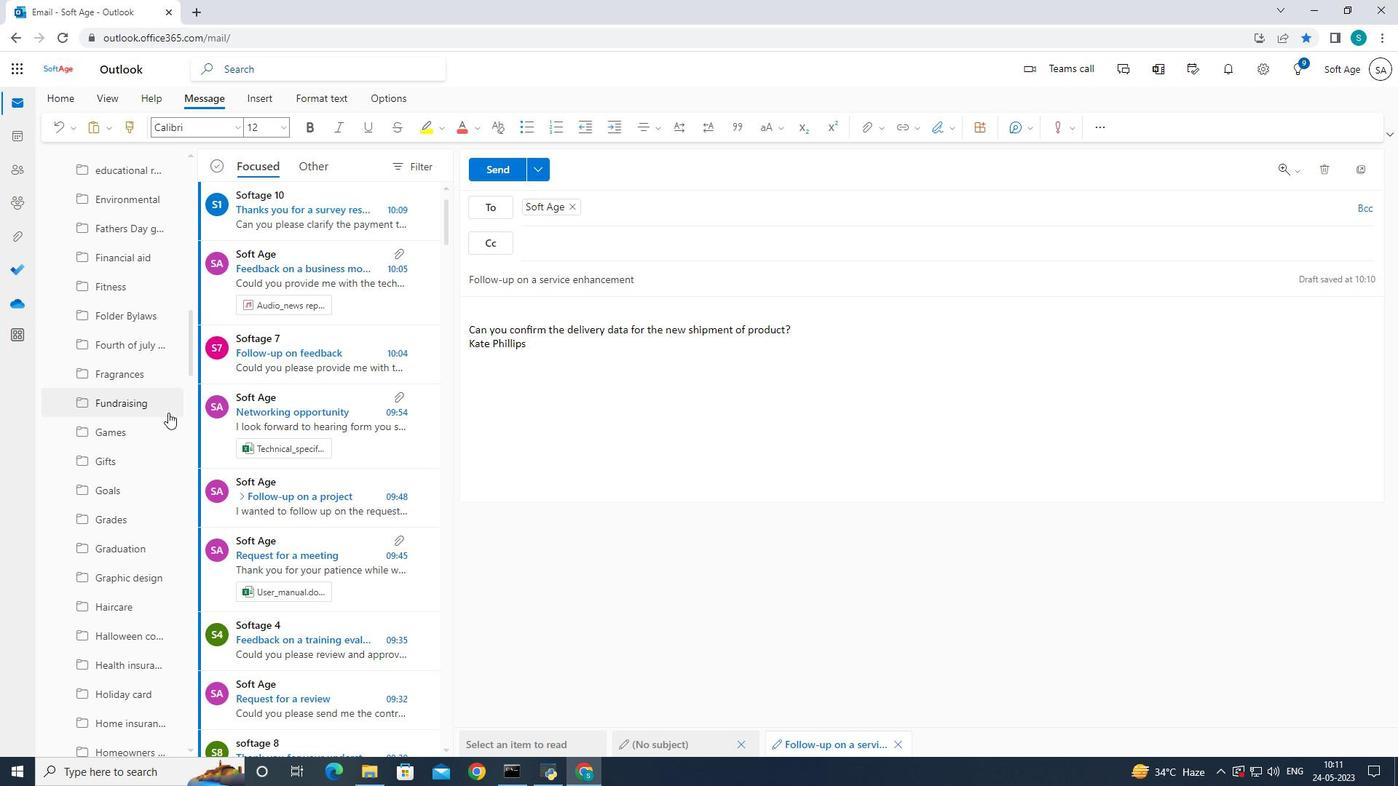 
Action: Mouse scrolled (168, 412) with delta (0, 0)
Screenshot: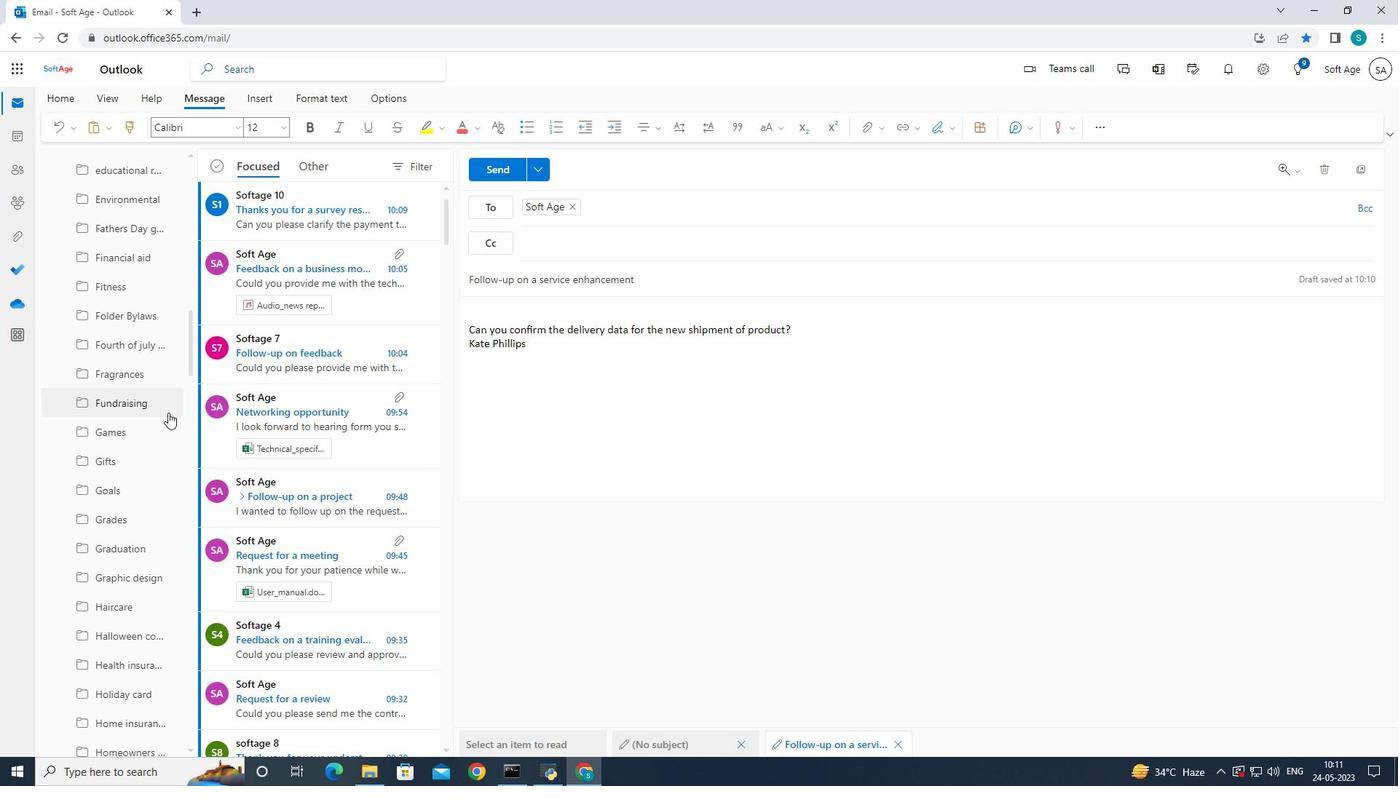 
Action: Mouse scrolled (168, 412) with delta (0, 0)
Screenshot: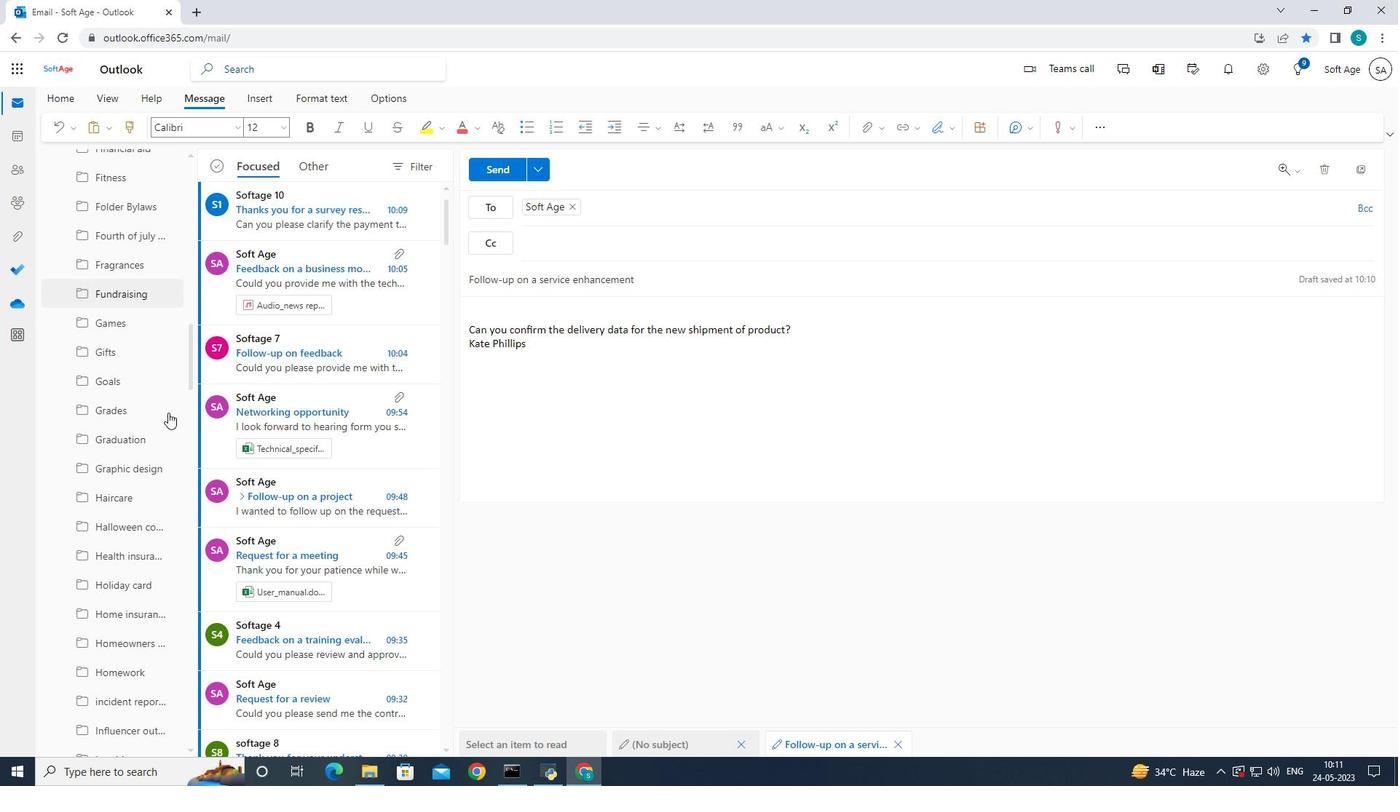
Action: Mouse scrolled (168, 412) with delta (0, 0)
Screenshot: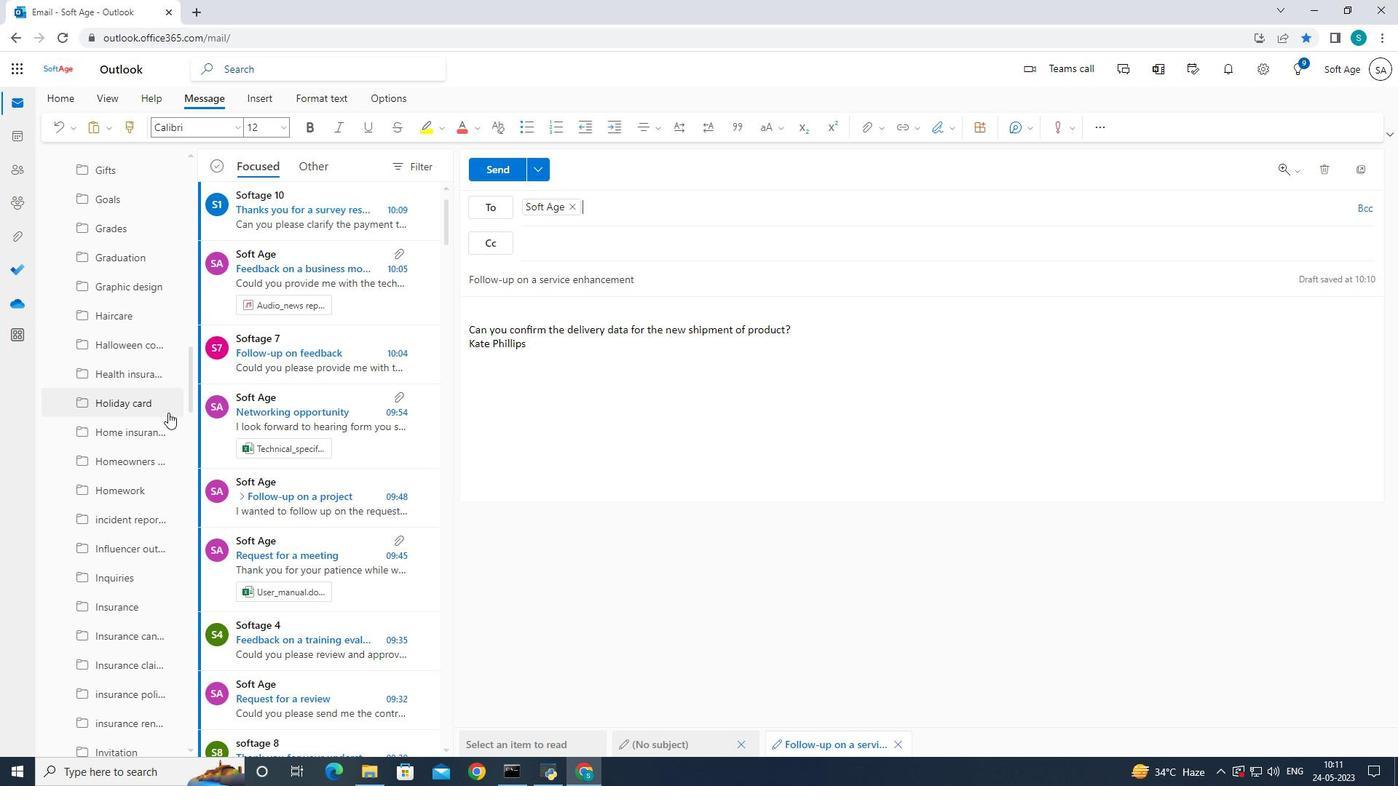 
Action: Mouse scrolled (168, 412) with delta (0, 0)
Screenshot: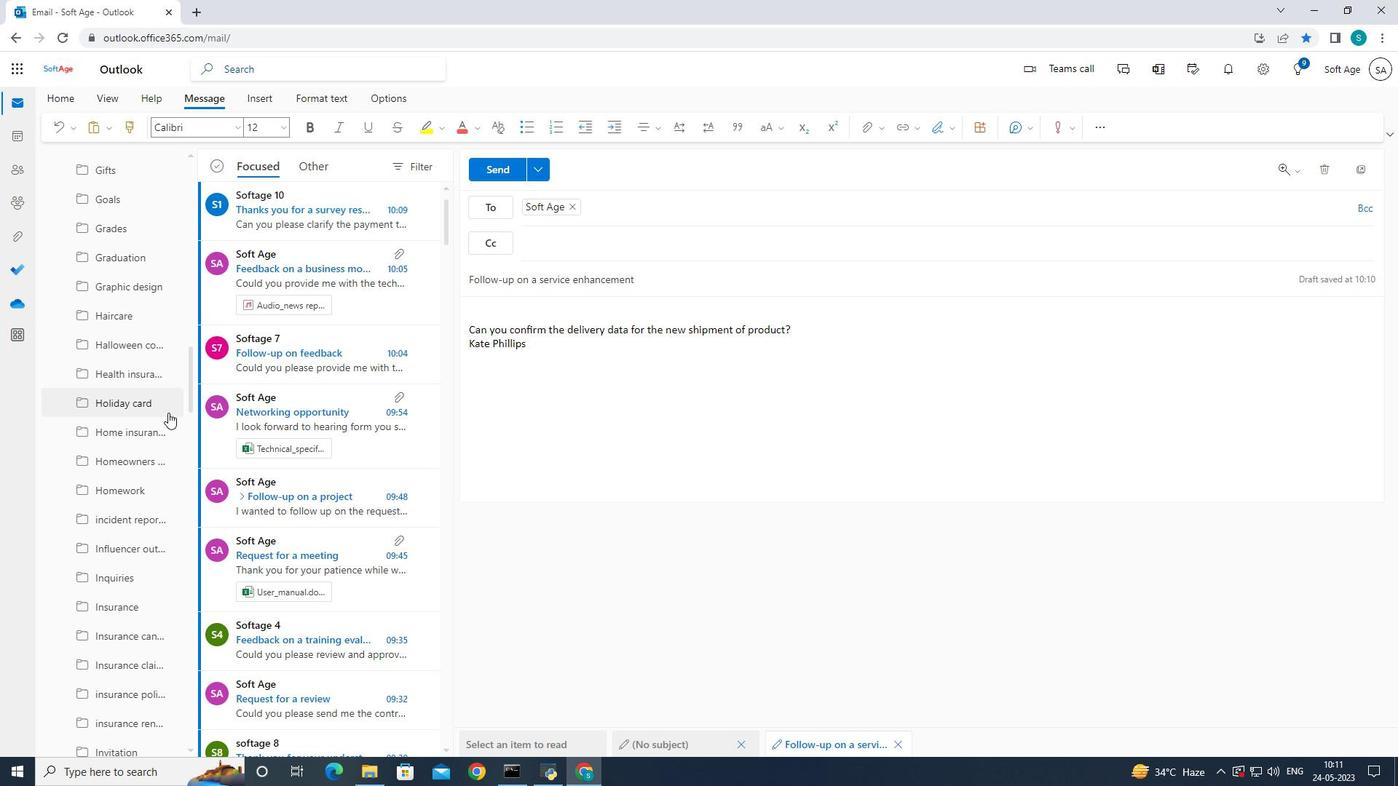 
Action: Mouse scrolled (168, 412) with delta (0, 0)
Screenshot: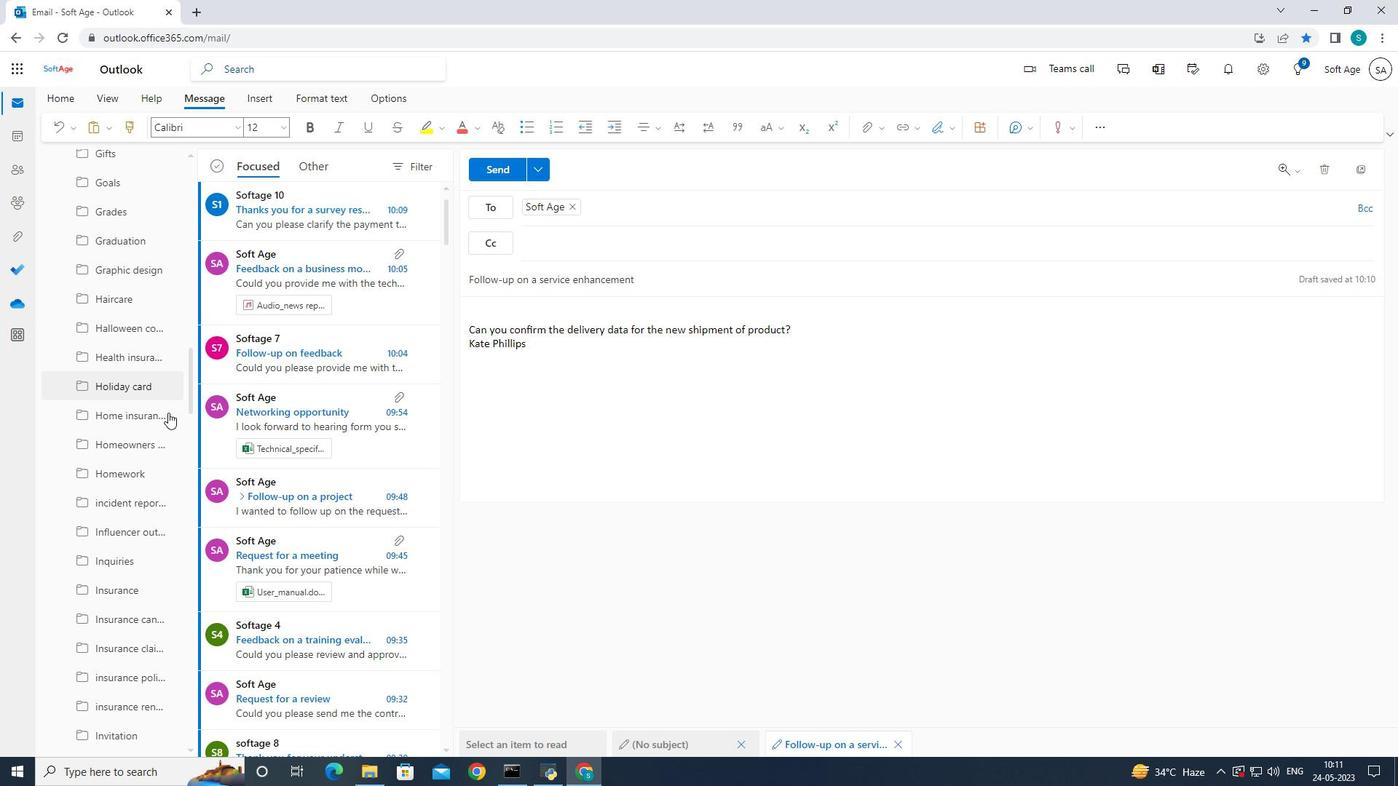 
Action: Mouse scrolled (168, 412) with delta (0, 0)
Screenshot: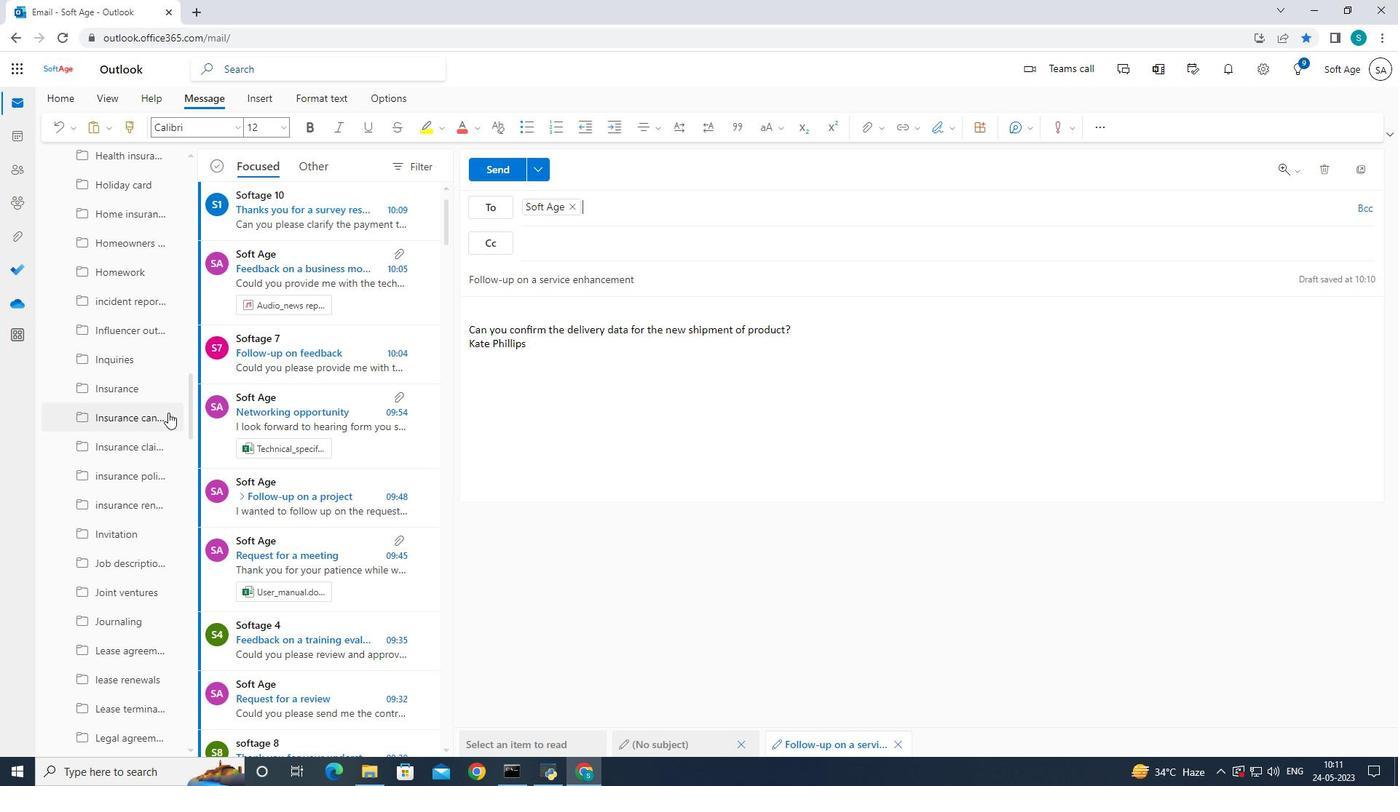 
Action: Mouse scrolled (168, 412) with delta (0, 0)
Screenshot: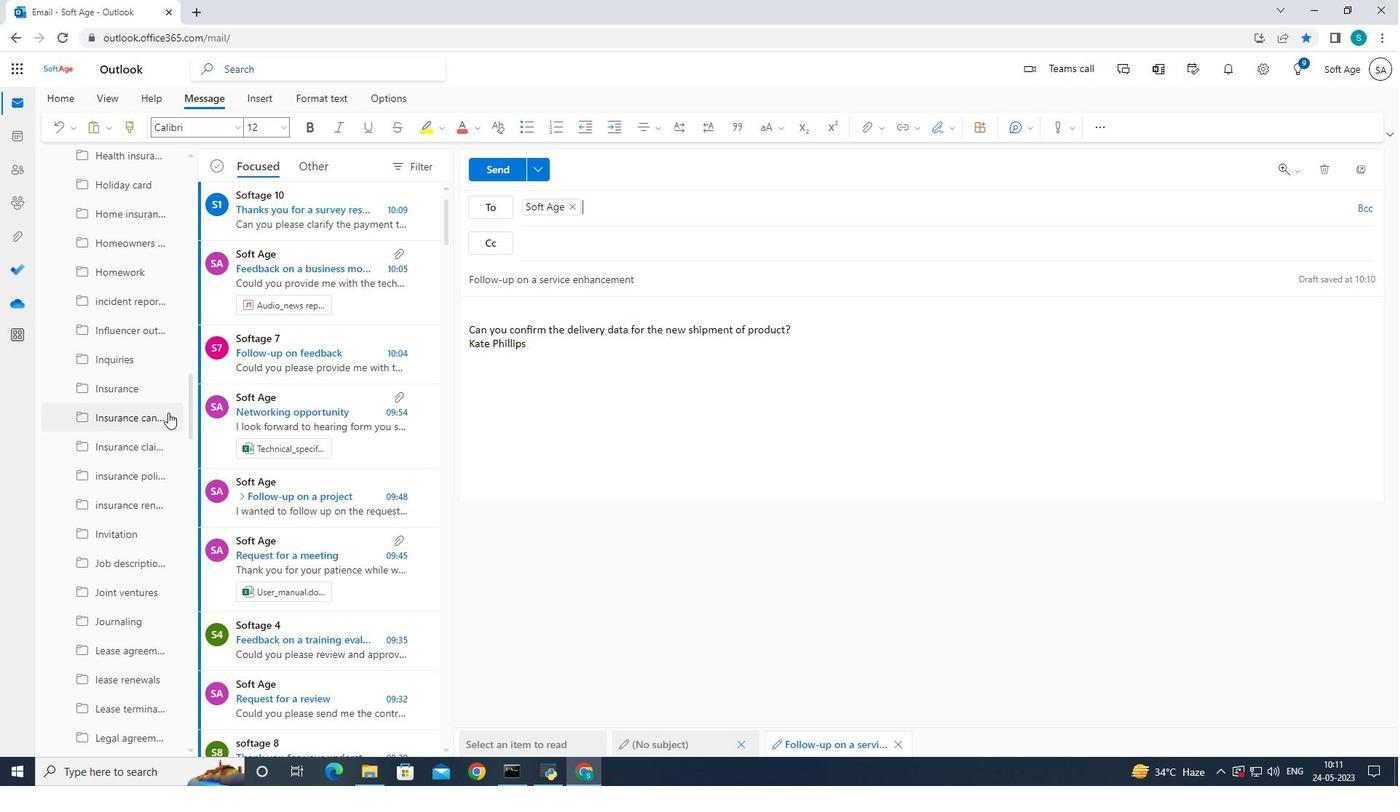 
Action: Mouse scrolled (168, 412) with delta (0, 0)
Screenshot: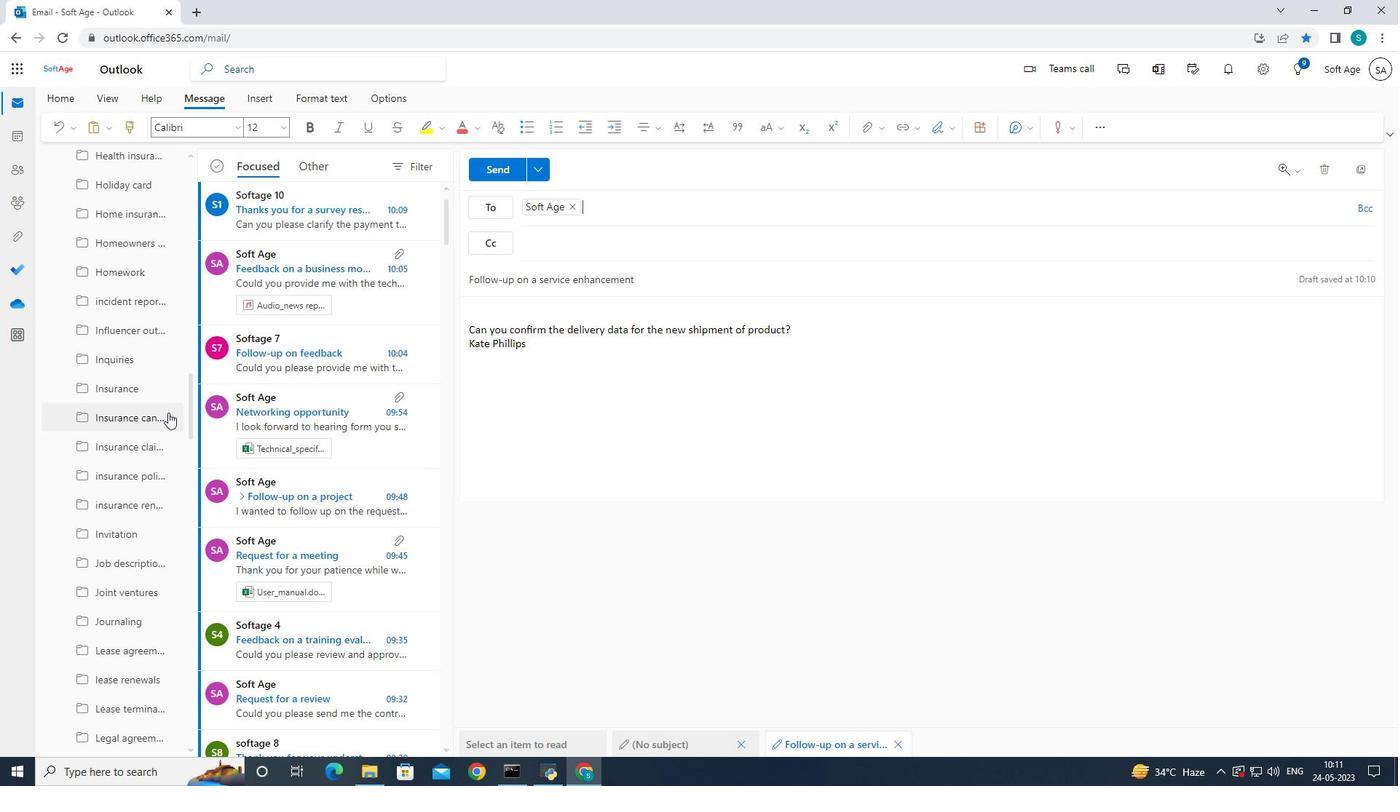 
Action: Mouse scrolled (168, 412) with delta (0, 0)
Screenshot: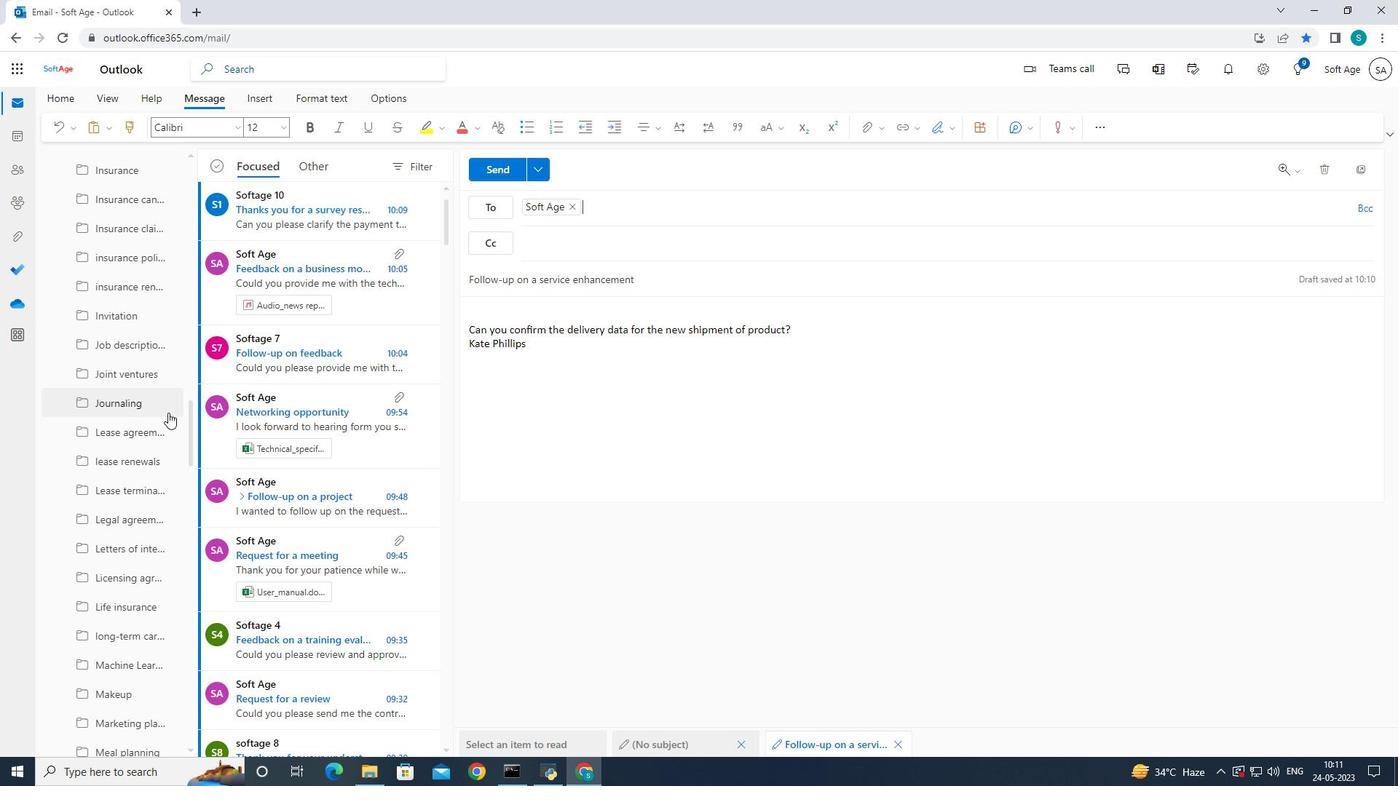 
Action: Mouse scrolled (168, 412) with delta (0, 0)
Screenshot: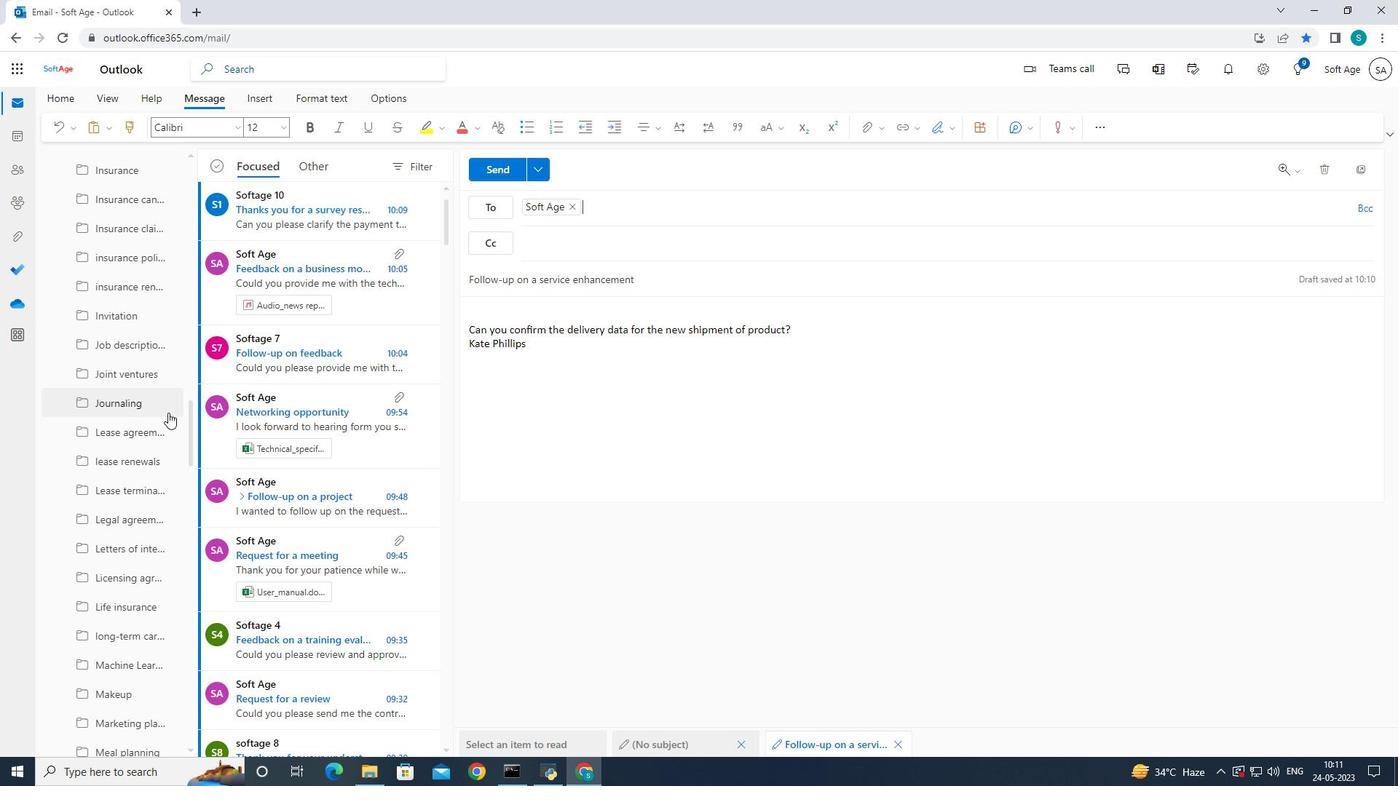 
Action: Mouse scrolled (168, 412) with delta (0, 0)
Screenshot: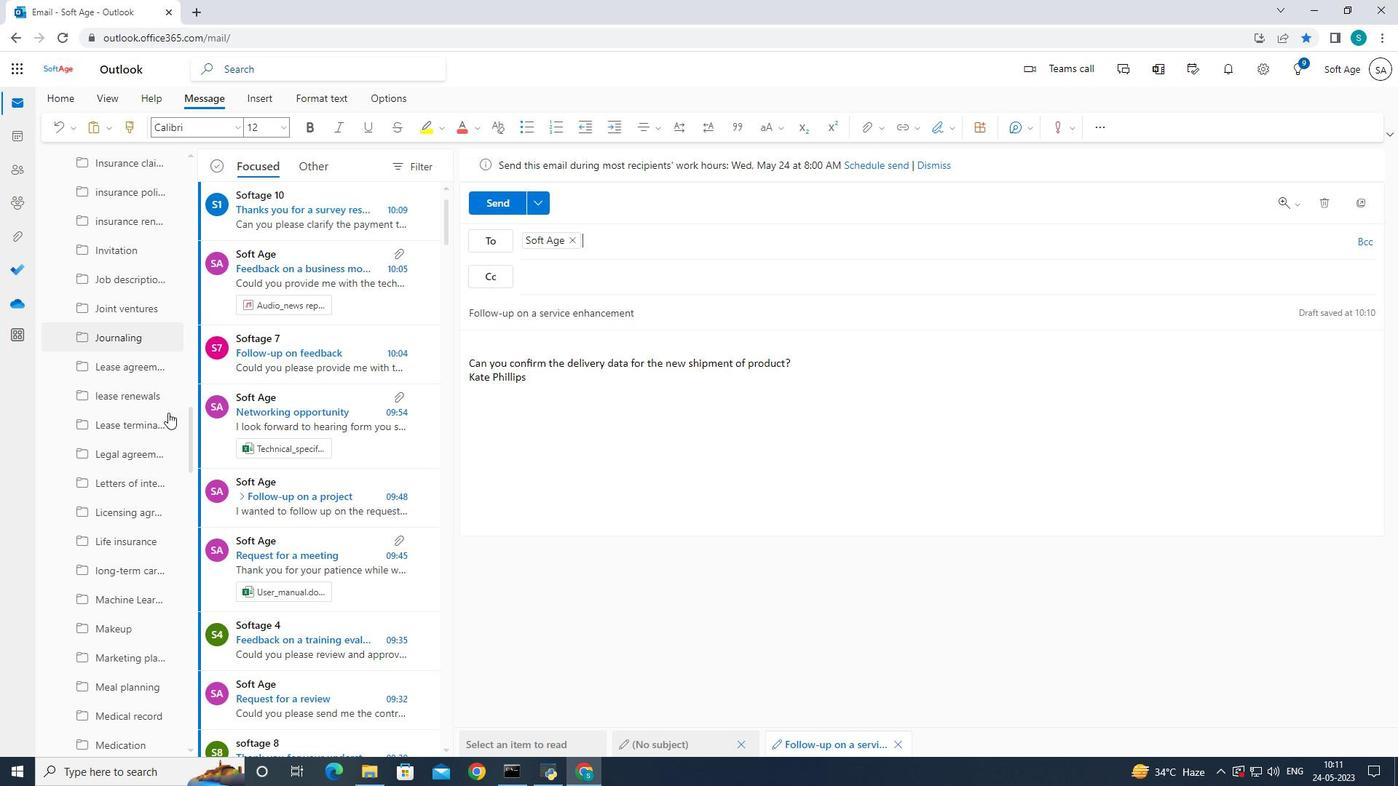
Action: Mouse scrolled (168, 412) with delta (0, 0)
Screenshot: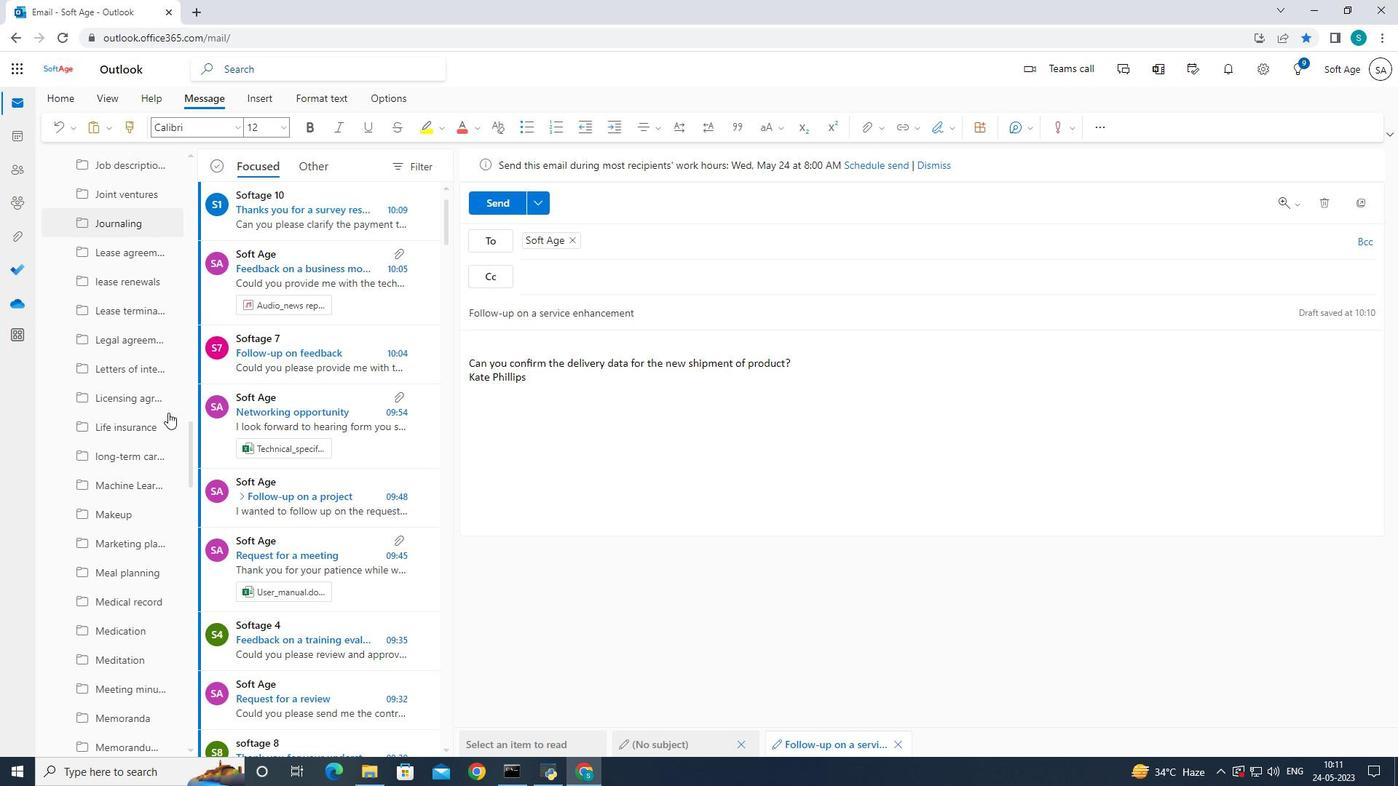 
Action: Mouse scrolled (168, 412) with delta (0, 0)
Screenshot: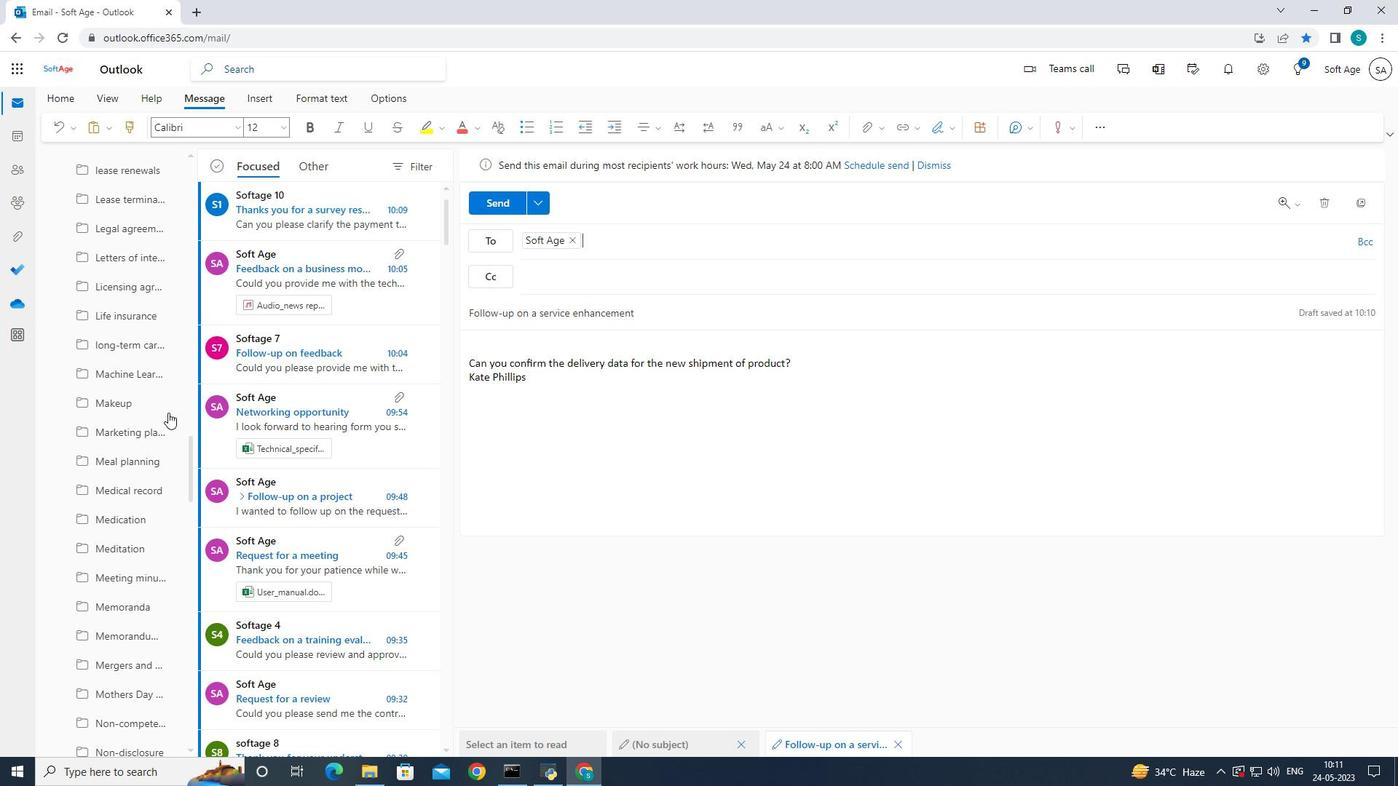 
Action: Mouse scrolled (168, 412) with delta (0, 0)
Screenshot: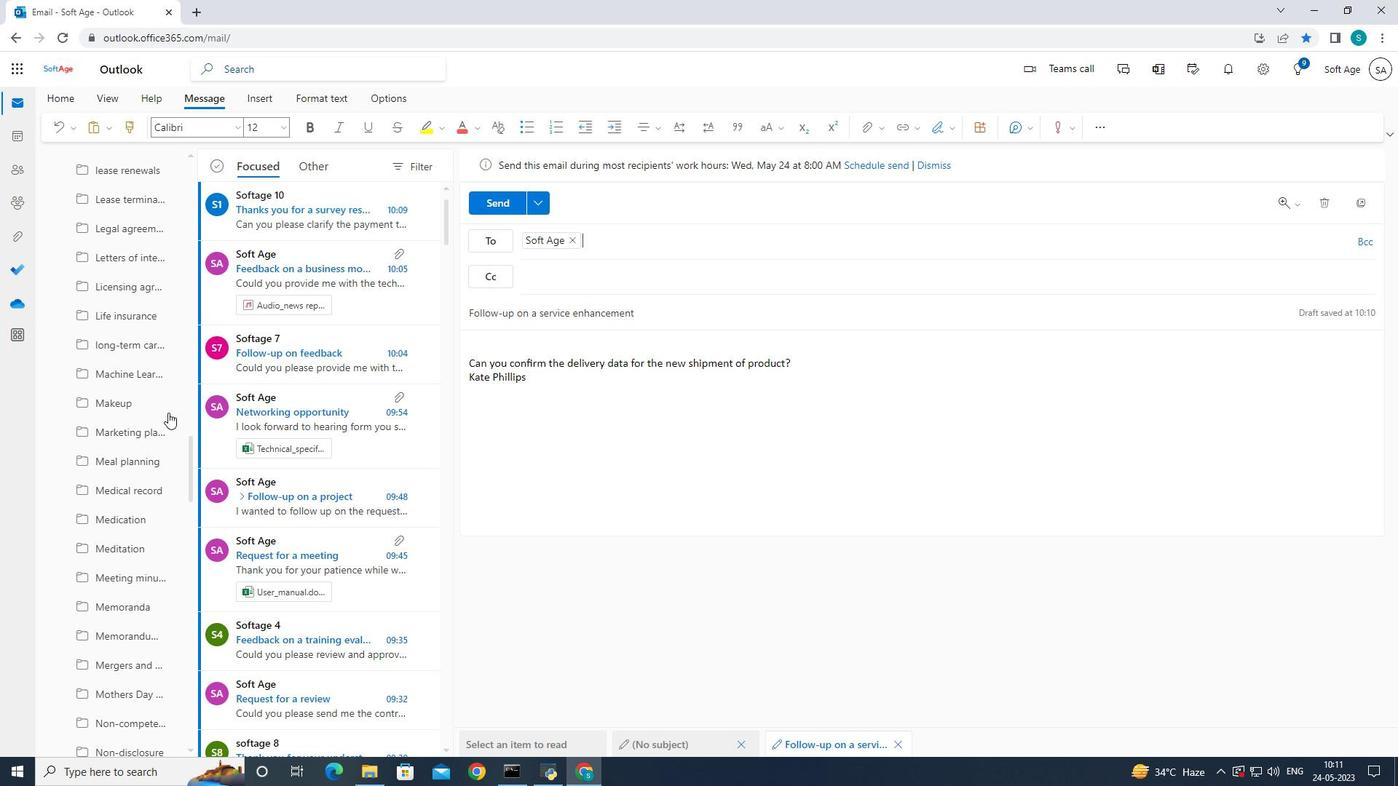 
Action: Mouse scrolled (168, 412) with delta (0, 0)
Screenshot: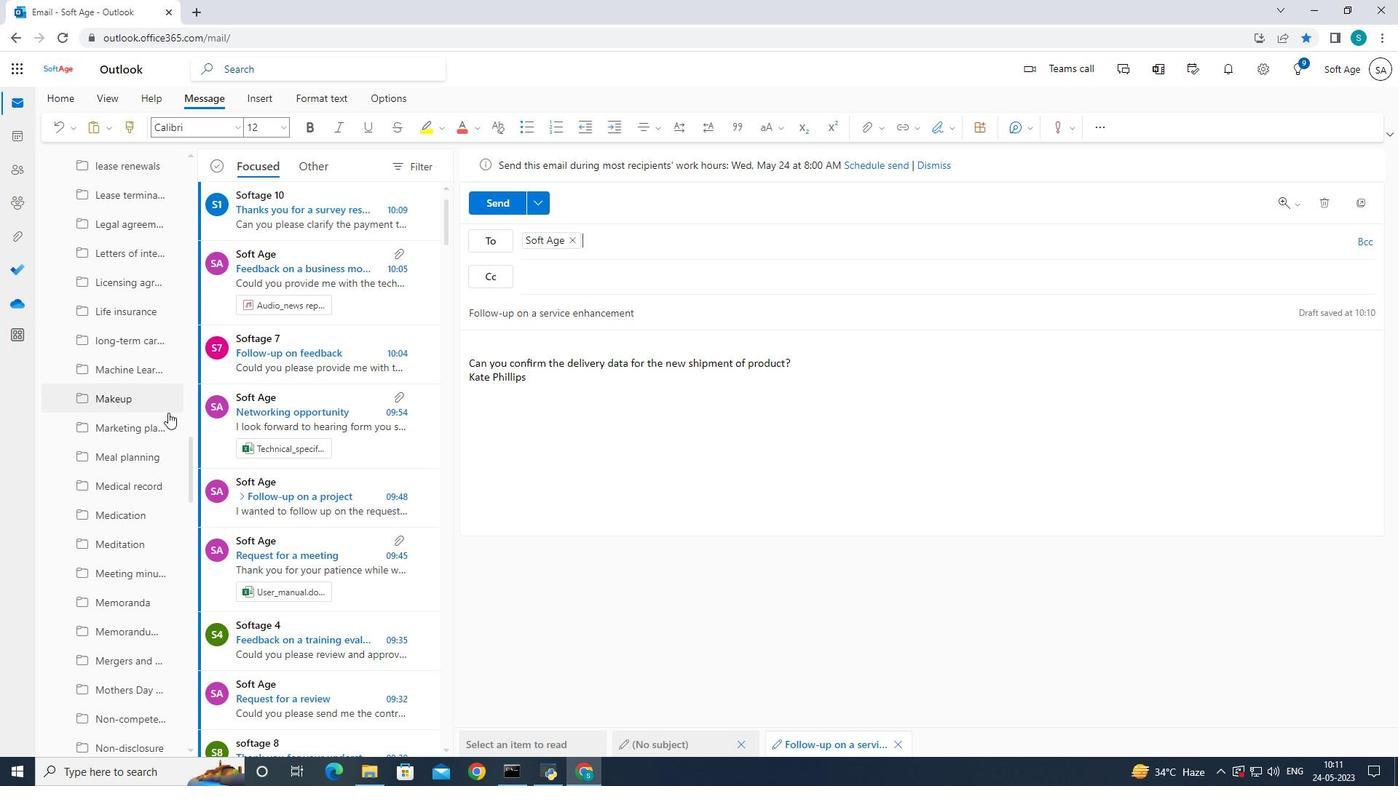
Action: Mouse scrolled (168, 412) with delta (0, 0)
Screenshot: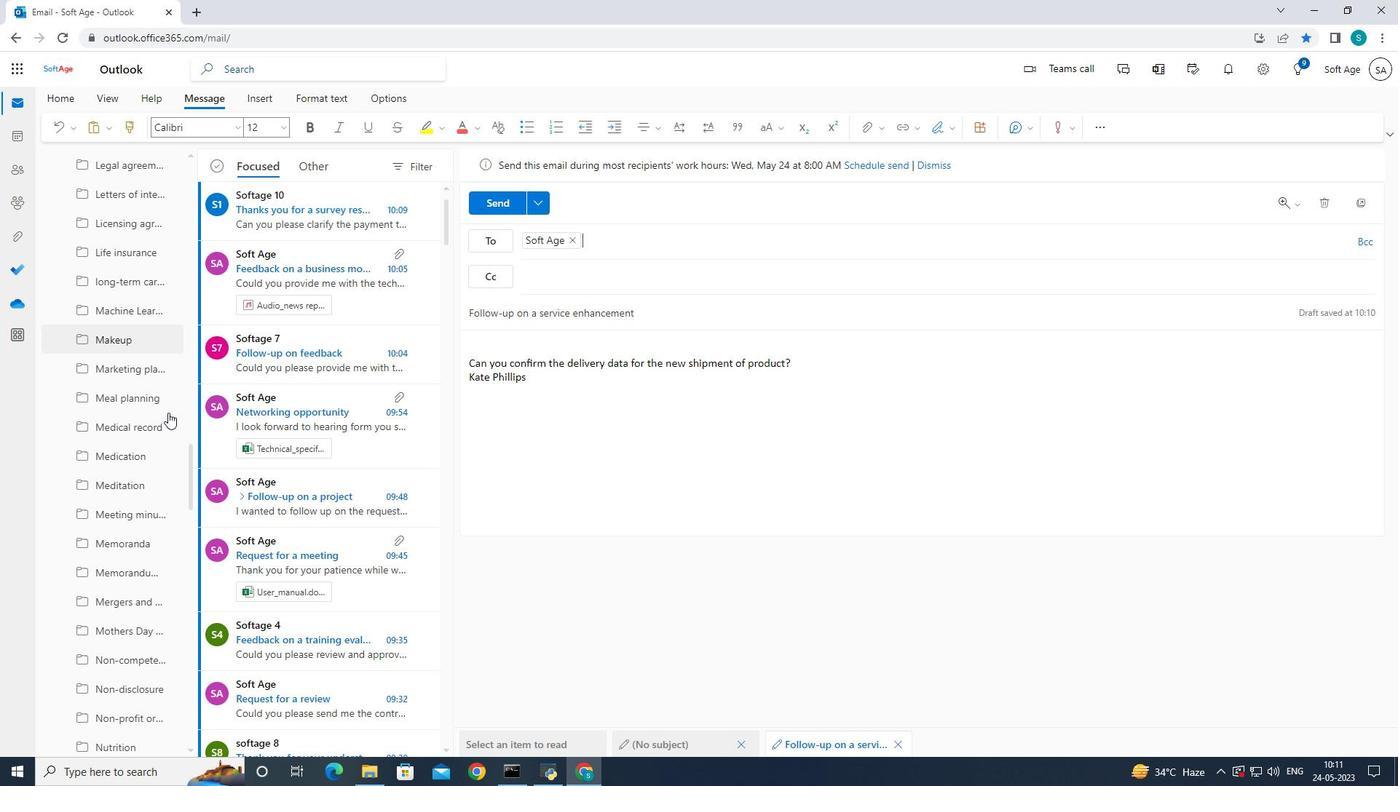 
Action: Mouse scrolled (168, 412) with delta (0, 0)
Screenshot: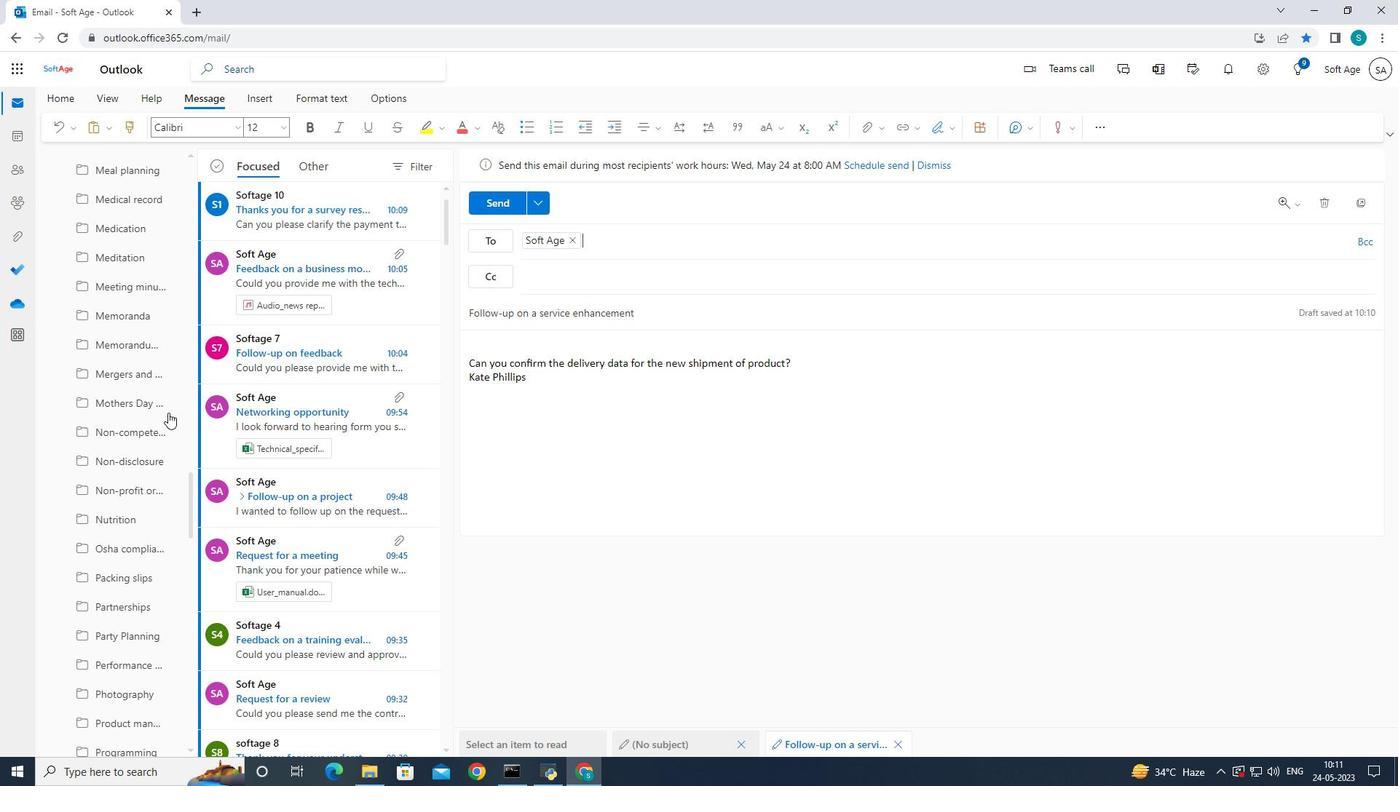 
Action: Mouse scrolled (168, 412) with delta (0, 0)
Screenshot: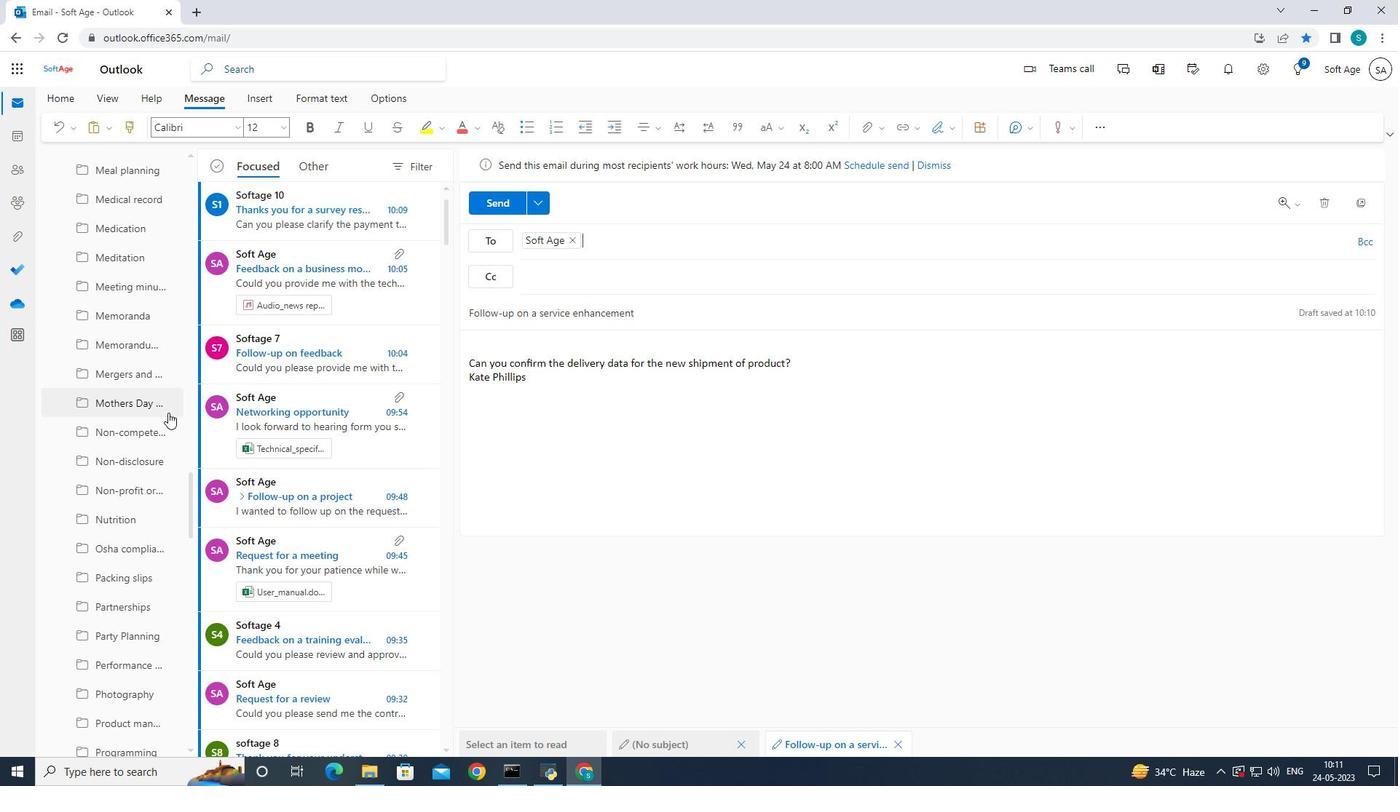 
Action: Mouse scrolled (168, 412) with delta (0, 0)
Screenshot: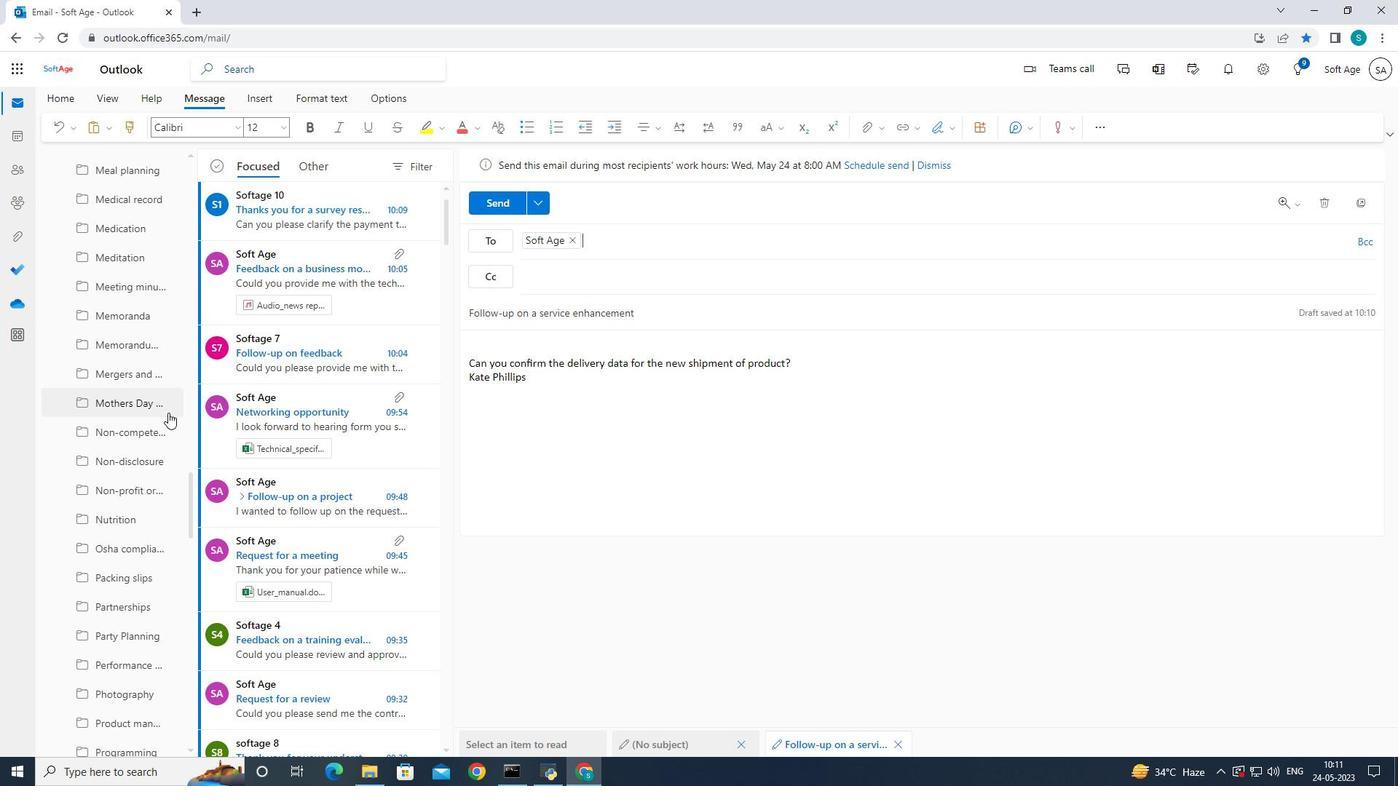 
Action: Mouse scrolled (168, 412) with delta (0, 0)
Screenshot: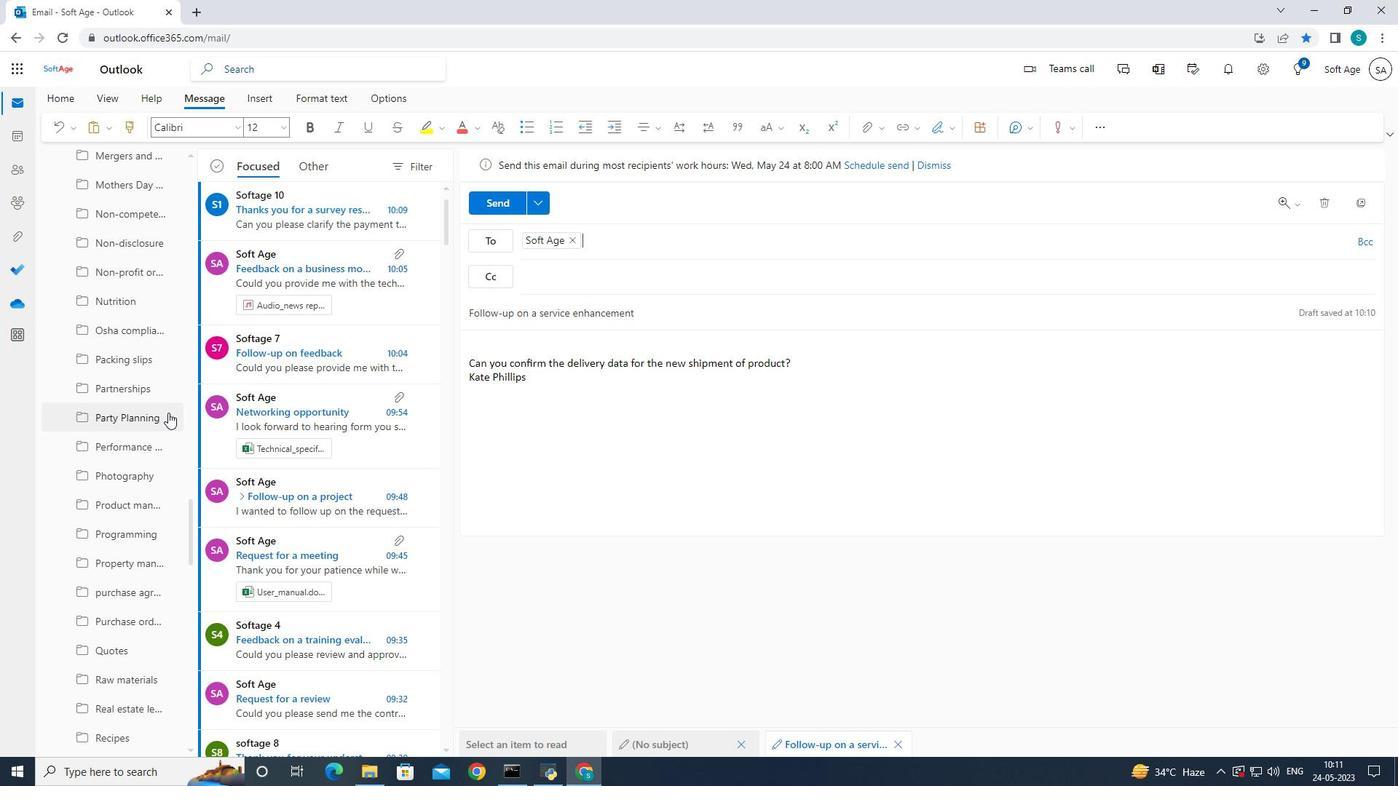 
Action: Mouse scrolled (168, 412) with delta (0, 0)
Screenshot: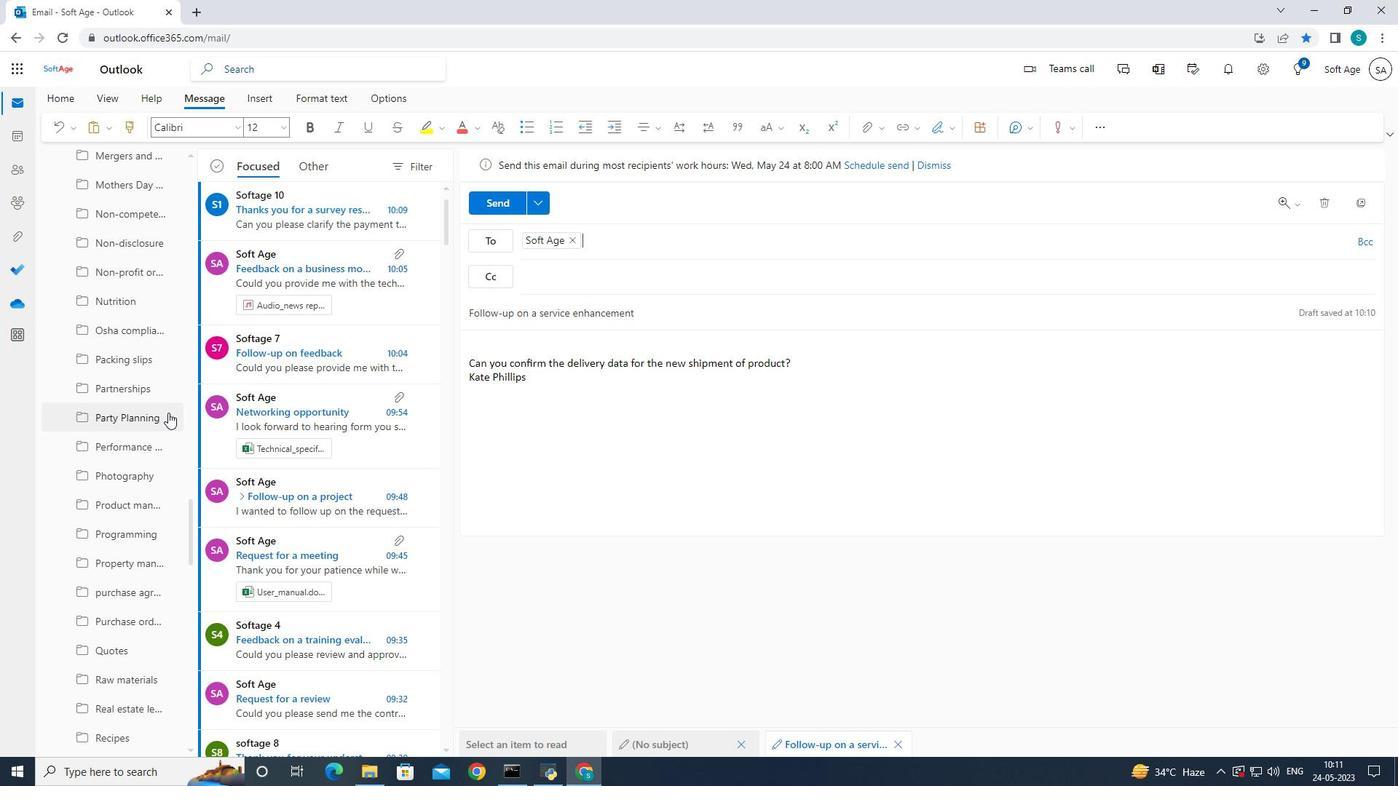 
Action: Mouse scrolled (168, 412) with delta (0, 0)
Screenshot: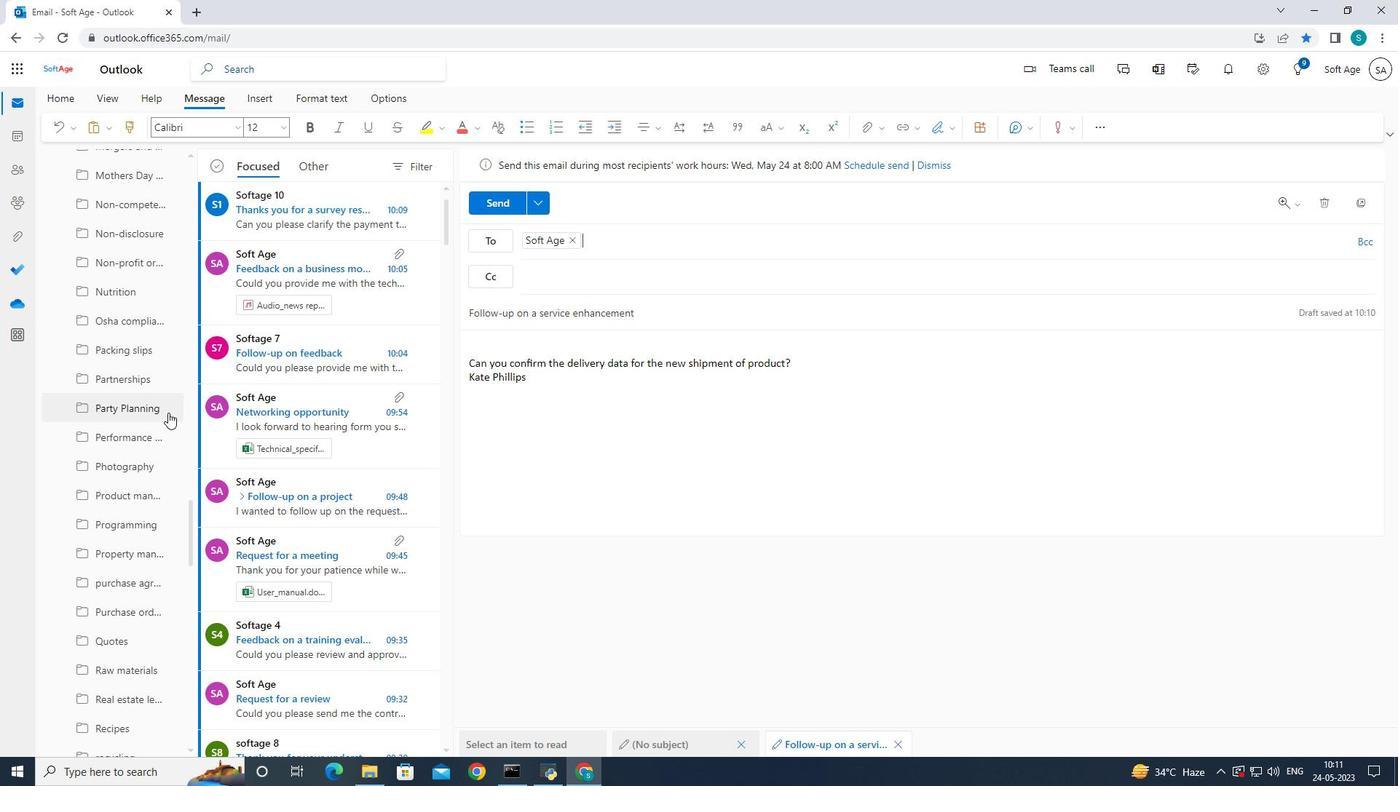 
Action: Mouse scrolled (168, 412) with delta (0, 0)
Screenshot: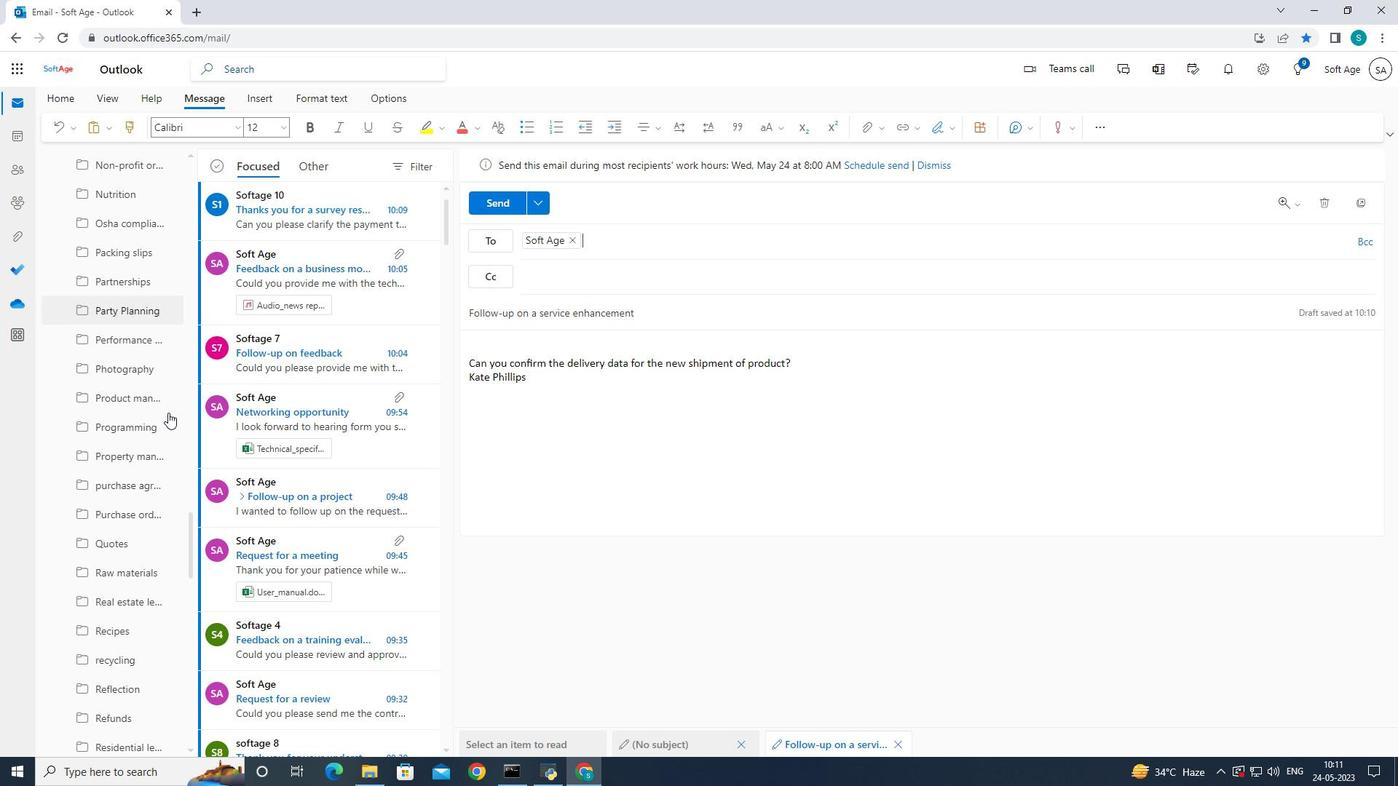 
Action: Mouse moved to (168, 409)
Screenshot: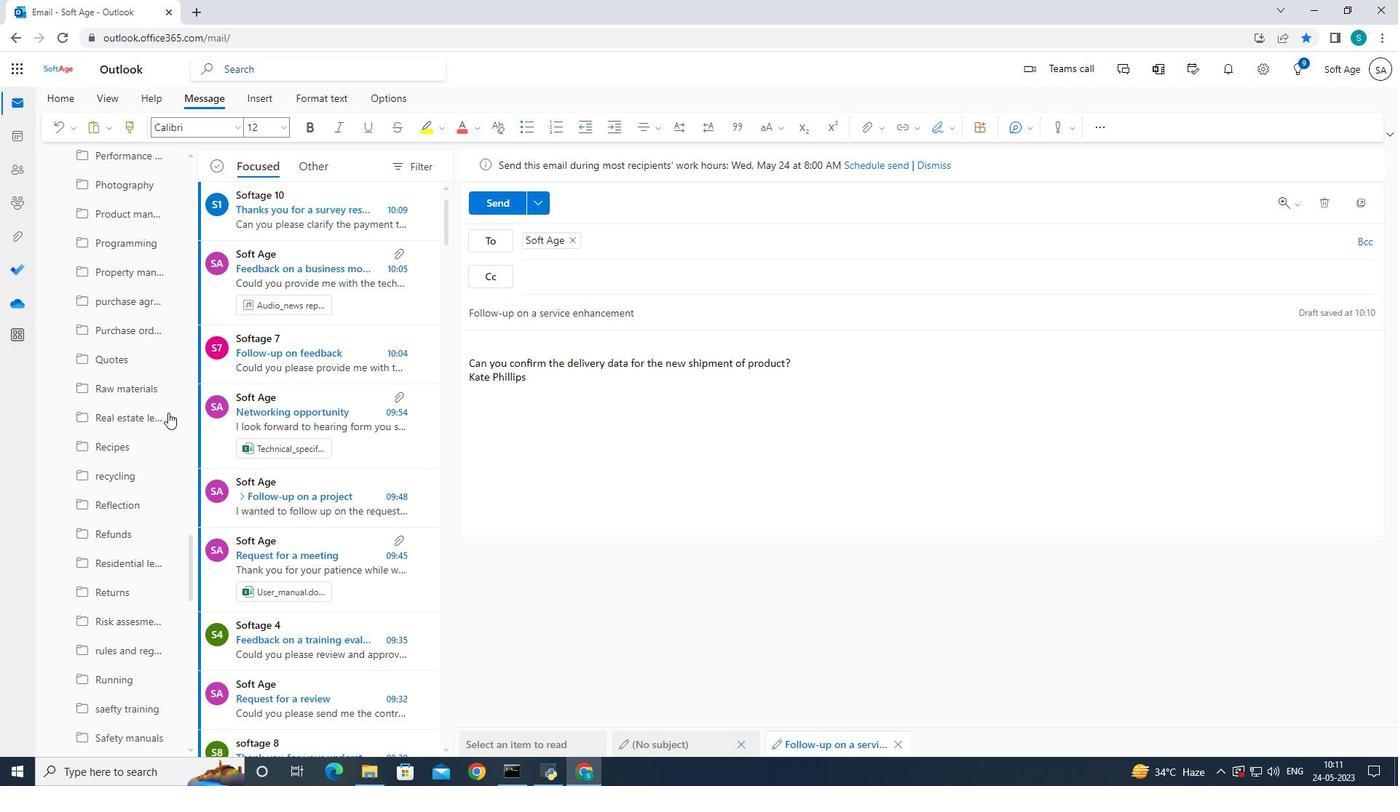 
Action: Mouse scrolled (168, 408) with delta (0, 0)
Screenshot: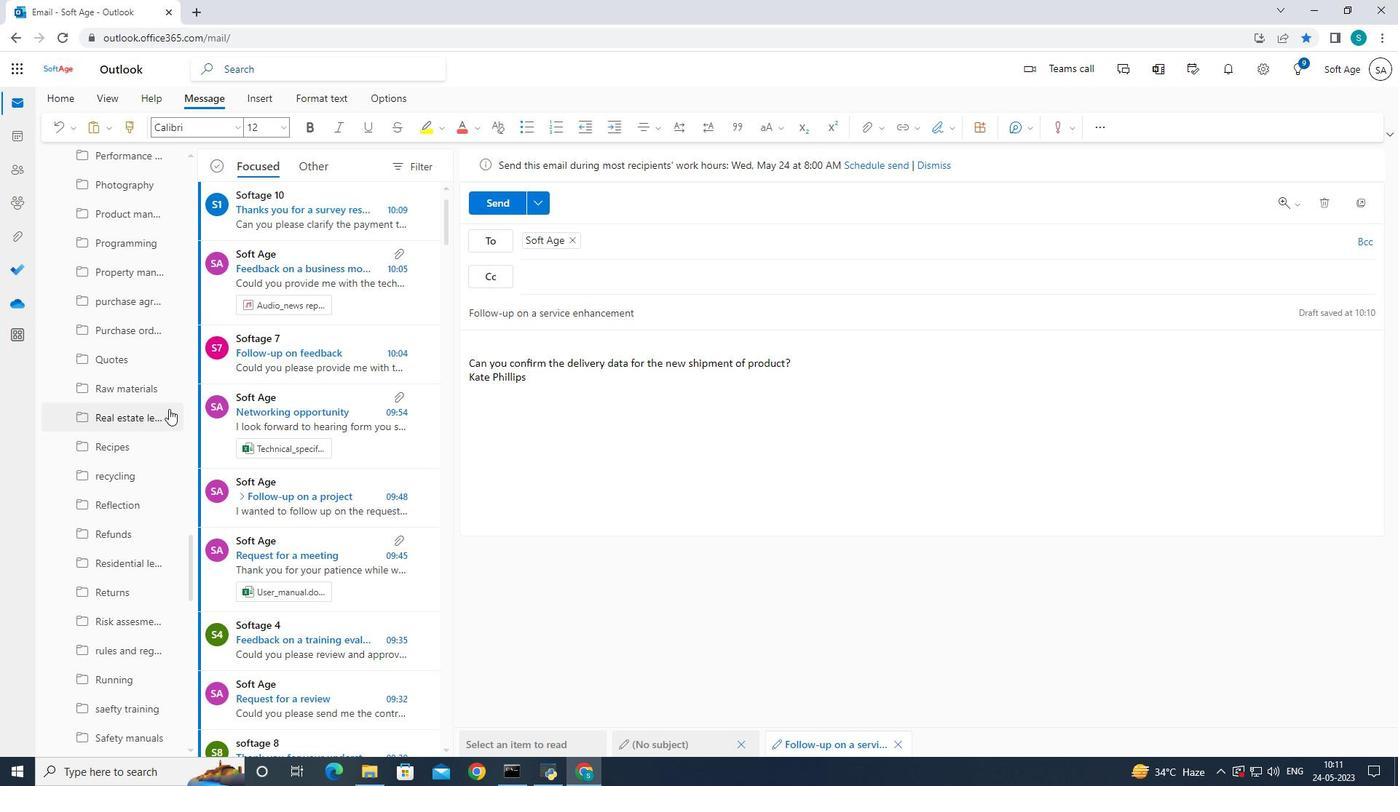 
Action: Mouse scrolled (168, 408) with delta (0, 0)
Screenshot: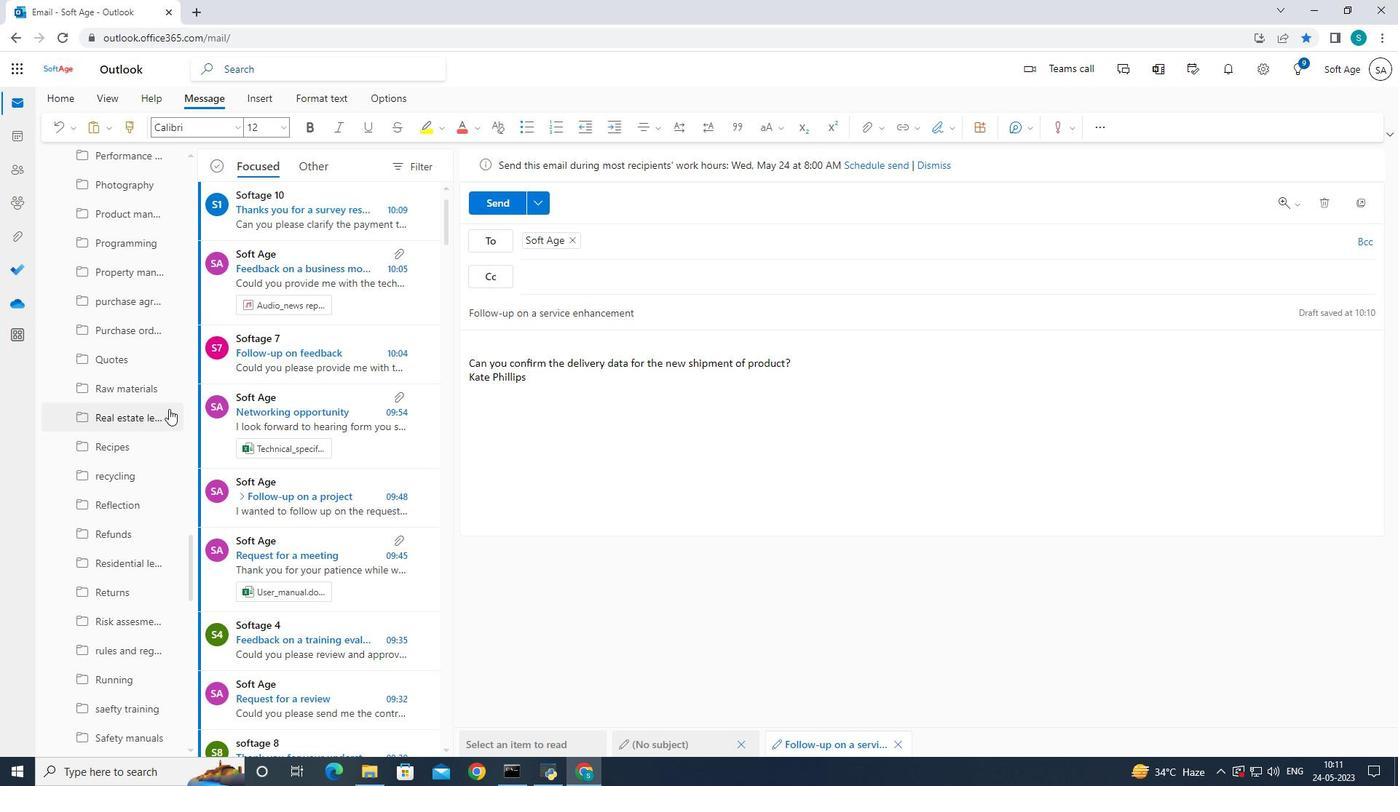 
Action: Mouse scrolled (168, 408) with delta (0, 0)
Screenshot: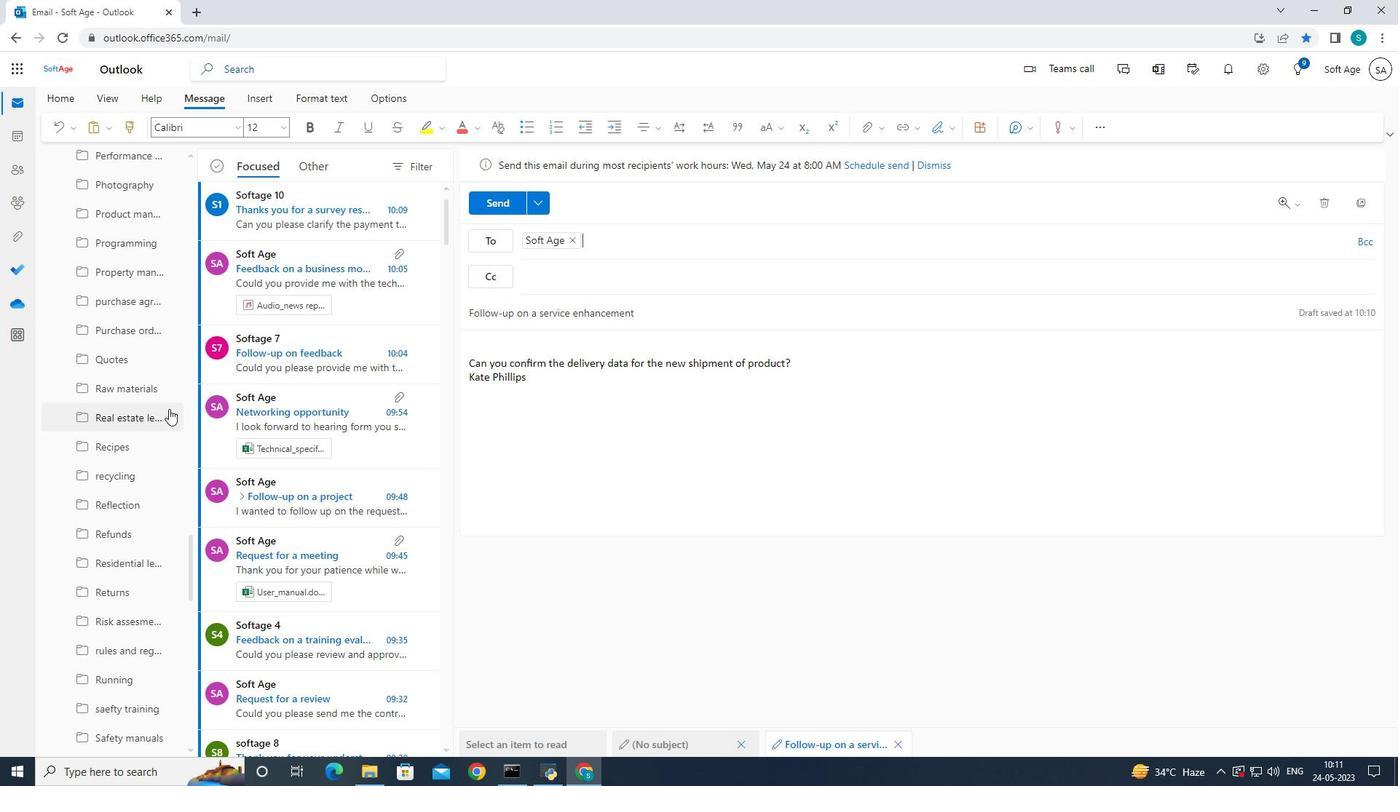 
Action: Mouse scrolled (168, 408) with delta (0, 0)
Screenshot: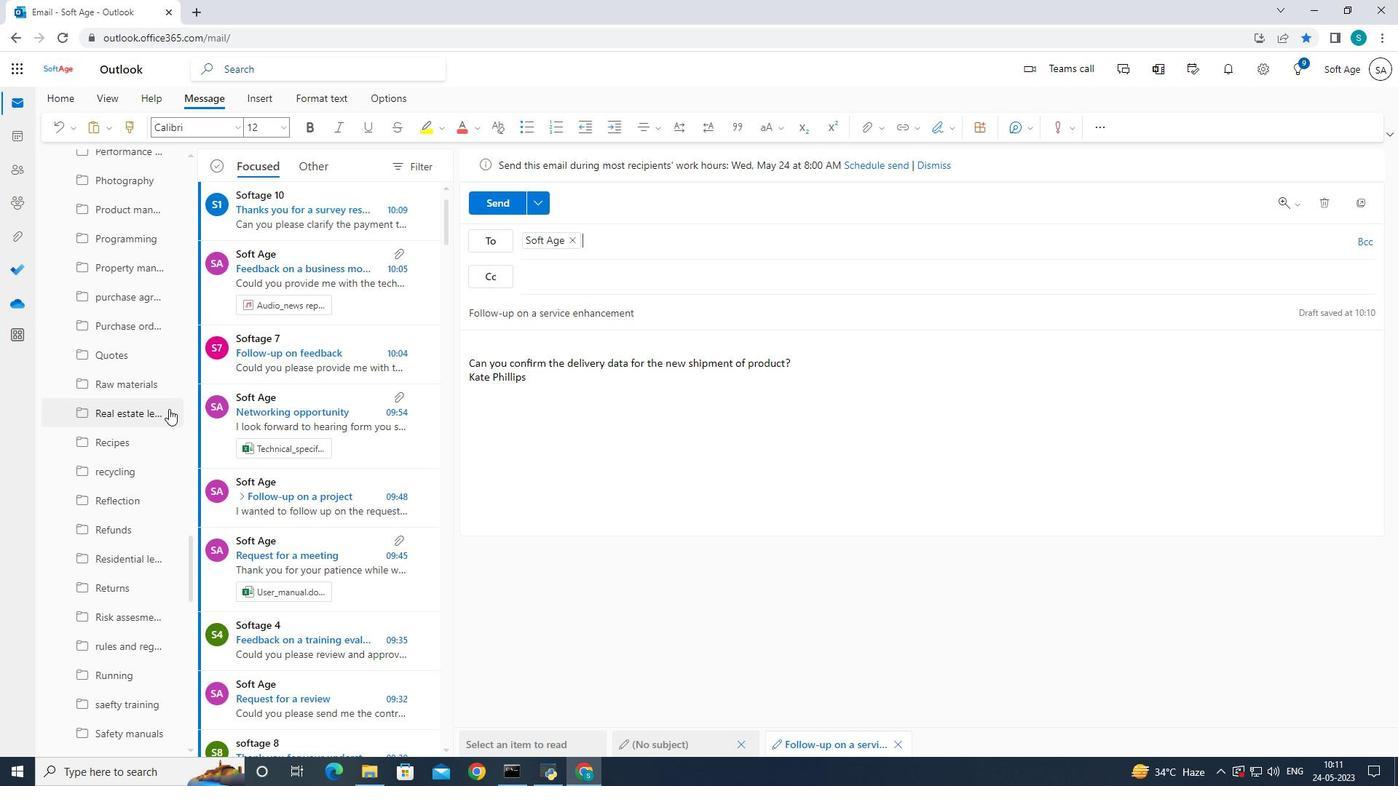 
Action: Mouse scrolled (168, 408) with delta (0, 0)
Screenshot: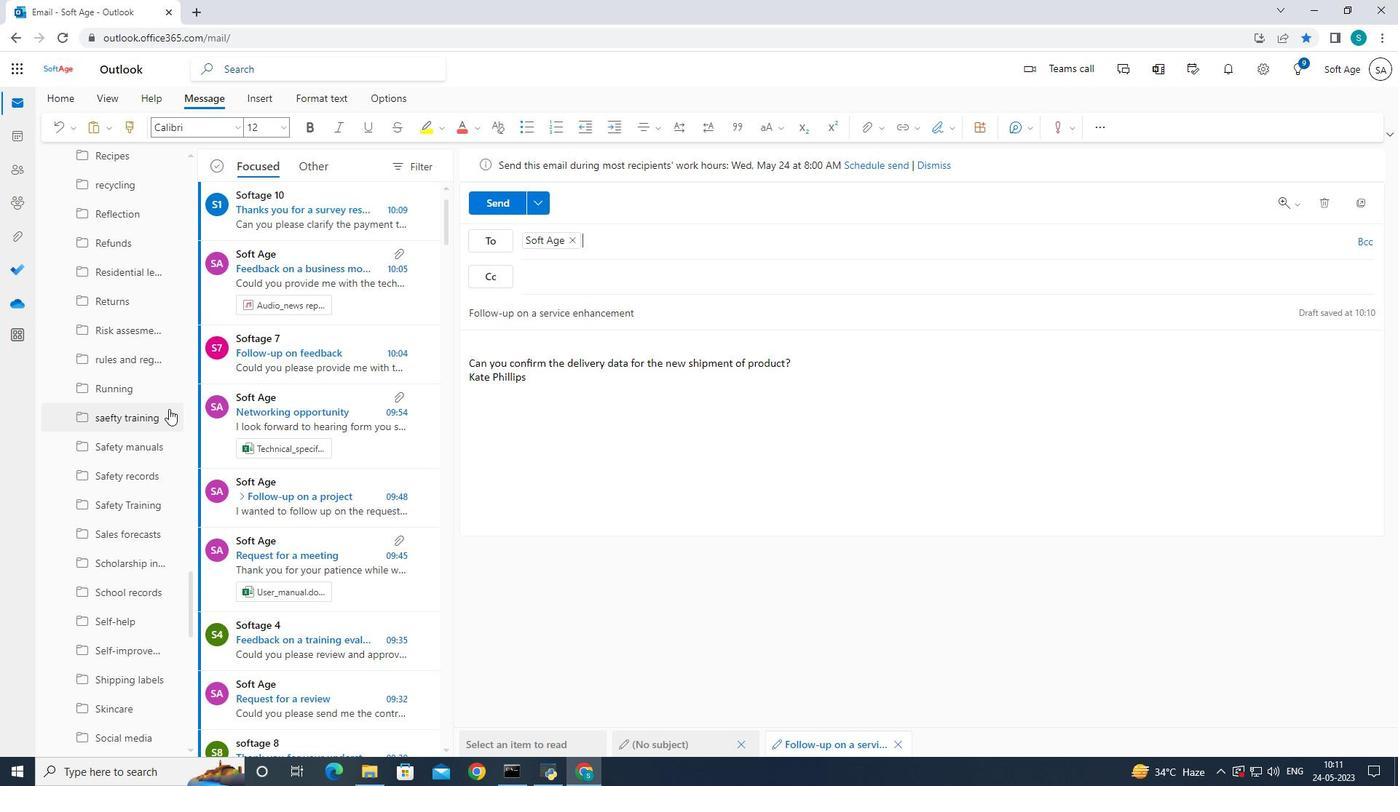 
Action: Mouse scrolled (168, 408) with delta (0, 0)
Screenshot: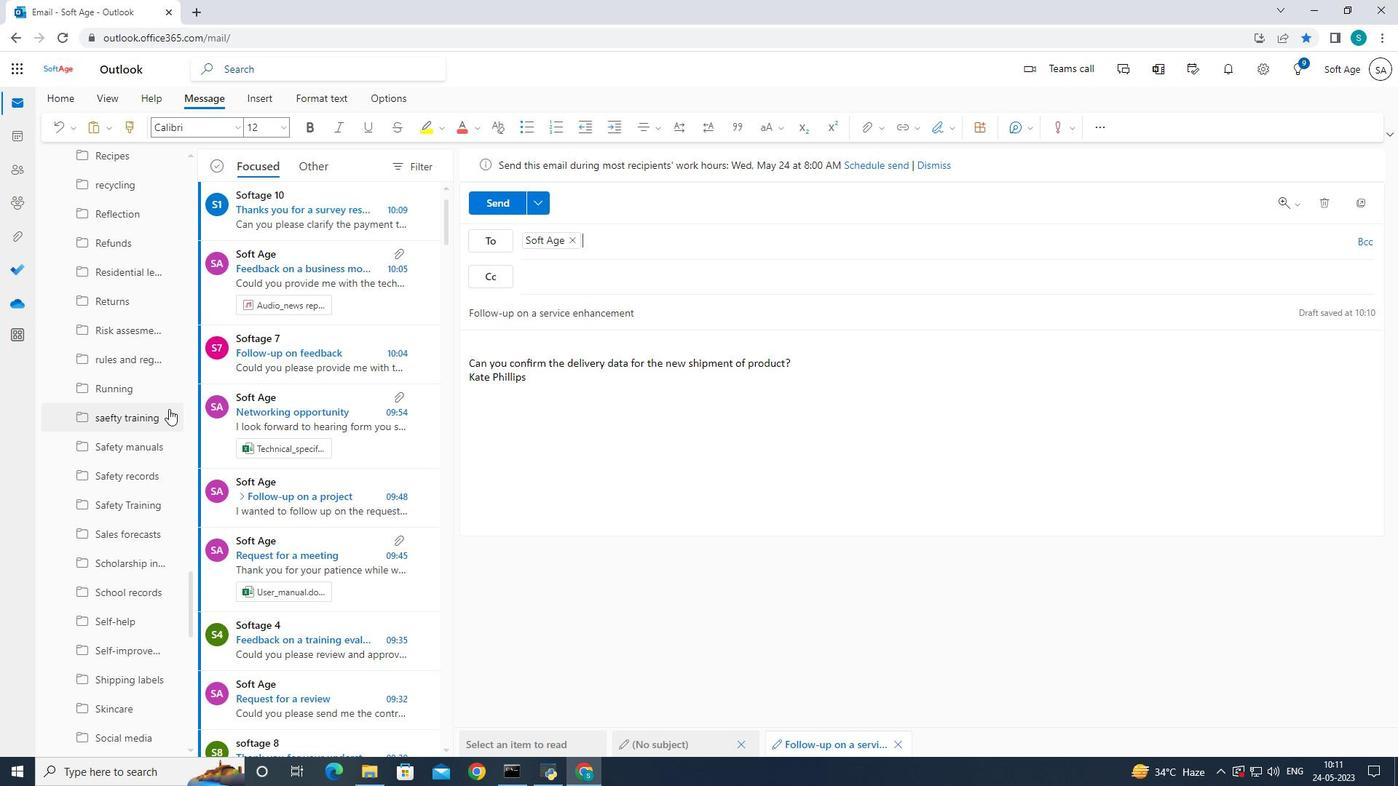 
Action: Mouse scrolled (168, 408) with delta (0, 0)
Screenshot: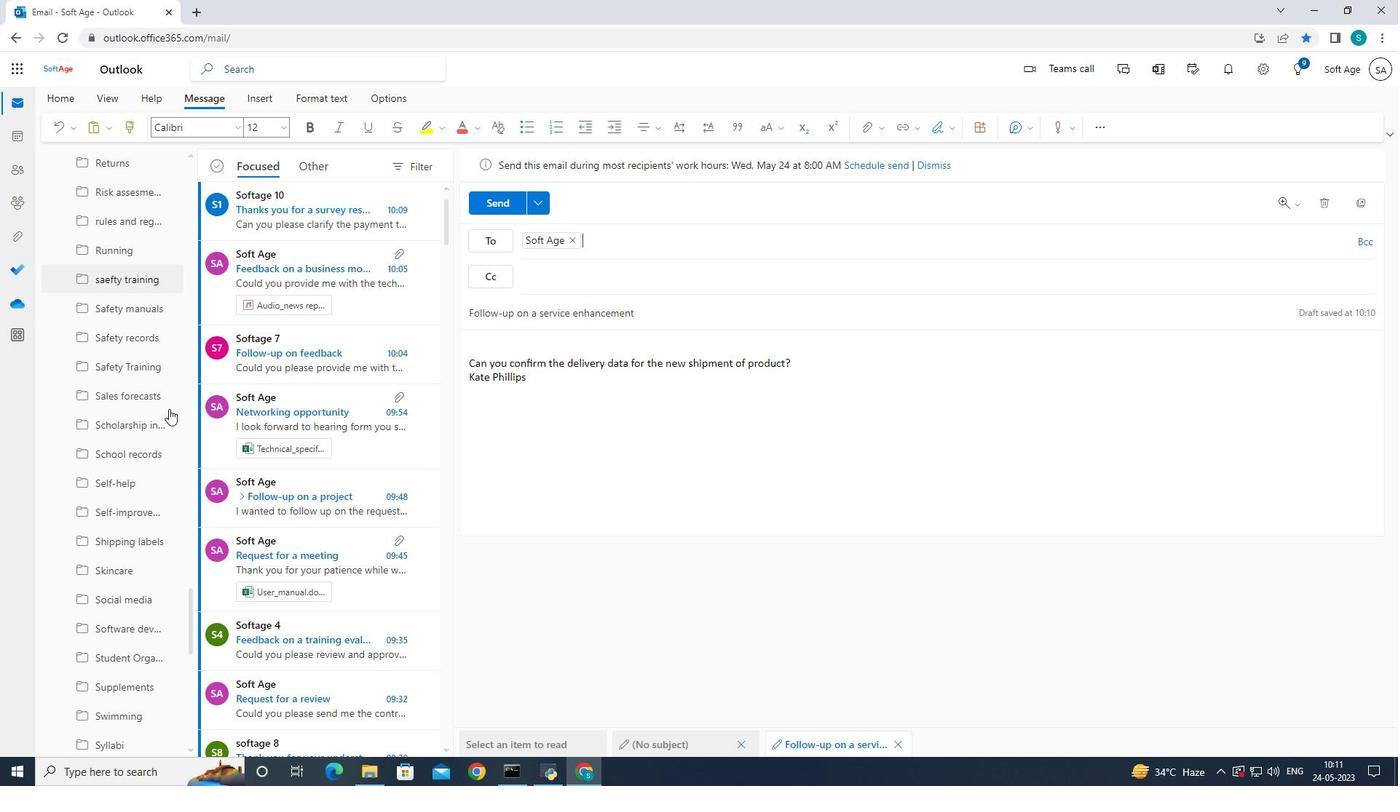 
Action: Mouse scrolled (168, 408) with delta (0, 0)
Screenshot: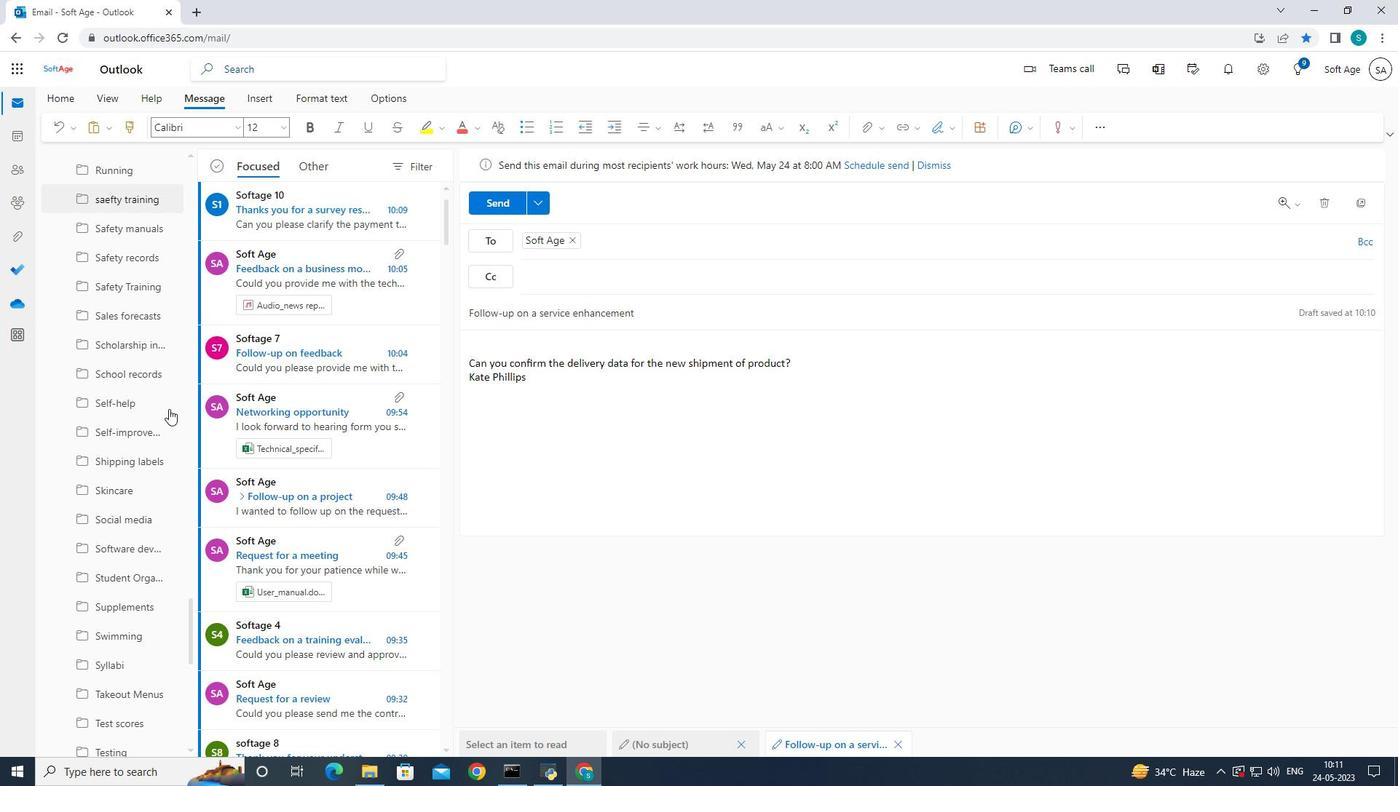 
Action: Mouse scrolled (168, 408) with delta (0, 0)
Screenshot: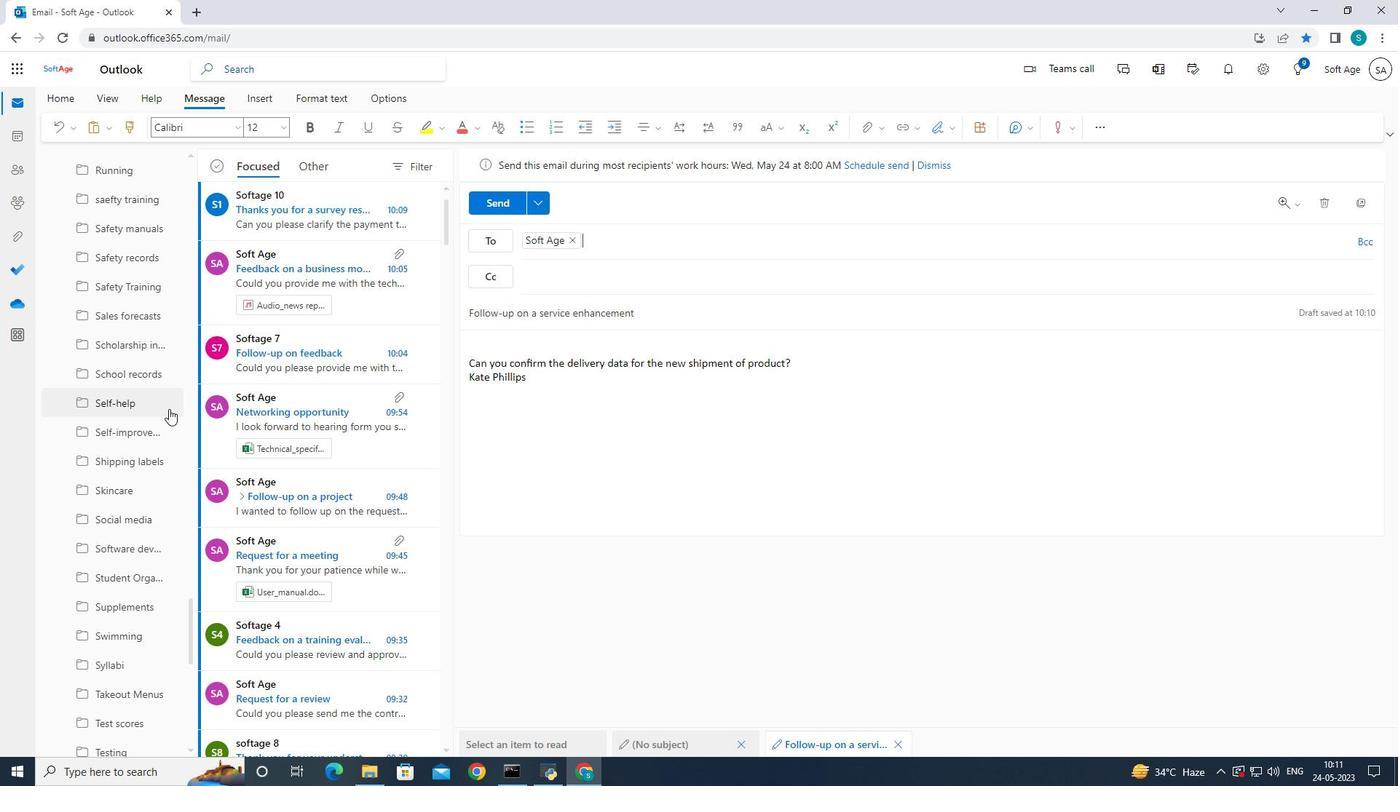 
Action: Mouse scrolled (168, 408) with delta (0, 0)
Screenshot: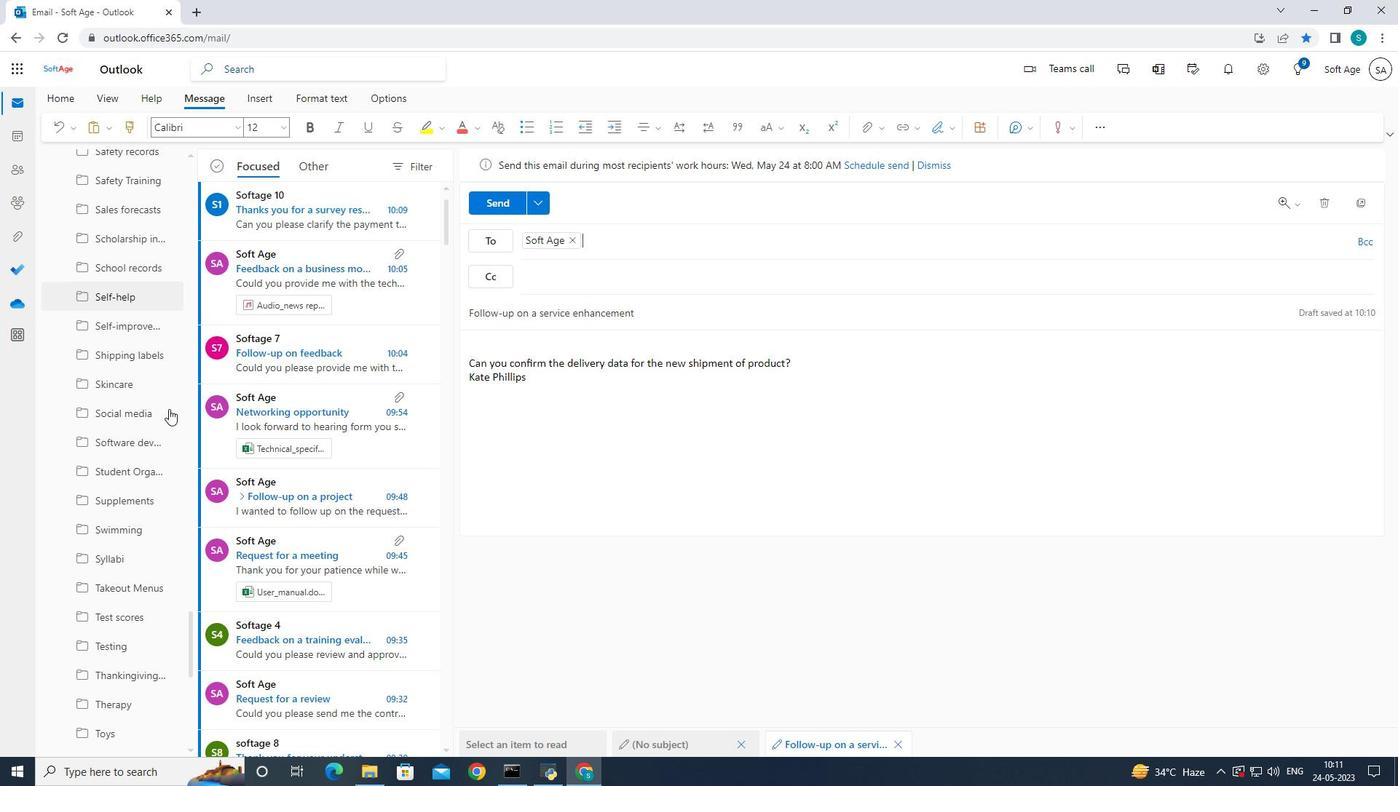 
Action: Mouse scrolled (168, 408) with delta (0, 0)
Screenshot: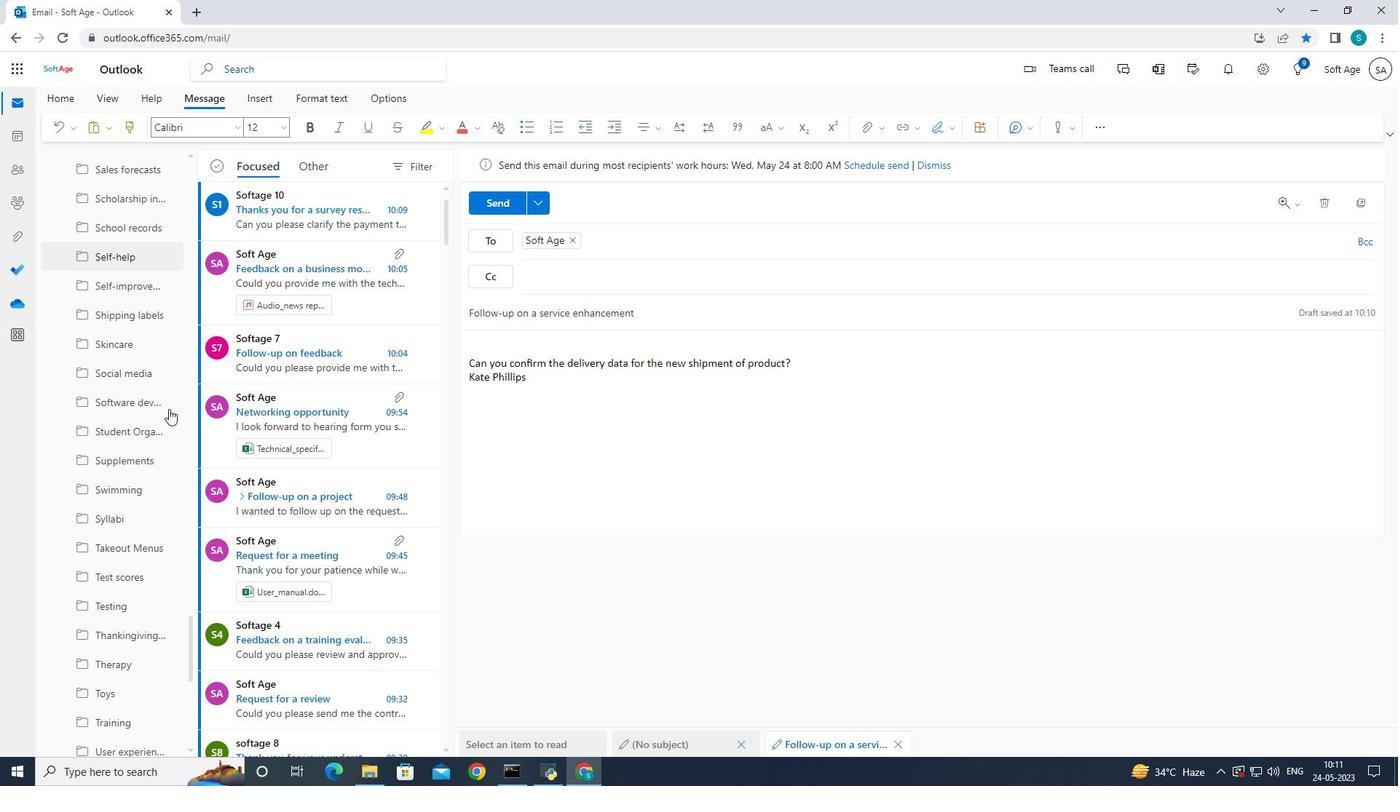 
Action: Mouse scrolled (168, 408) with delta (0, 0)
Screenshot: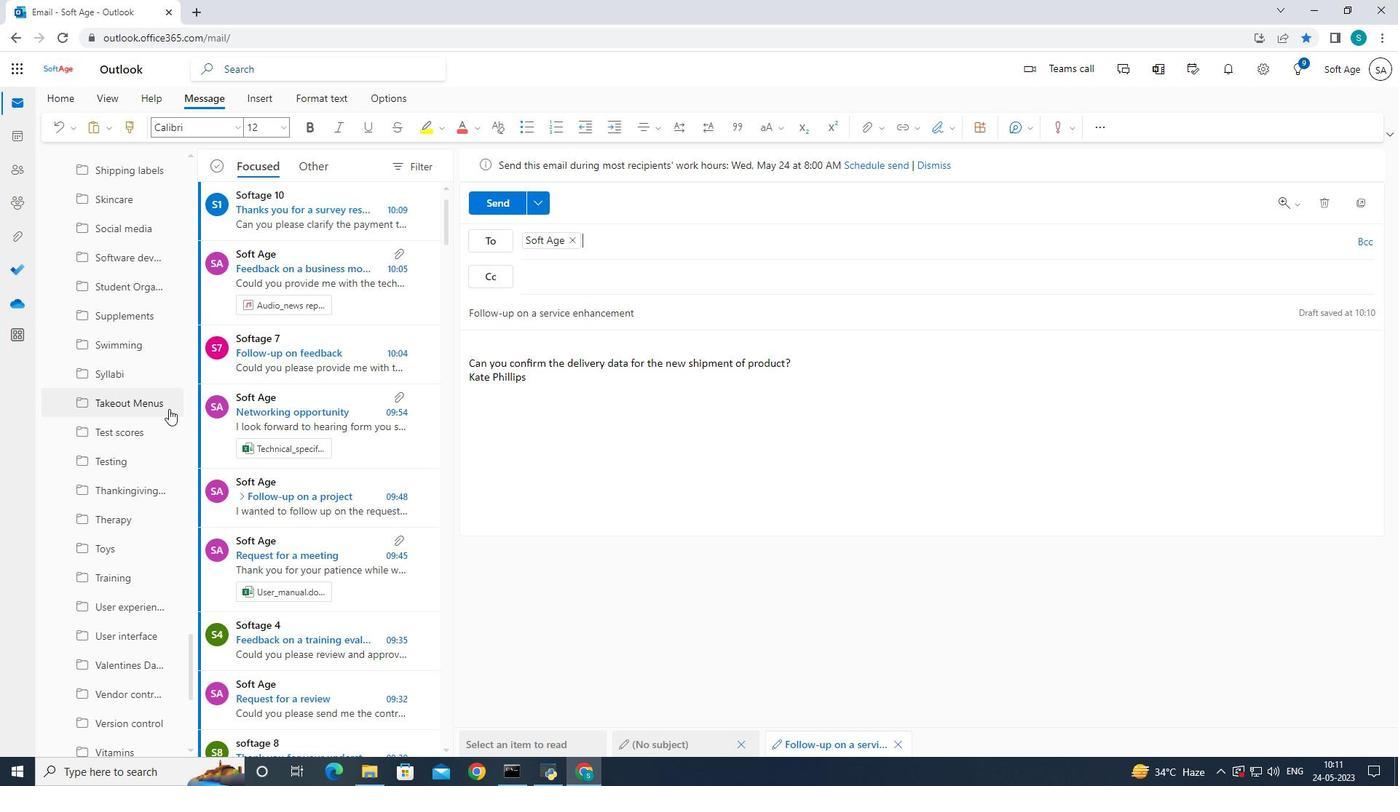 
Action: Mouse scrolled (168, 408) with delta (0, 0)
Screenshot: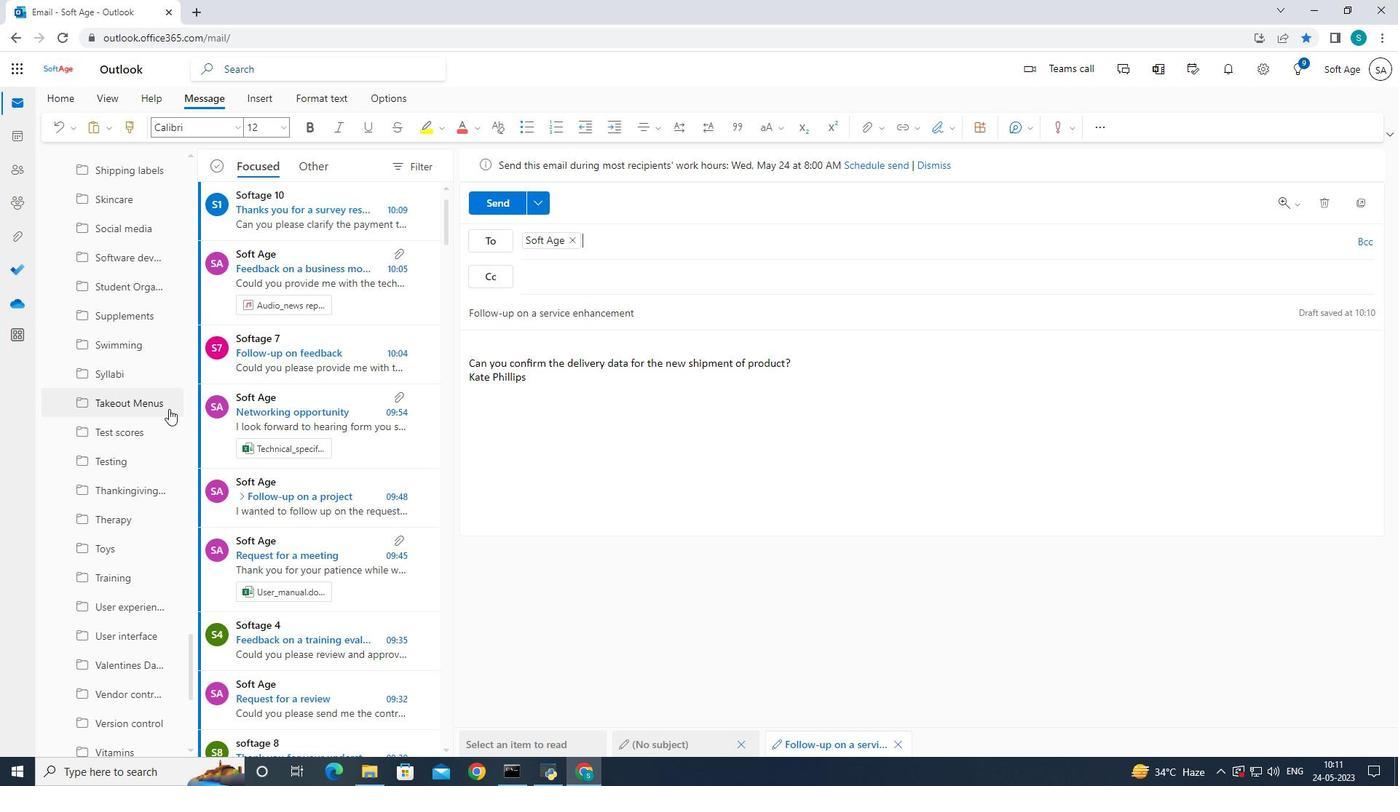 
Action: Mouse scrolled (168, 408) with delta (0, 0)
Screenshot: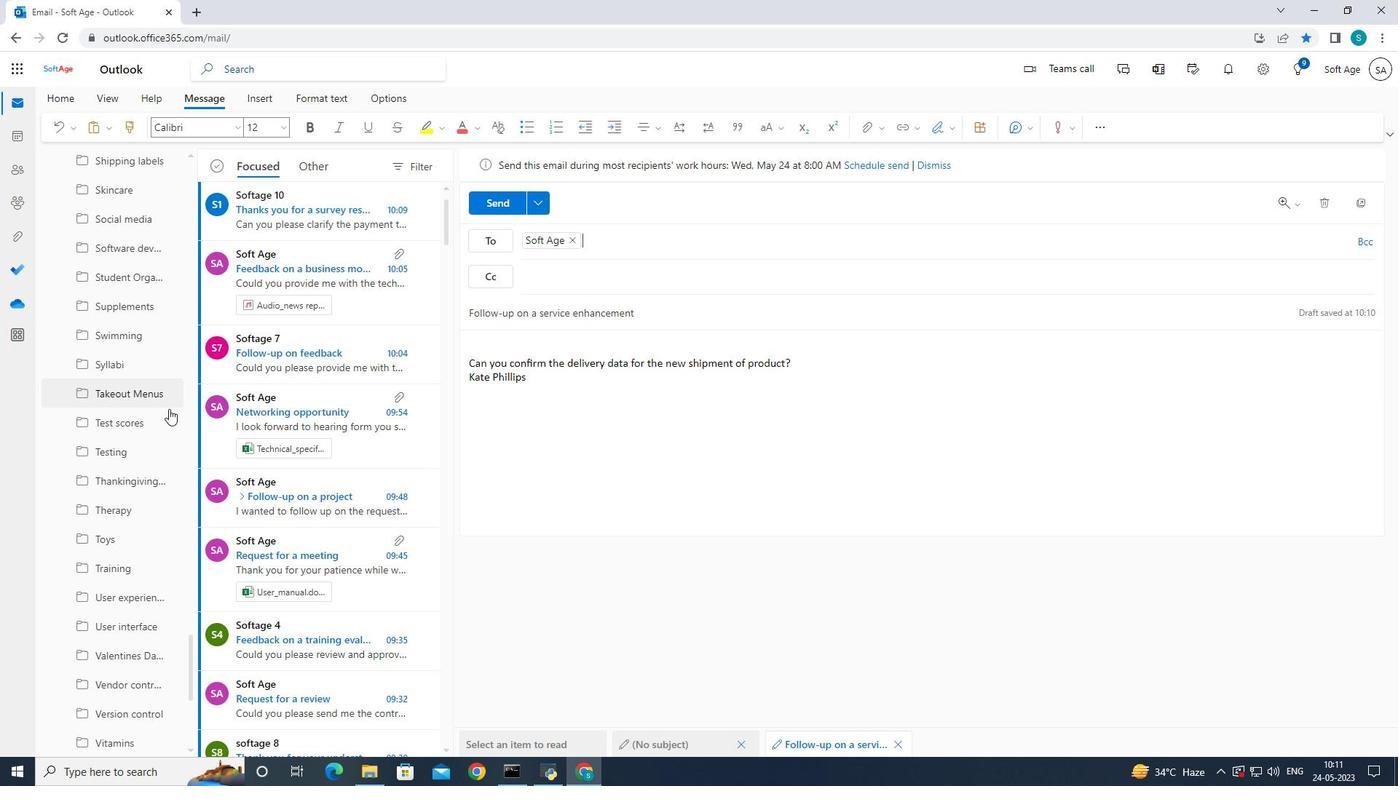 
Action: Mouse scrolled (168, 408) with delta (0, 0)
Screenshot: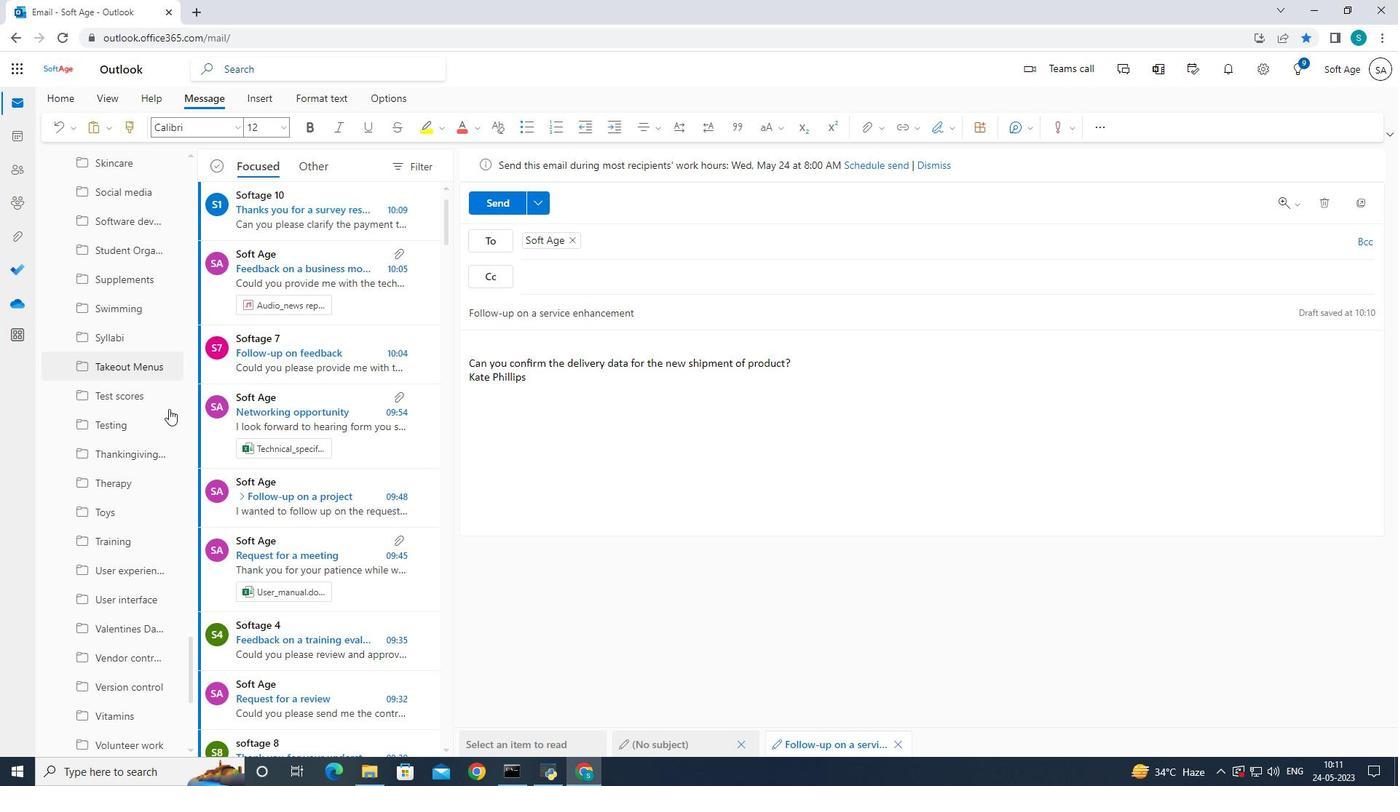 
Action: Mouse moved to (132, 470)
Screenshot: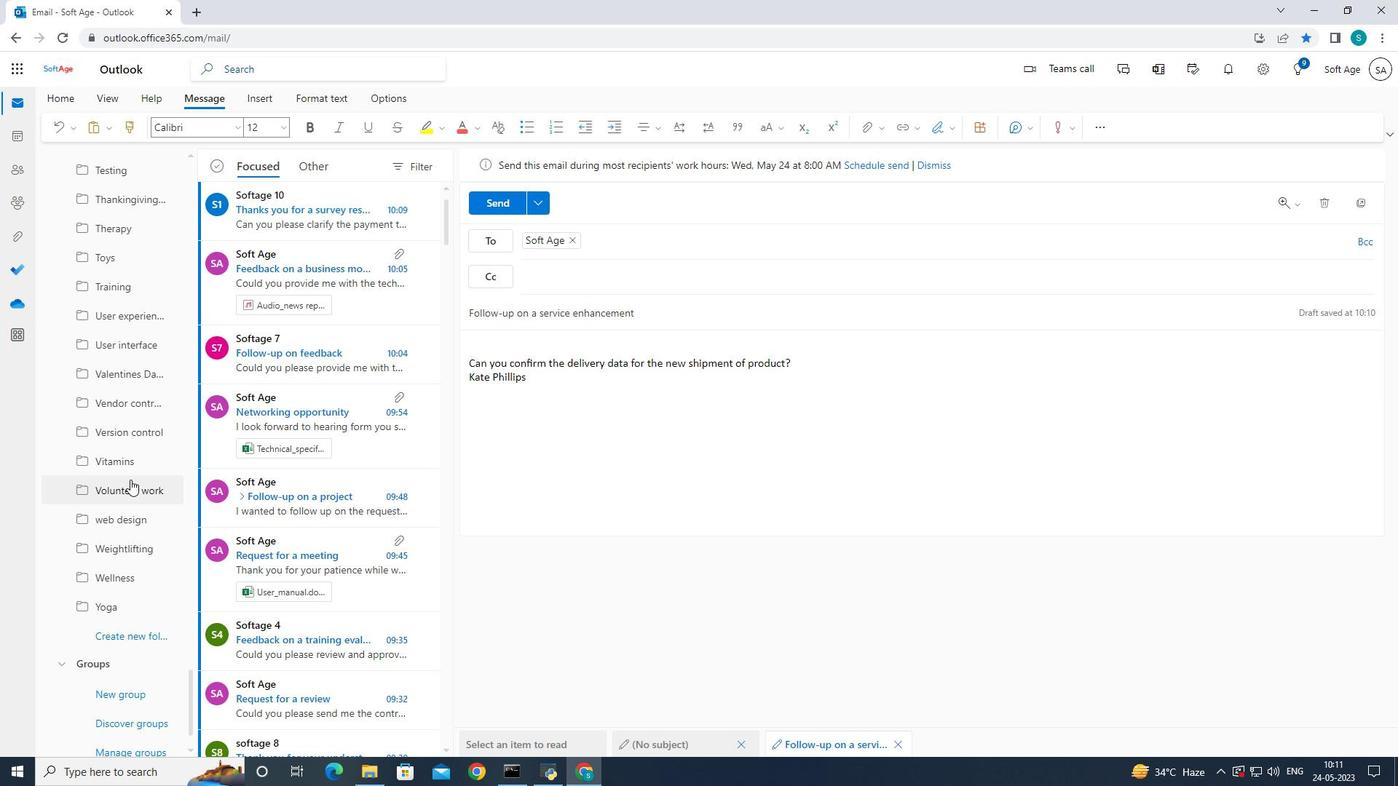 
Action: Mouse scrolled (132, 469) with delta (0, 0)
Screenshot: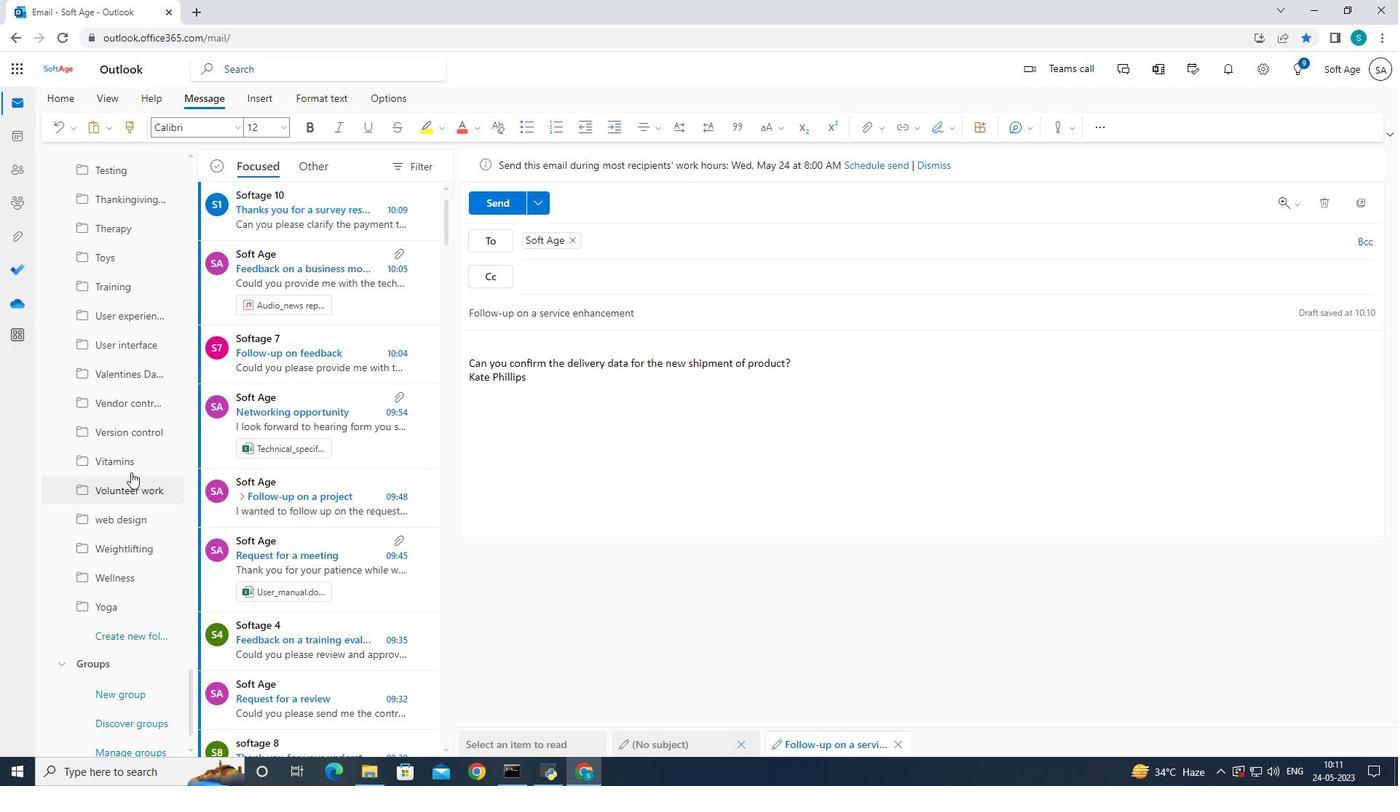 
Action: Mouse scrolled (132, 469) with delta (0, 0)
Screenshot: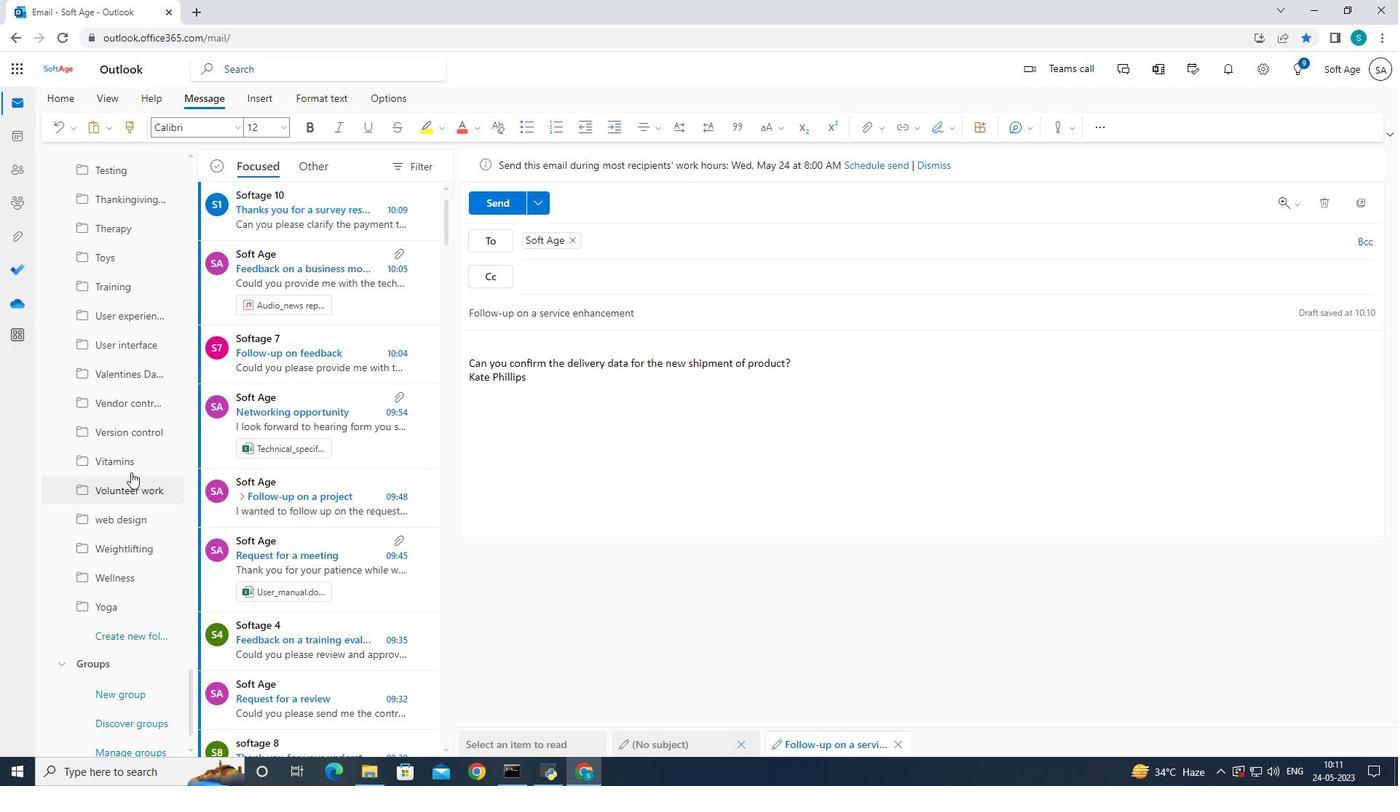 
Action: Mouse scrolled (132, 469) with delta (0, 0)
Screenshot: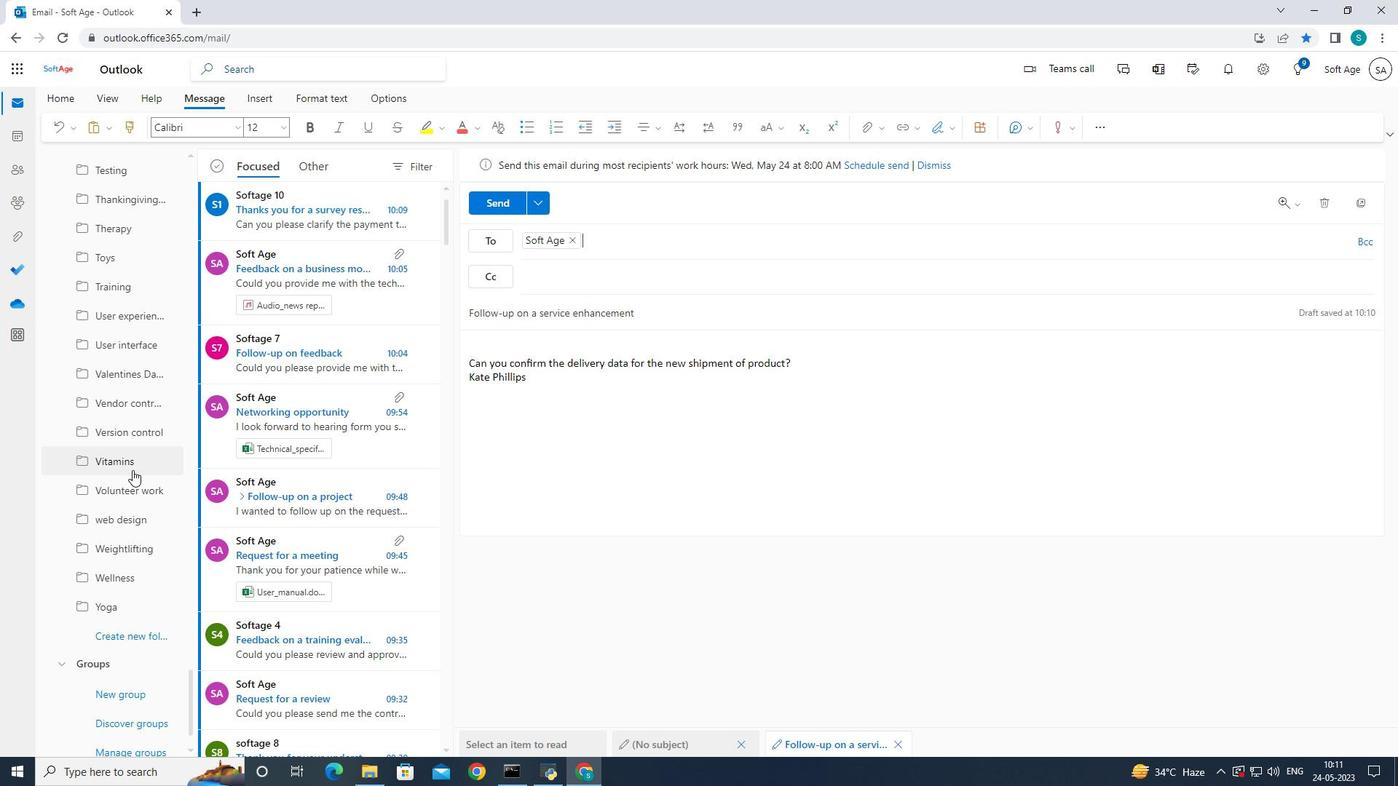 
Action: Mouse scrolled (132, 469) with delta (0, 0)
Screenshot: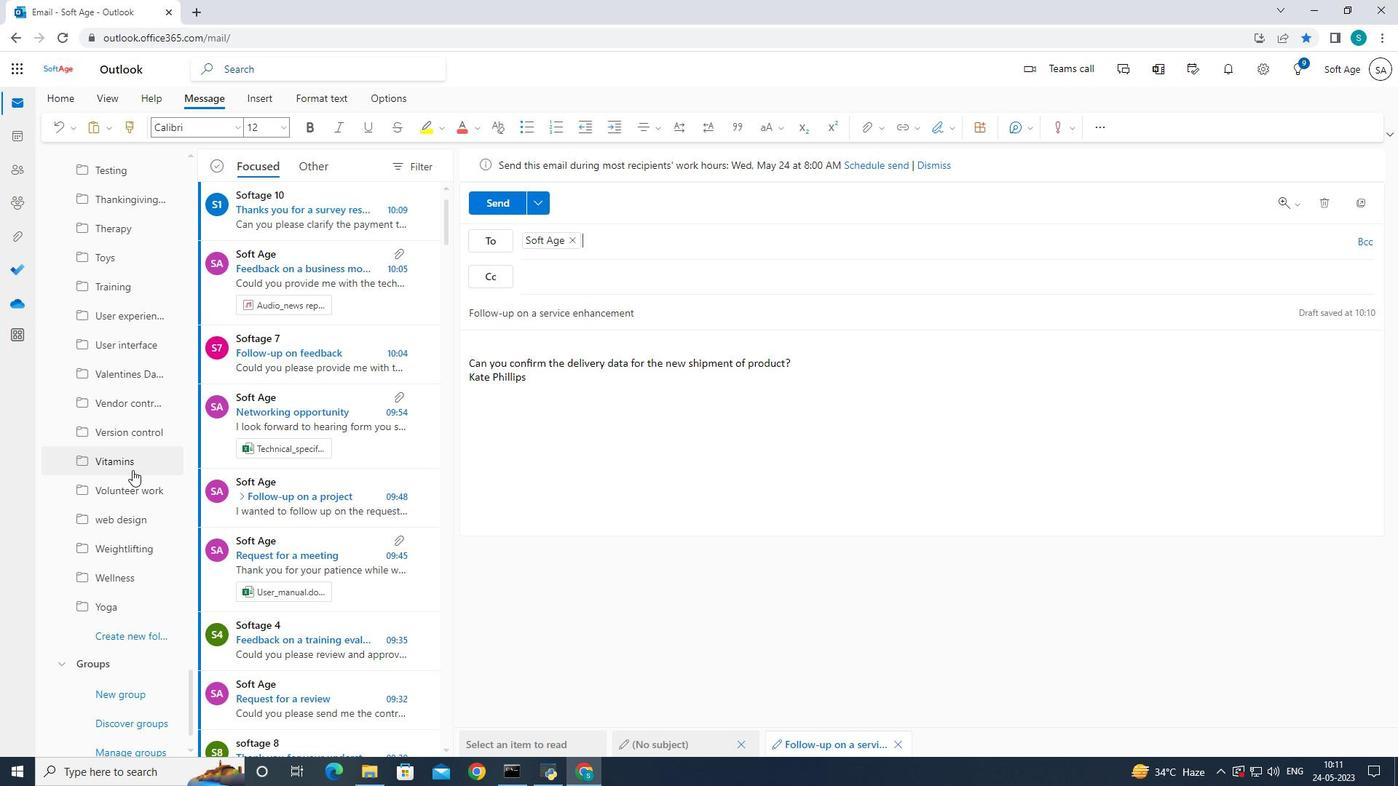 
Action: Mouse moved to (124, 605)
Screenshot: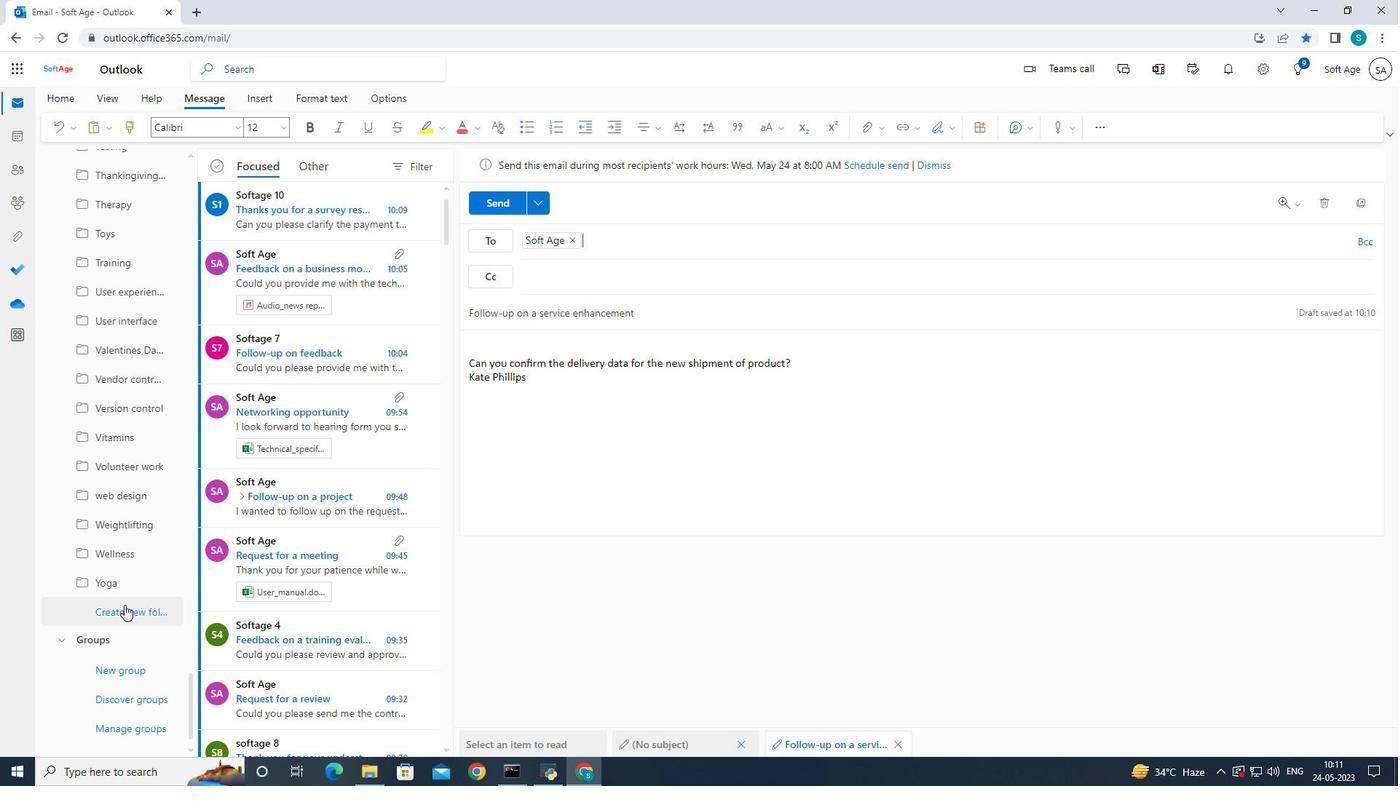 
Action: Mouse pressed left at (124, 605)
Screenshot: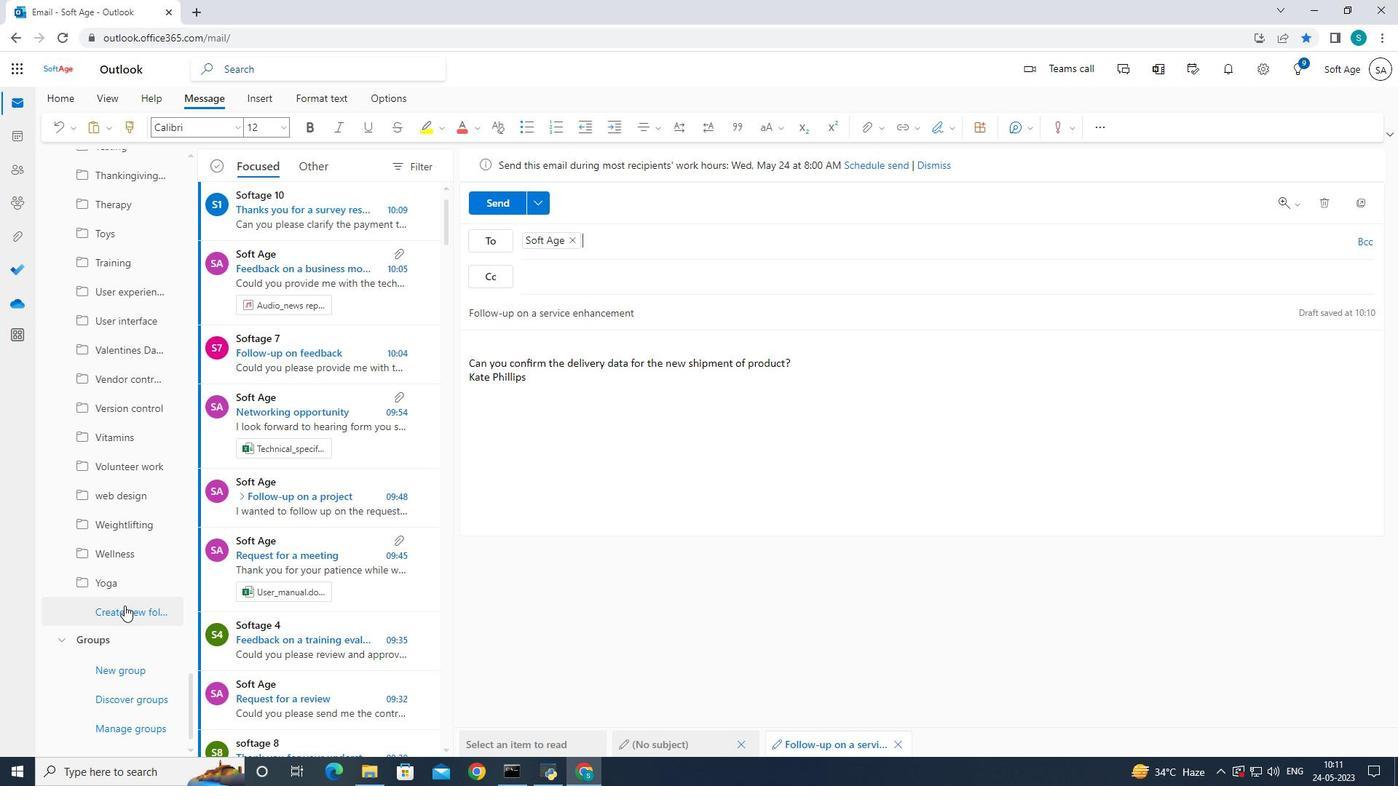 
Action: Mouse moved to (267, 416)
Screenshot: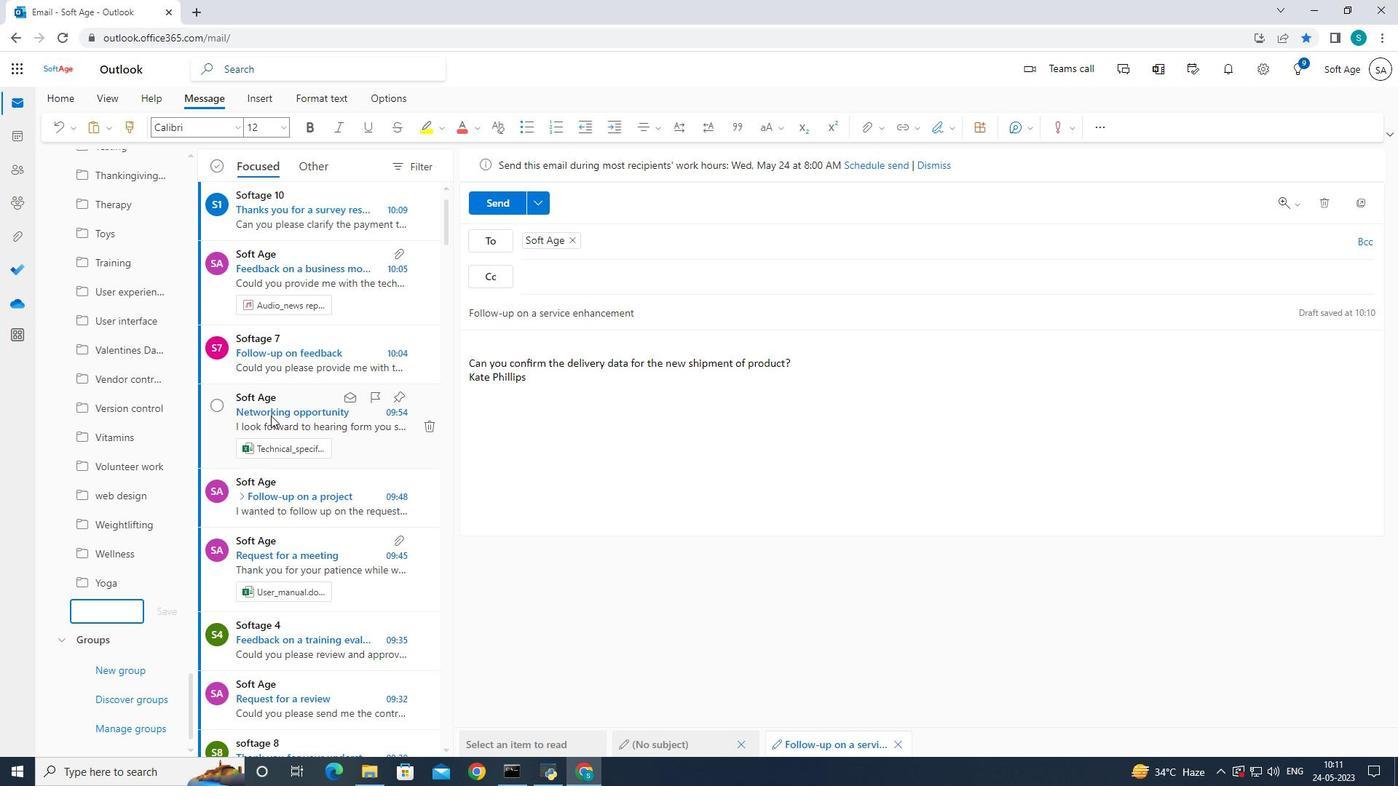 
Action: Key pressed <Key.caps_lock>S<Key.caps_lock>ustainability
Screenshot: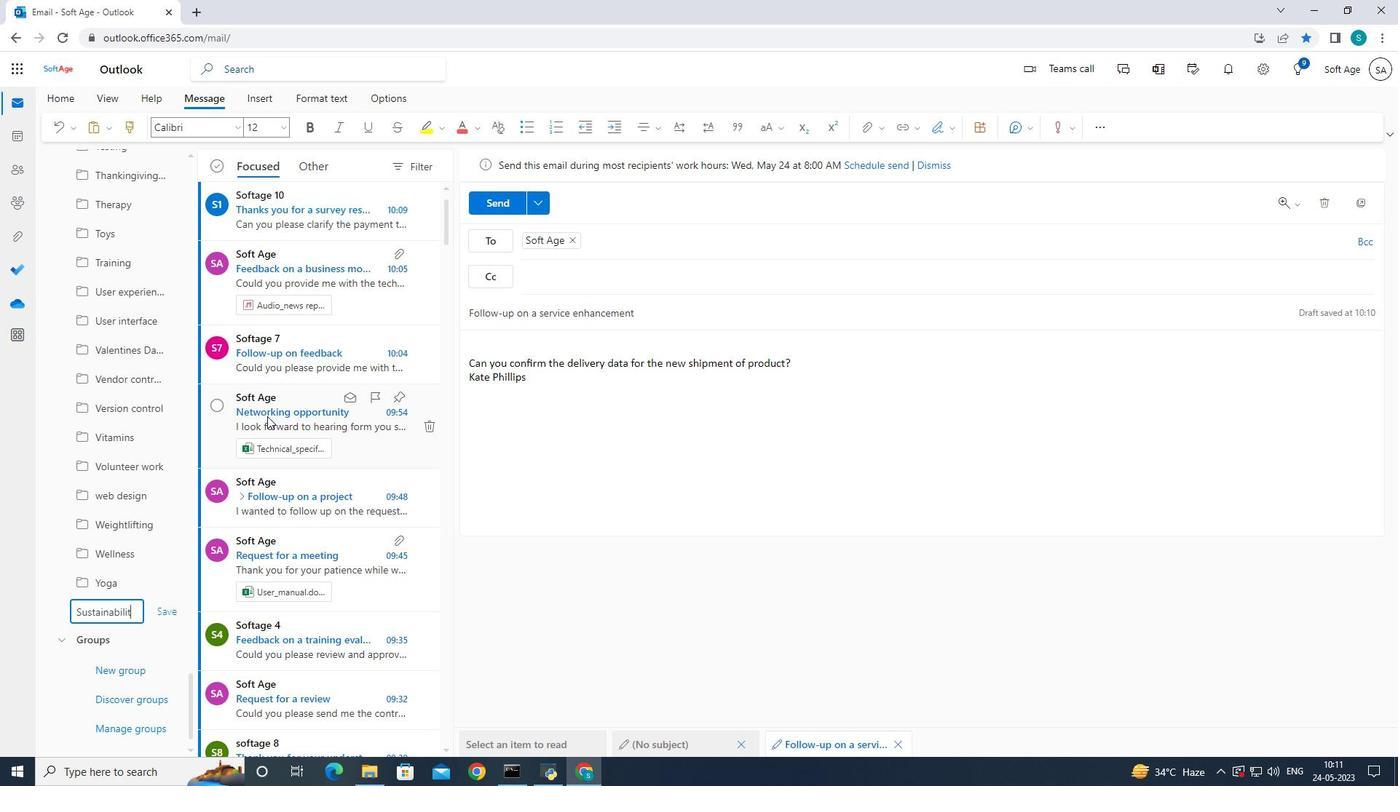 
Action: Mouse moved to (294, 479)
Screenshot: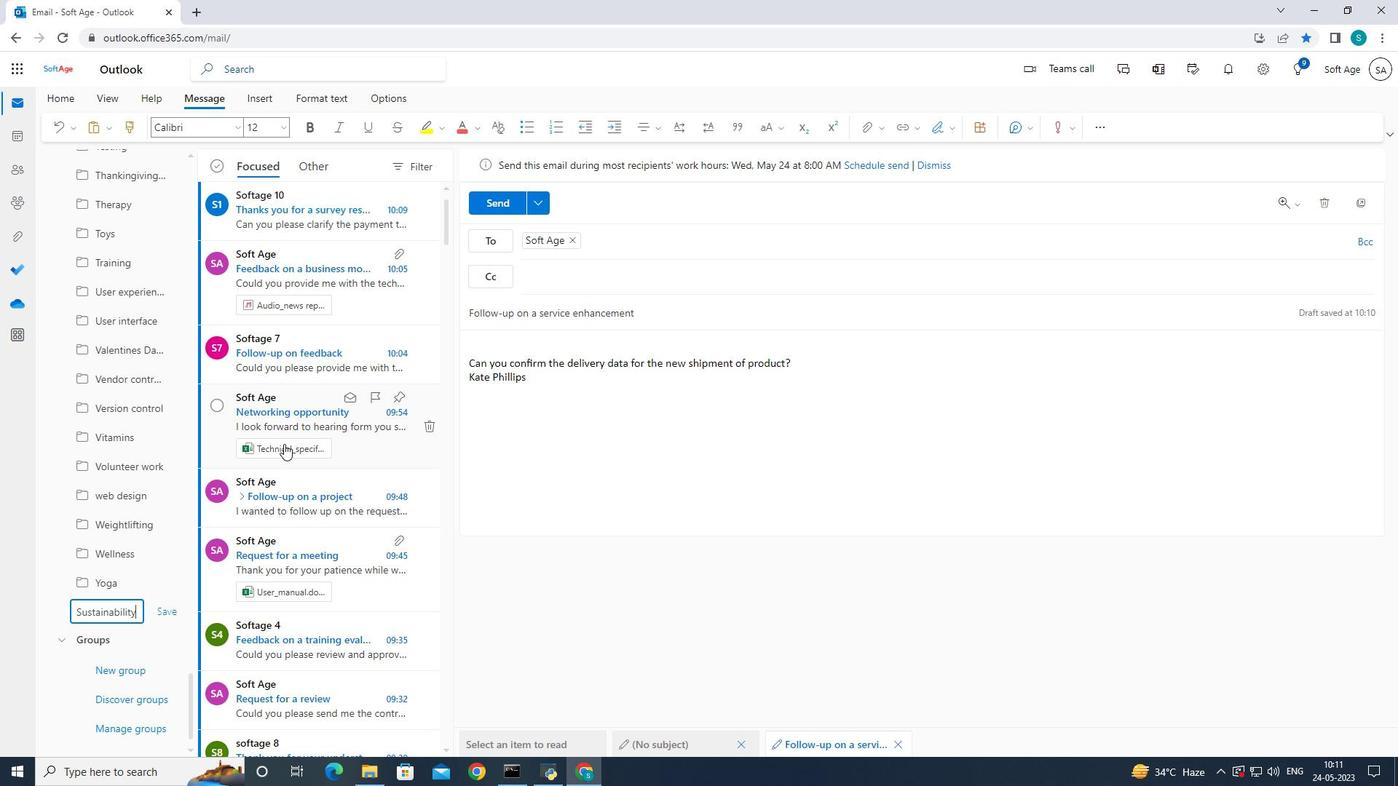 
Action: Key pressed <Key.enter>
Screenshot: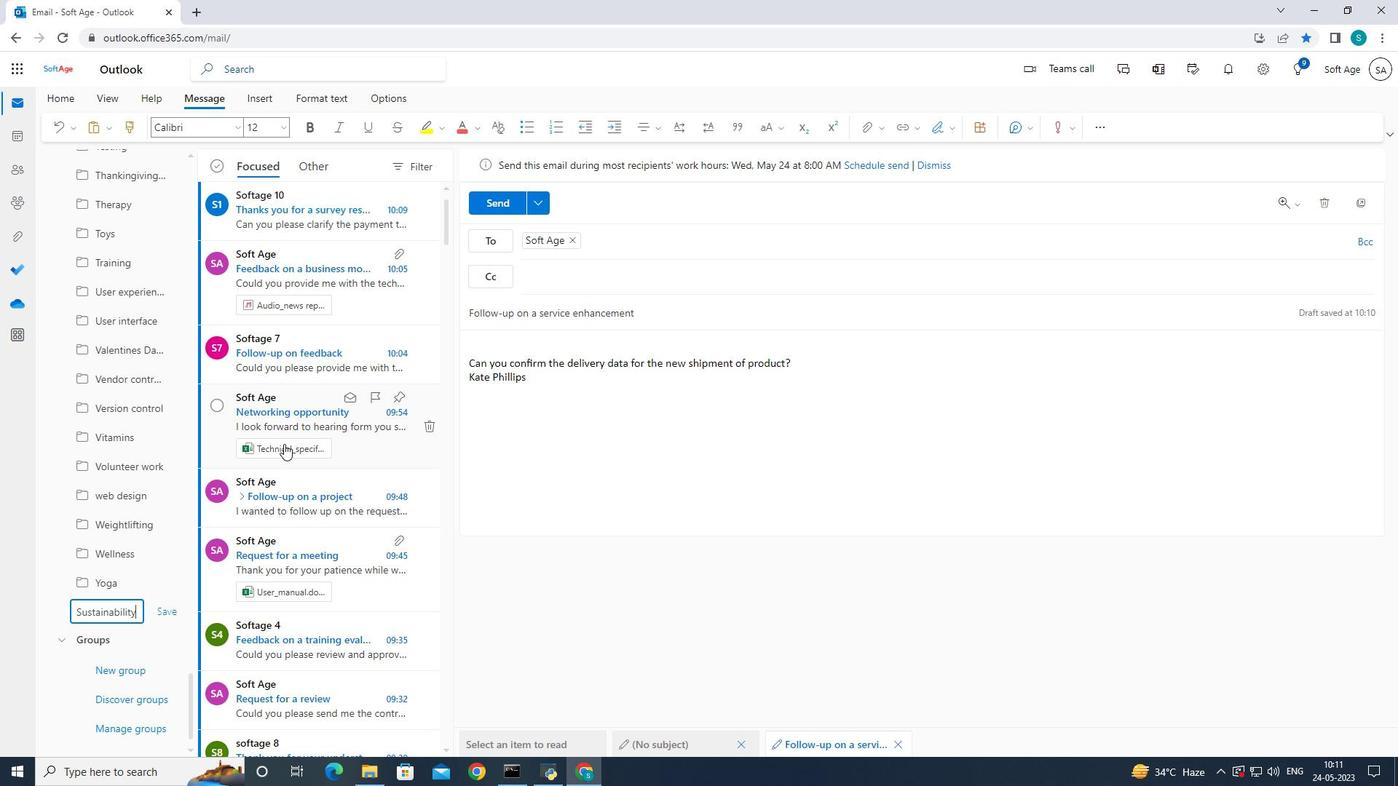 
Action: Mouse moved to (516, 200)
Screenshot: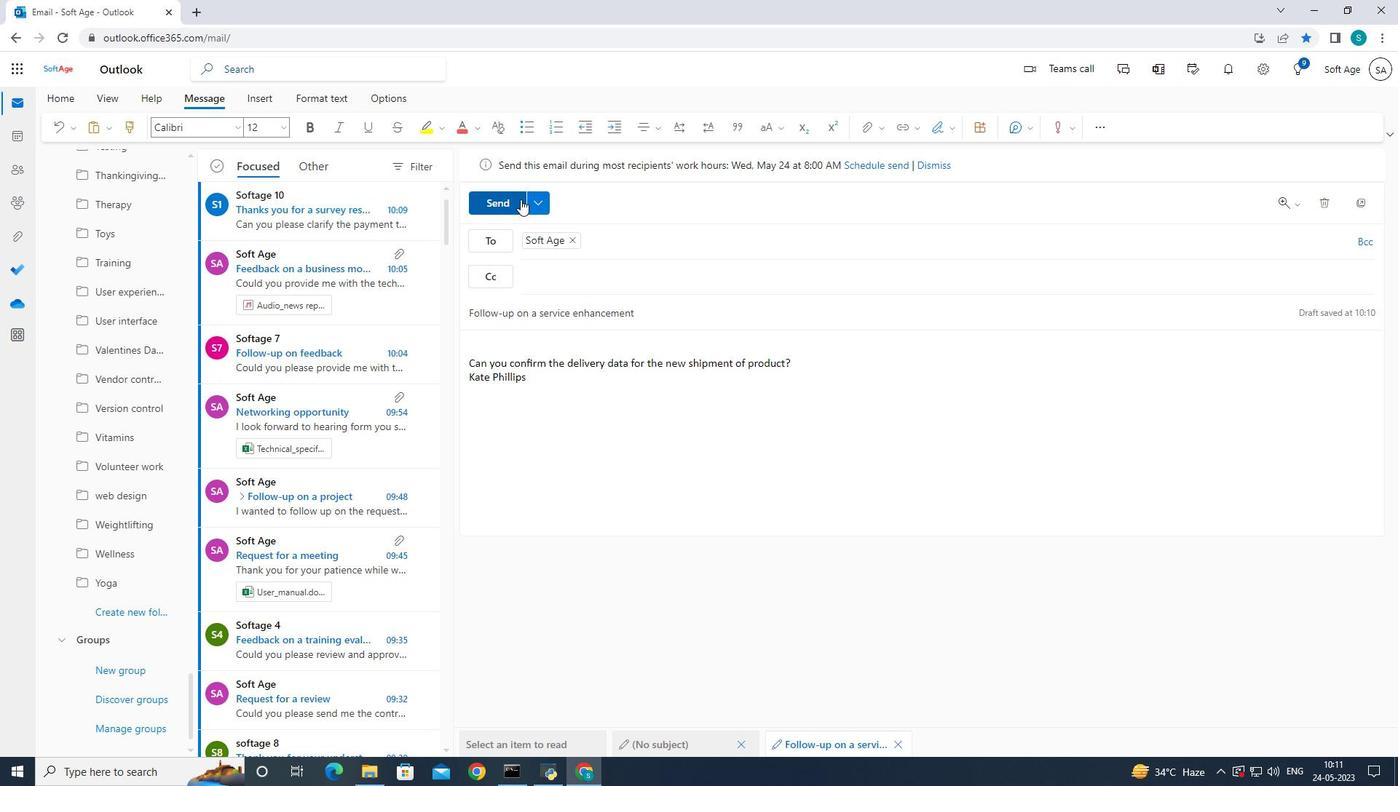 
Action: Mouse pressed left at (516, 200)
Screenshot: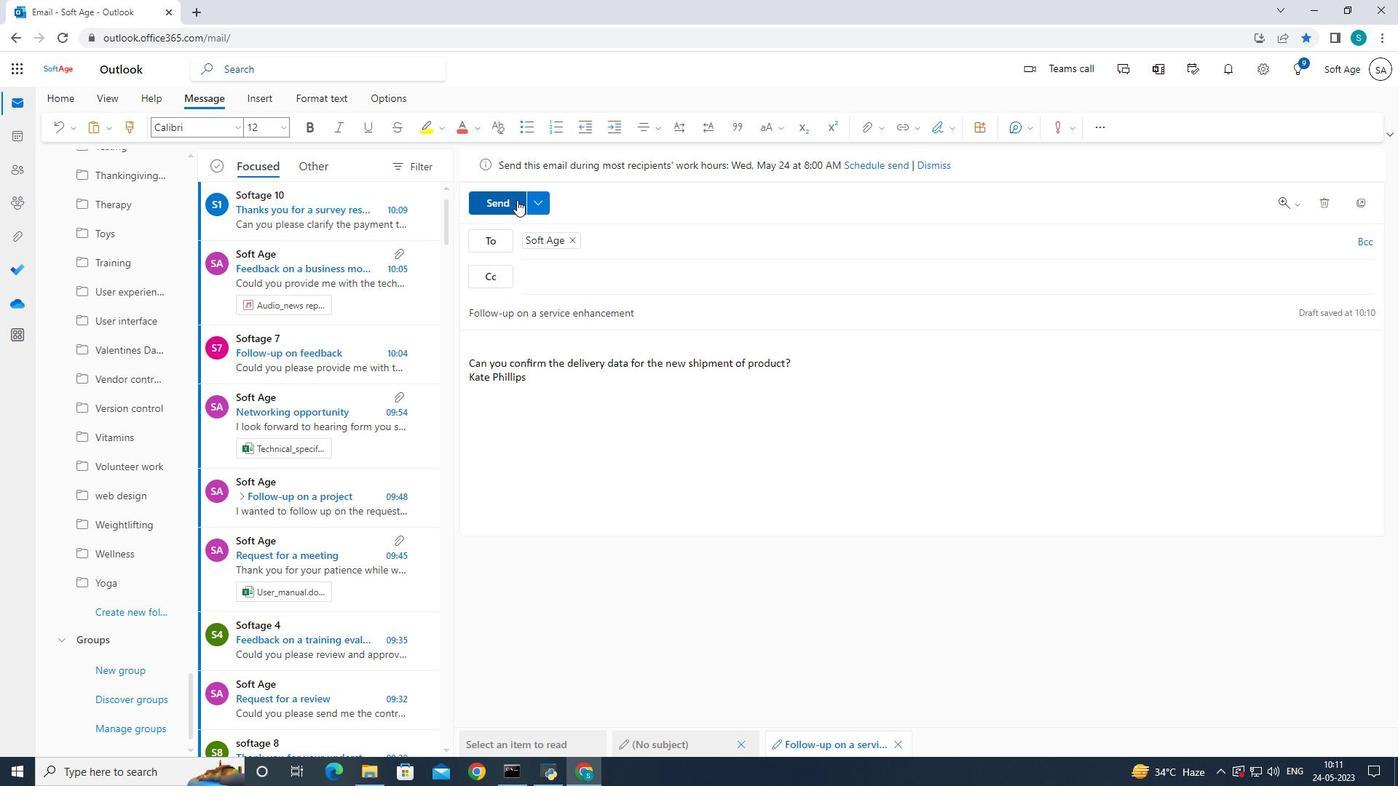 
Action: Mouse moved to (516, 200)
Screenshot: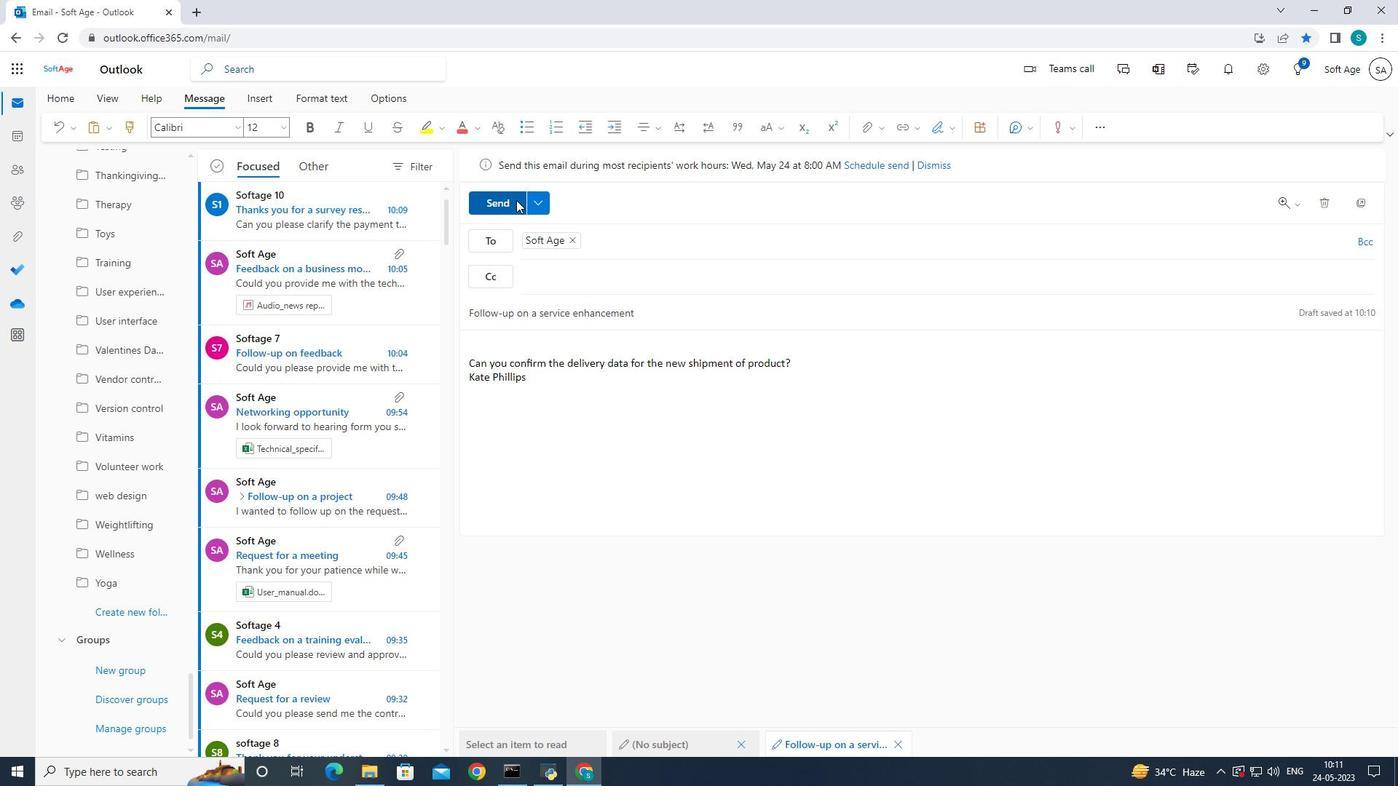 
